 Task: Add a signature Christian Kelly containing Thanks so much, Christian Kelly to email address softage.10@softage.net and add a label Brochures
Action: Mouse moved to (92, 116)
Screenshot: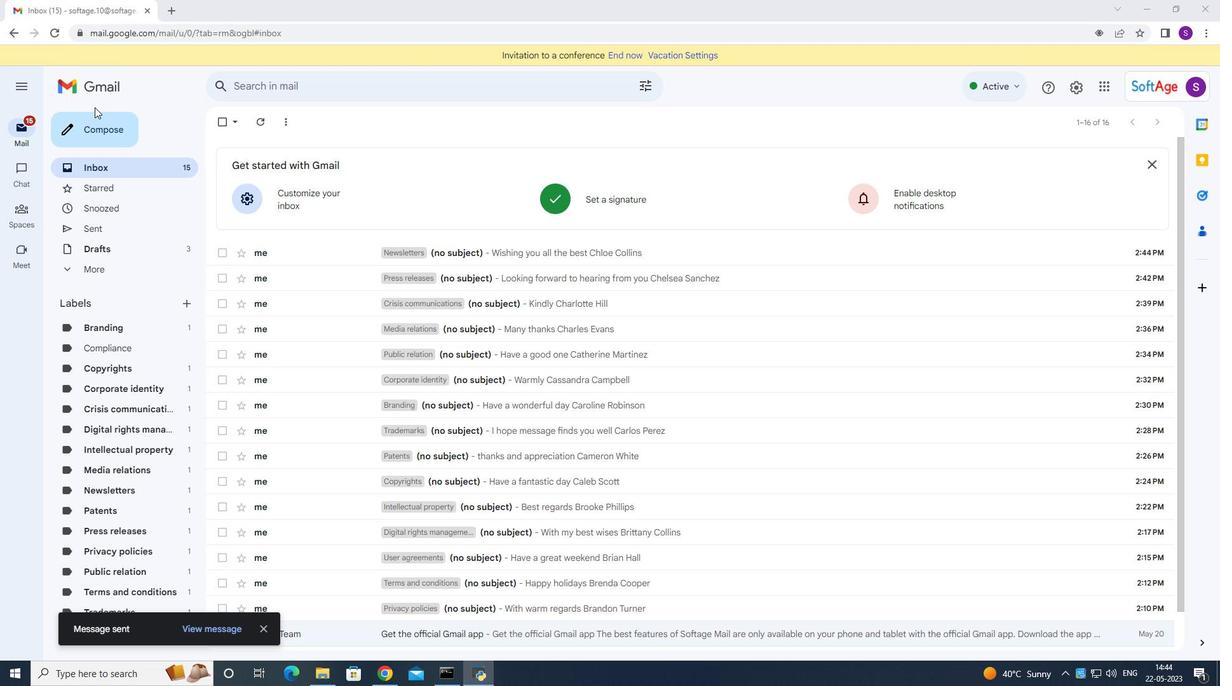 
Action: Mouse pressed left at (92, 116)
Screenshot: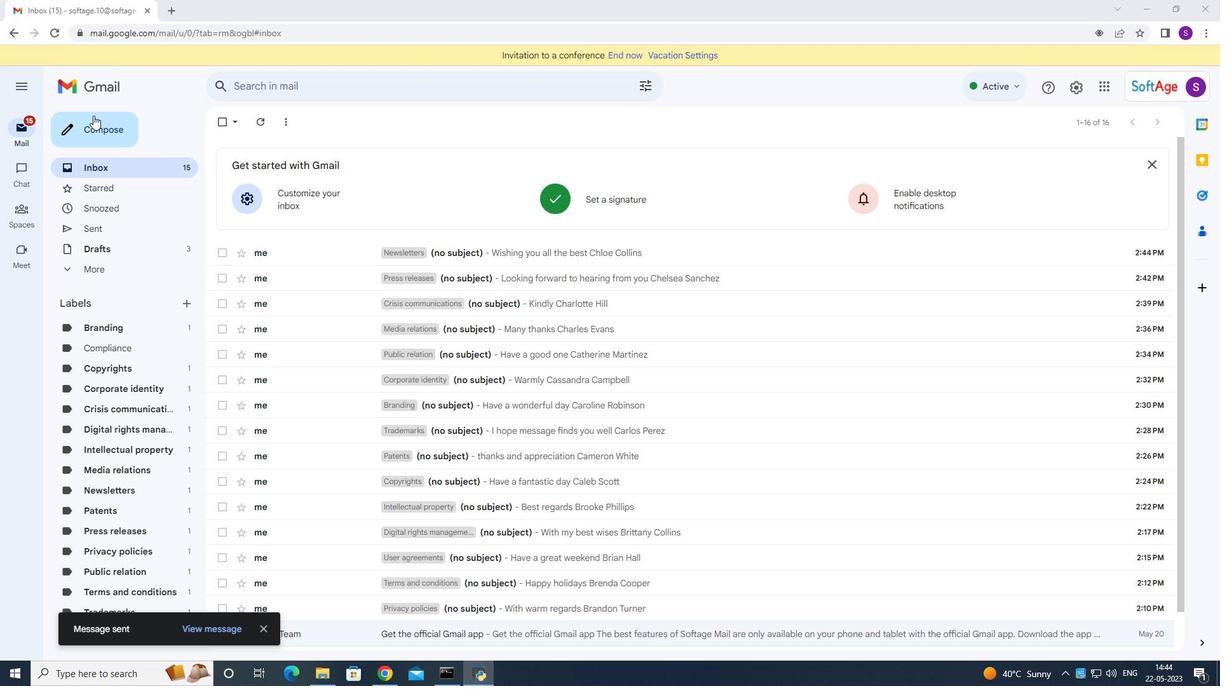 
Action: Mouse moved to (1027, 636)
Screenshot: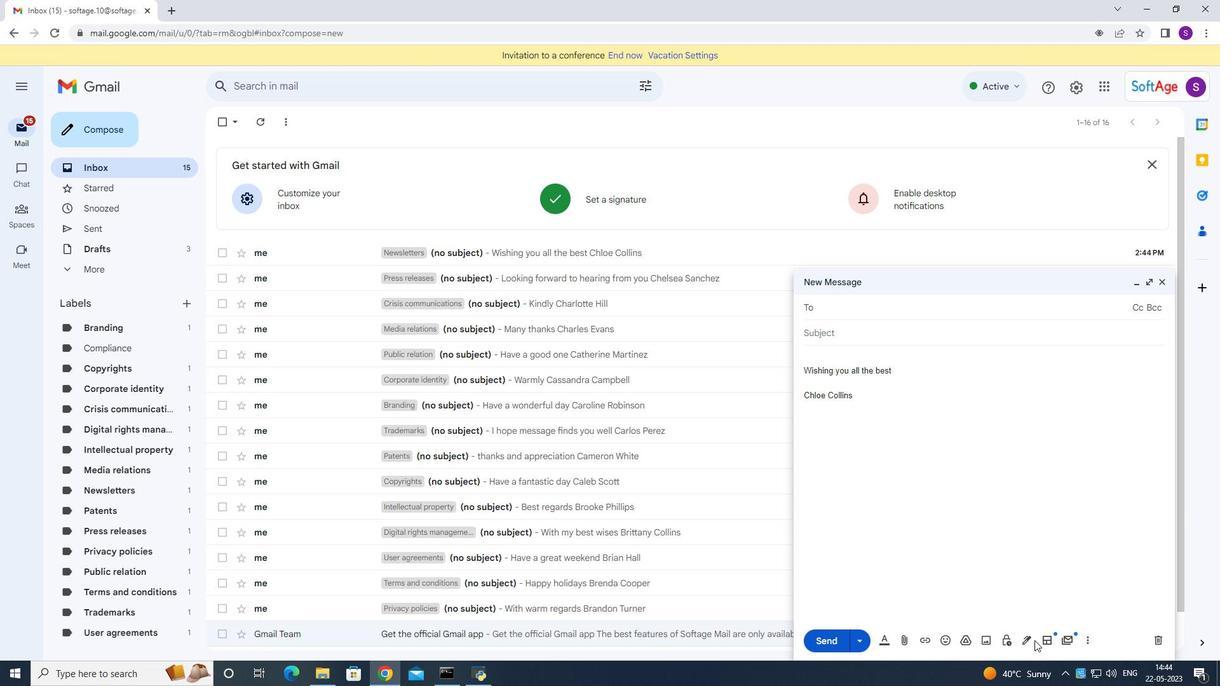 
Action: Mouse pressed left at (1027, 636)
Screenshot: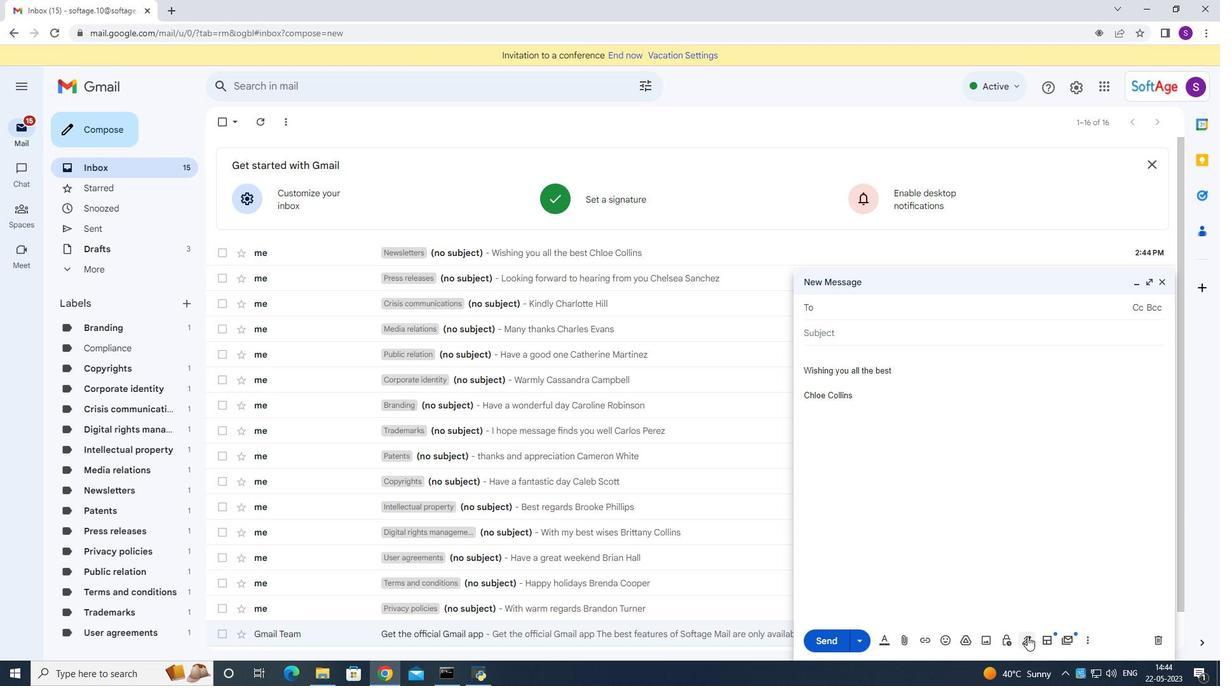 
Action: Mouse moved to (1063, 558)
Screenshot: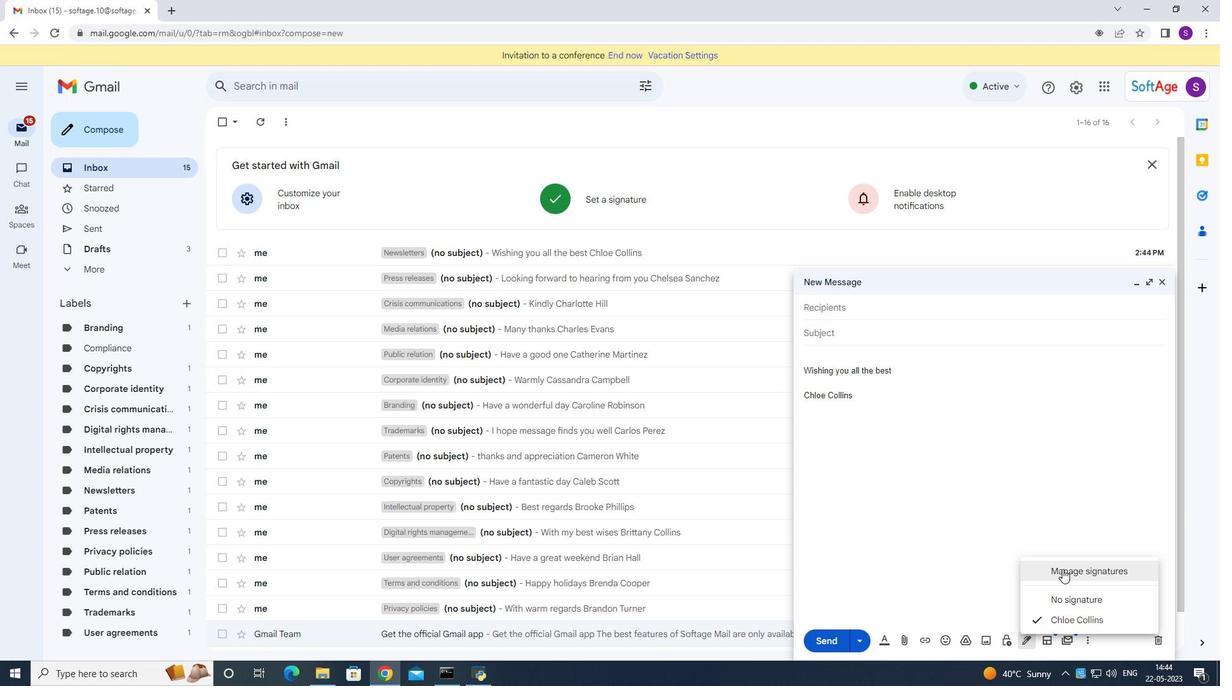 
Action: Mouse pressed left at (1063, 558)
Screenshot: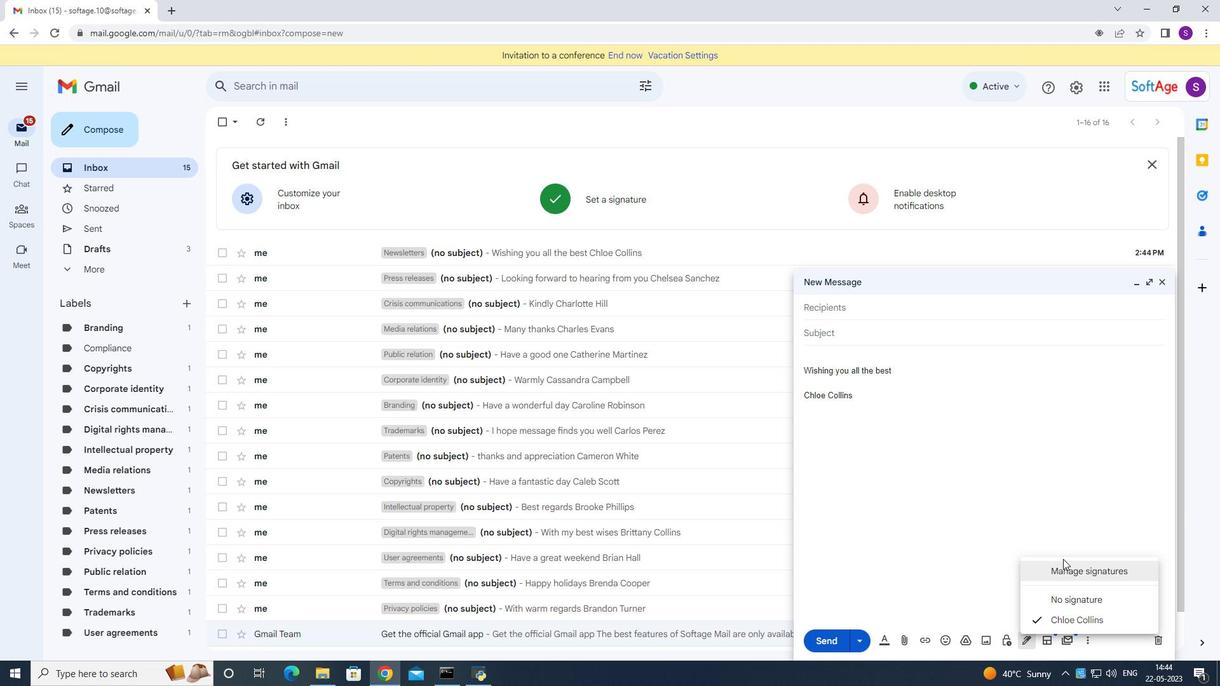 
Action: Mouse moved to (1067, 570)
Screenshot: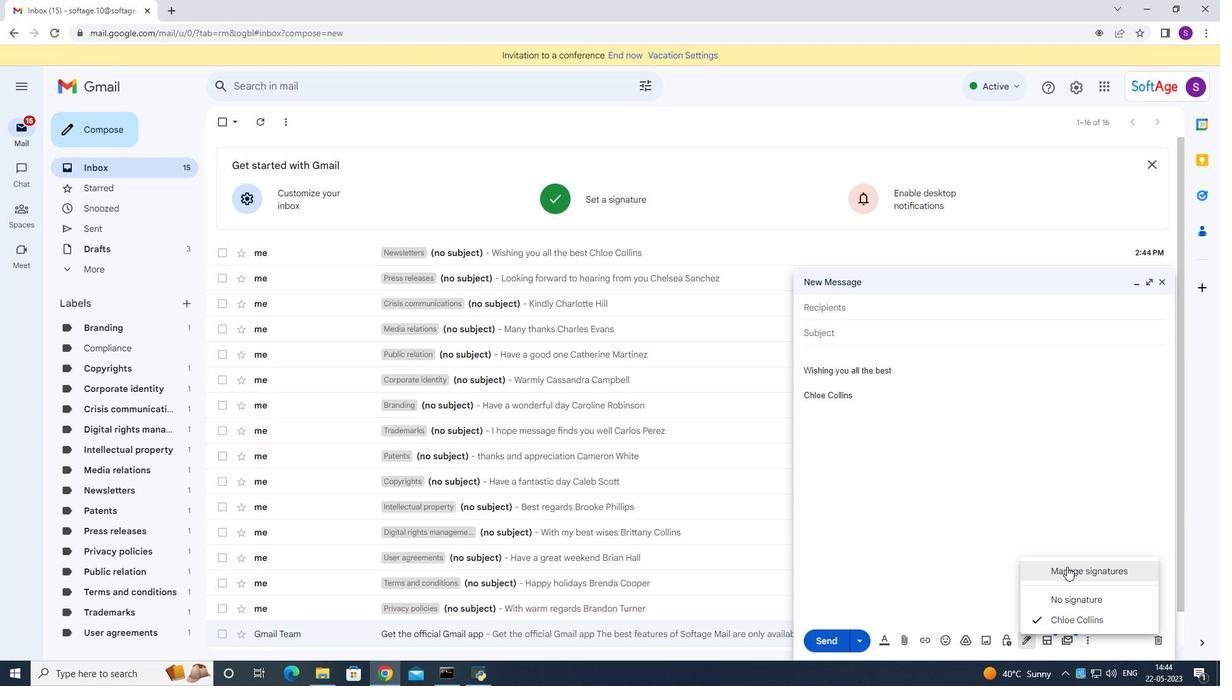 
Action: Mouse pressed left at (1067, 570)
Screenshot: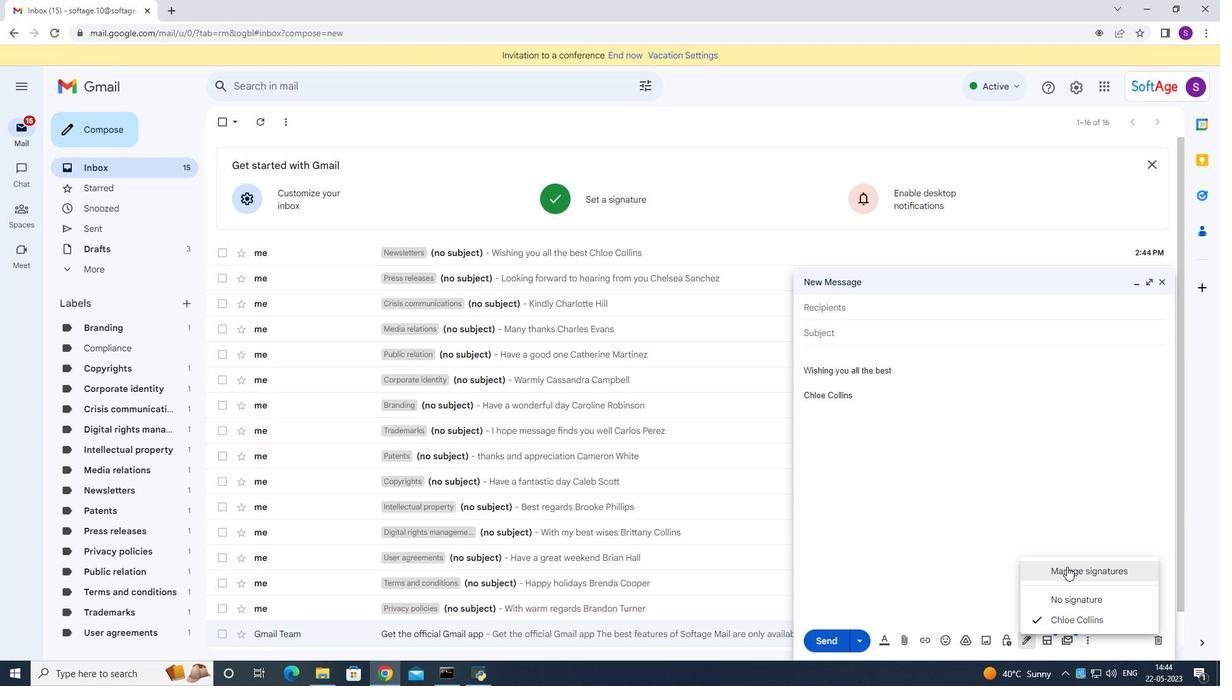 
Action: Mouse moved to (617, 369)
Screenshot: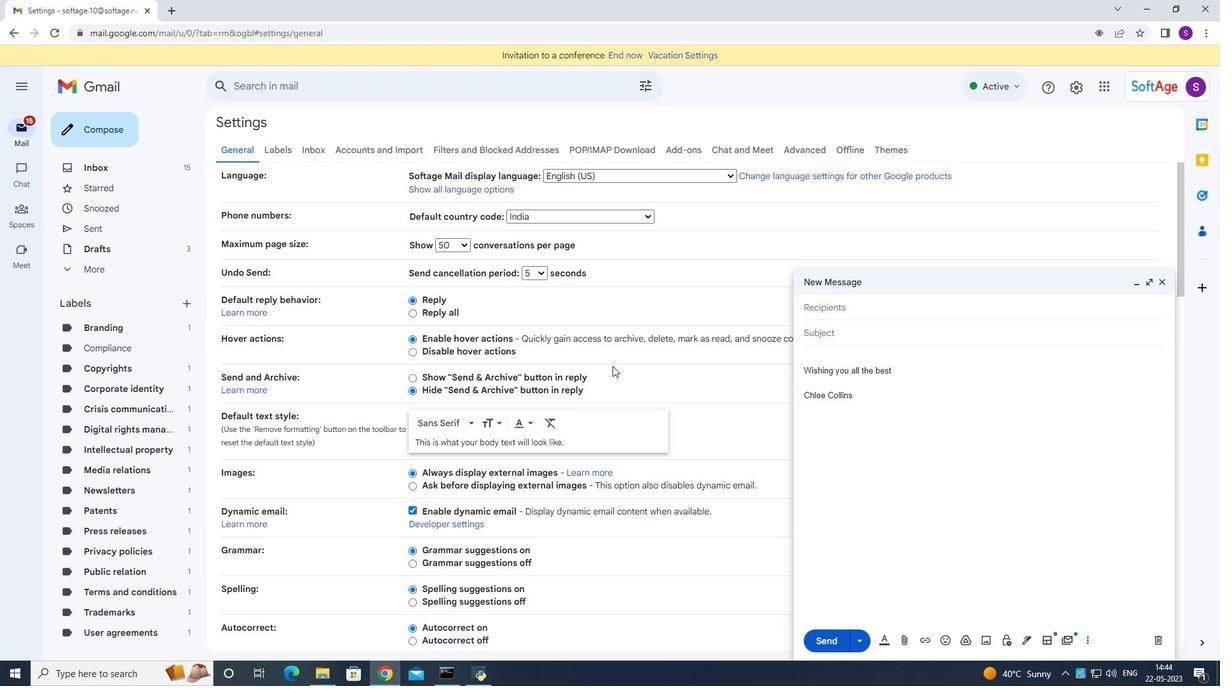 
Action: Mouse scrolled (616, 366) with delta (0, 0)
Screenshot: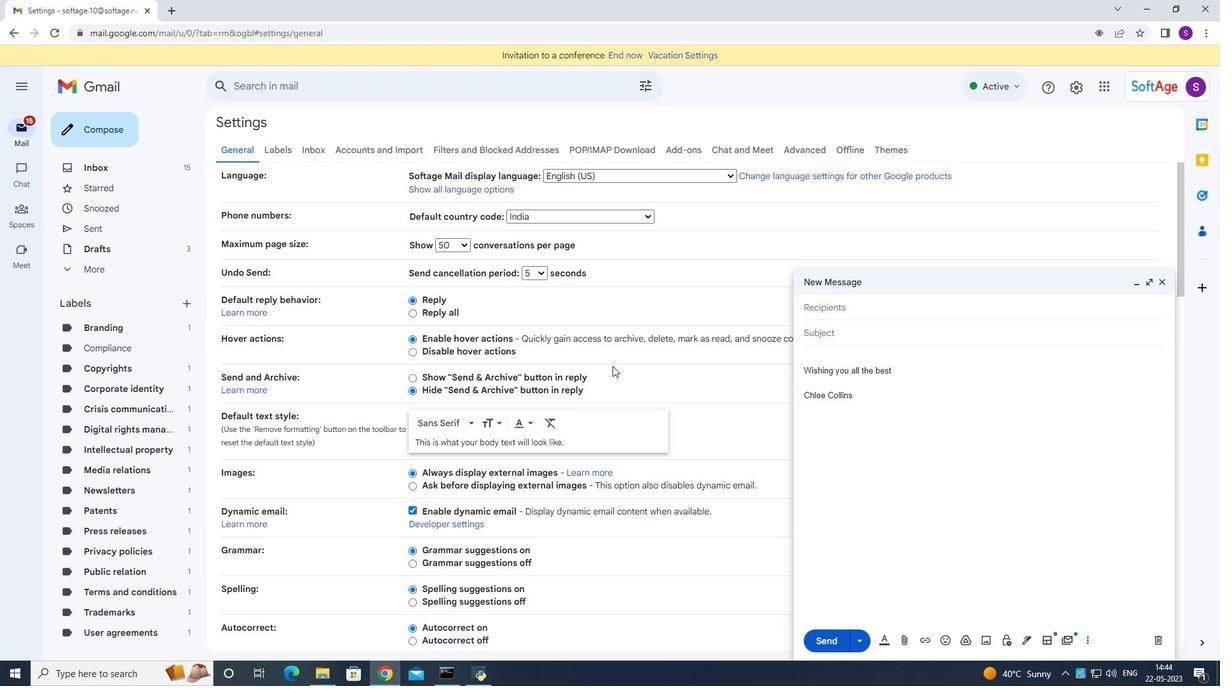 
Action: Mouse moved to (619, 377)
Screenshot: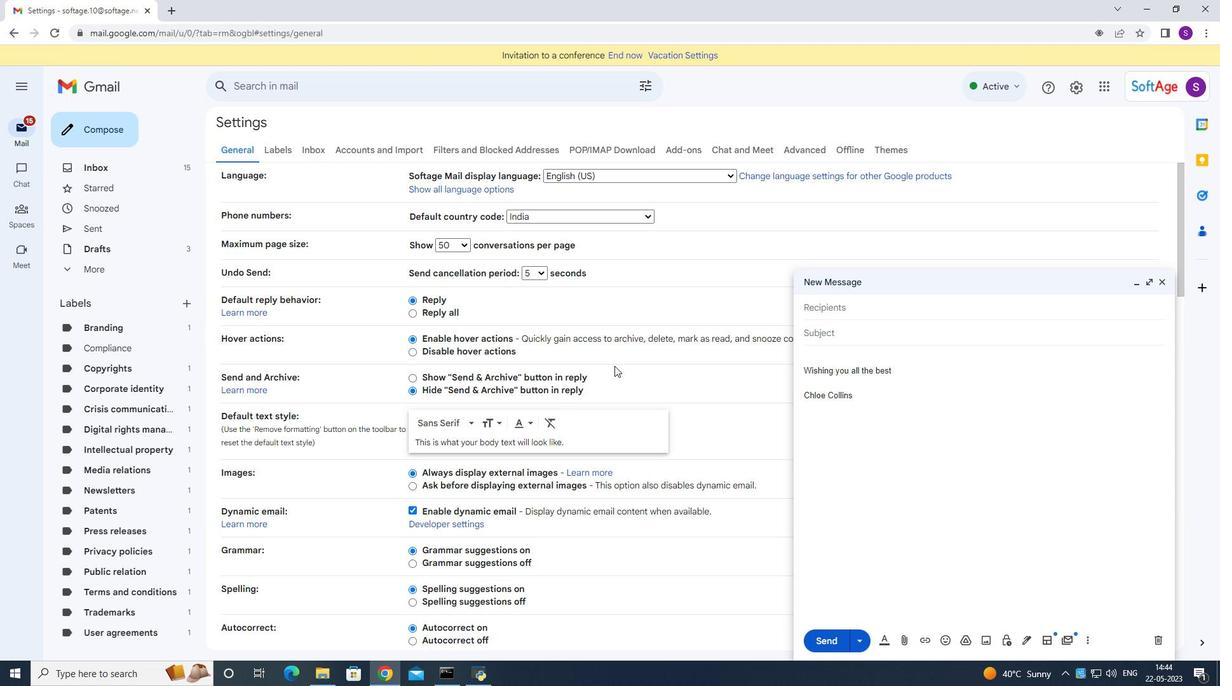 
Action: Mouse scrolled (619, 376) with delta (0, 0)
Screenshot: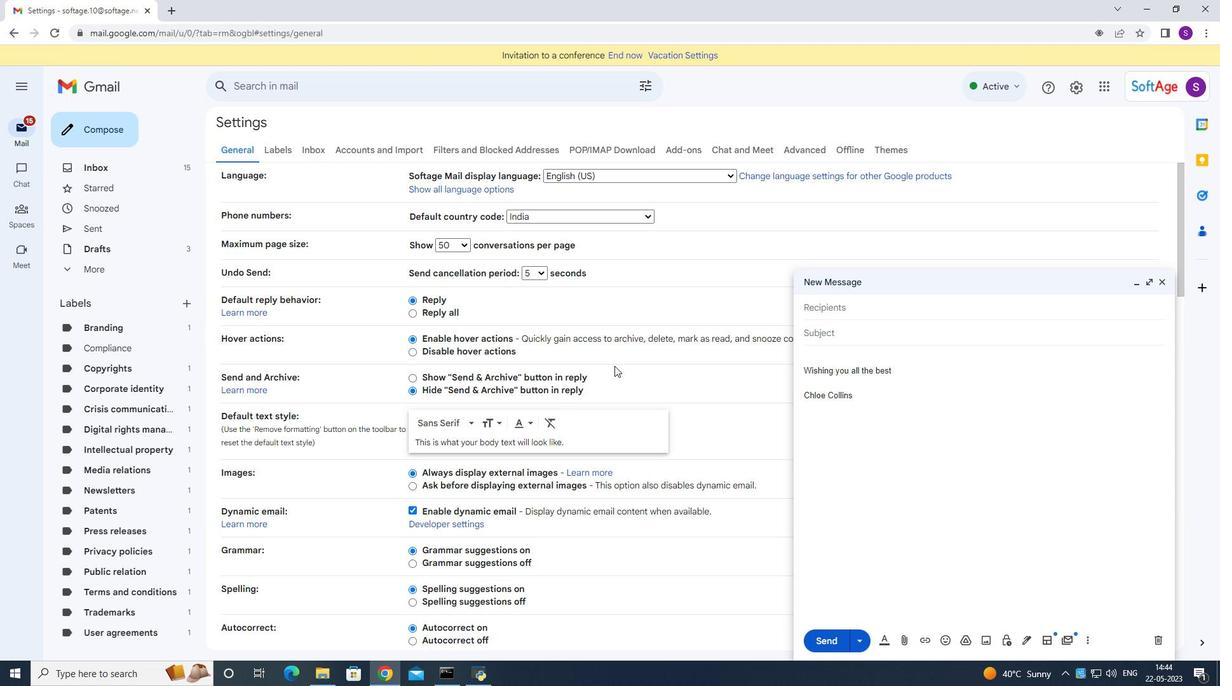 
Action: Mouse moved to (619, 381)
Screenshot: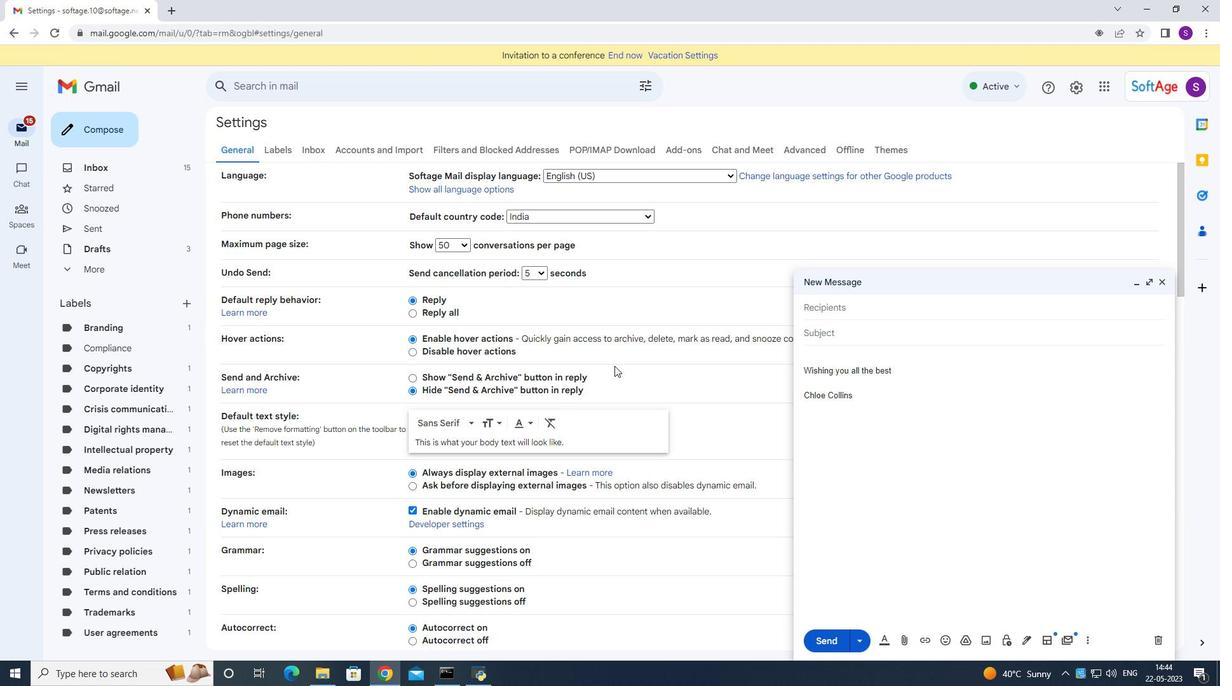
Action: Mouse scrolled (619, 380) with delta (0, 0)
Screenshot: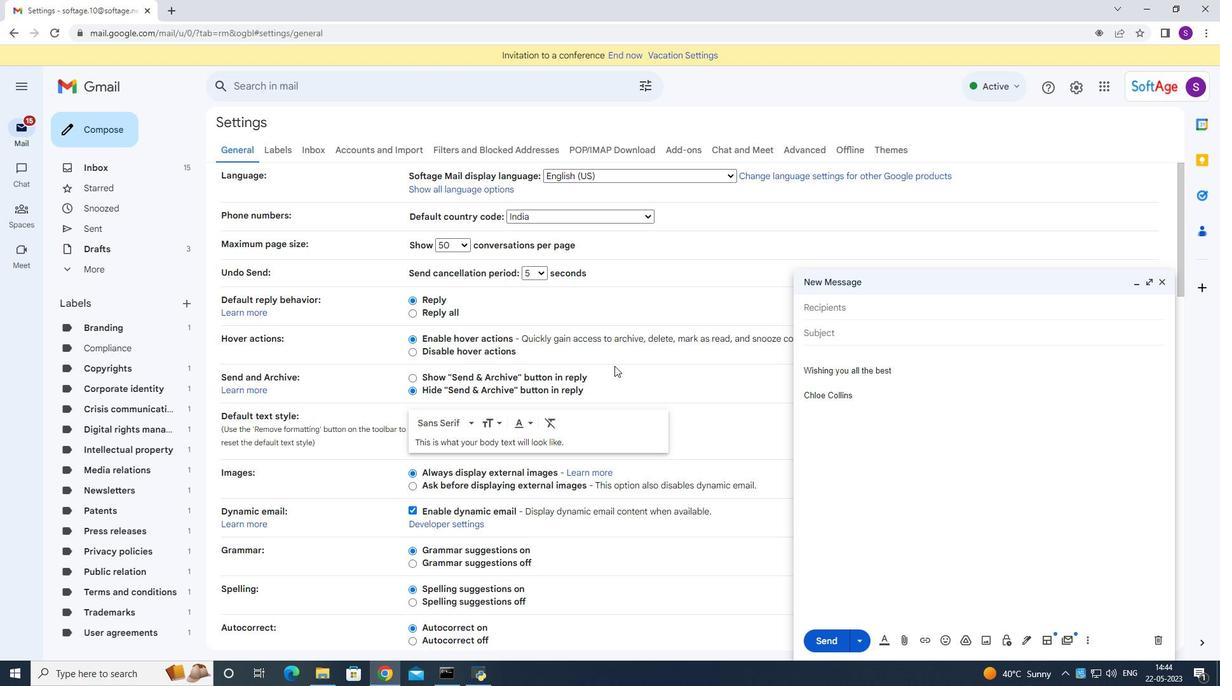 
Action: Mouse scrolled (619, 380) with delta (0, 0)
Screenshot: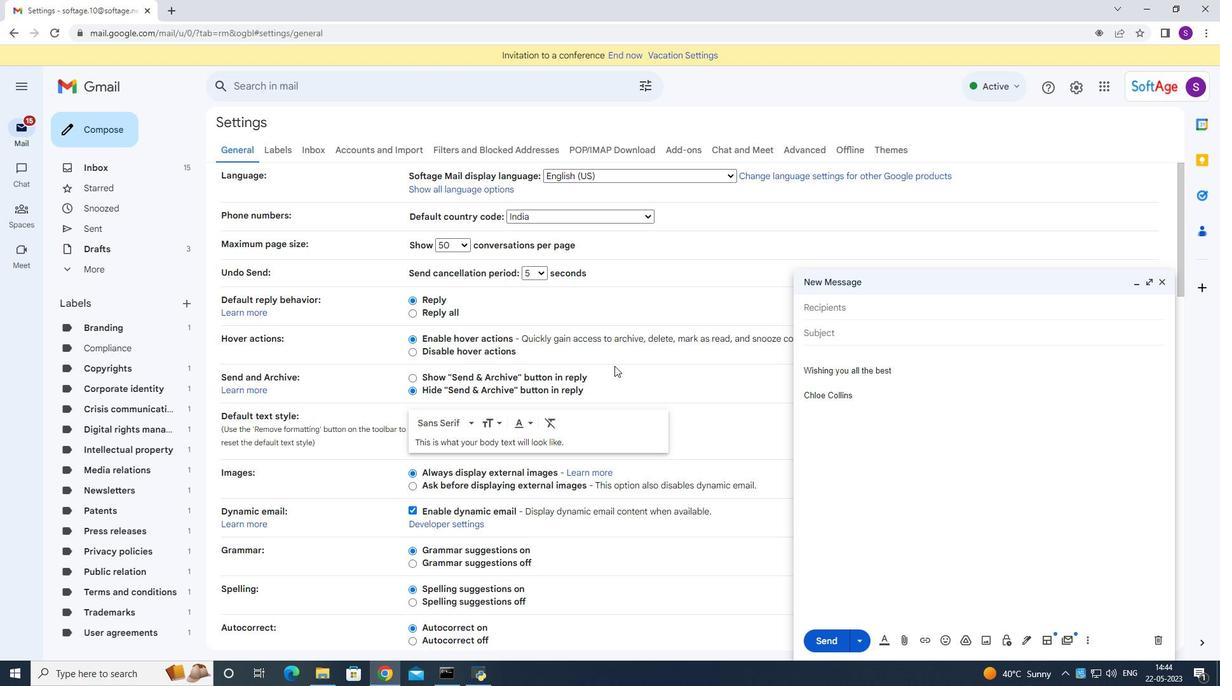 
Action: Mouse scrolled (619, 380) with delta (0, 0)
Screenshot: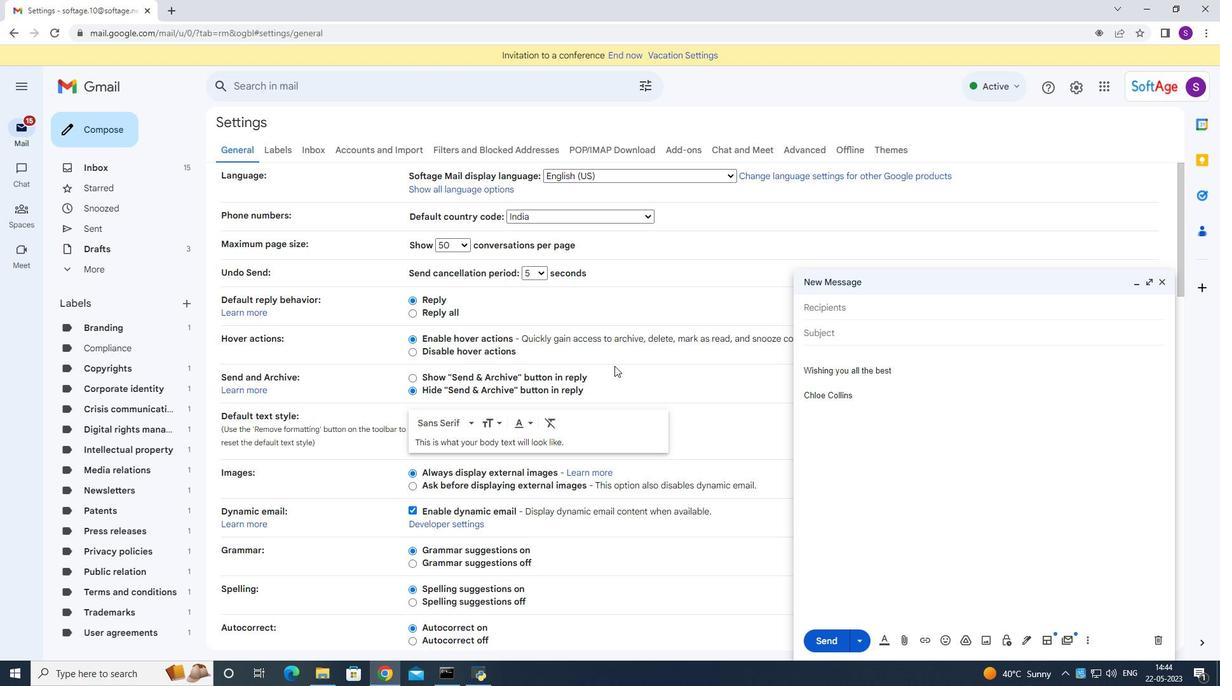 
Action: Mouse scrolled (619, 380) with delta (0, 0)
Screenshot: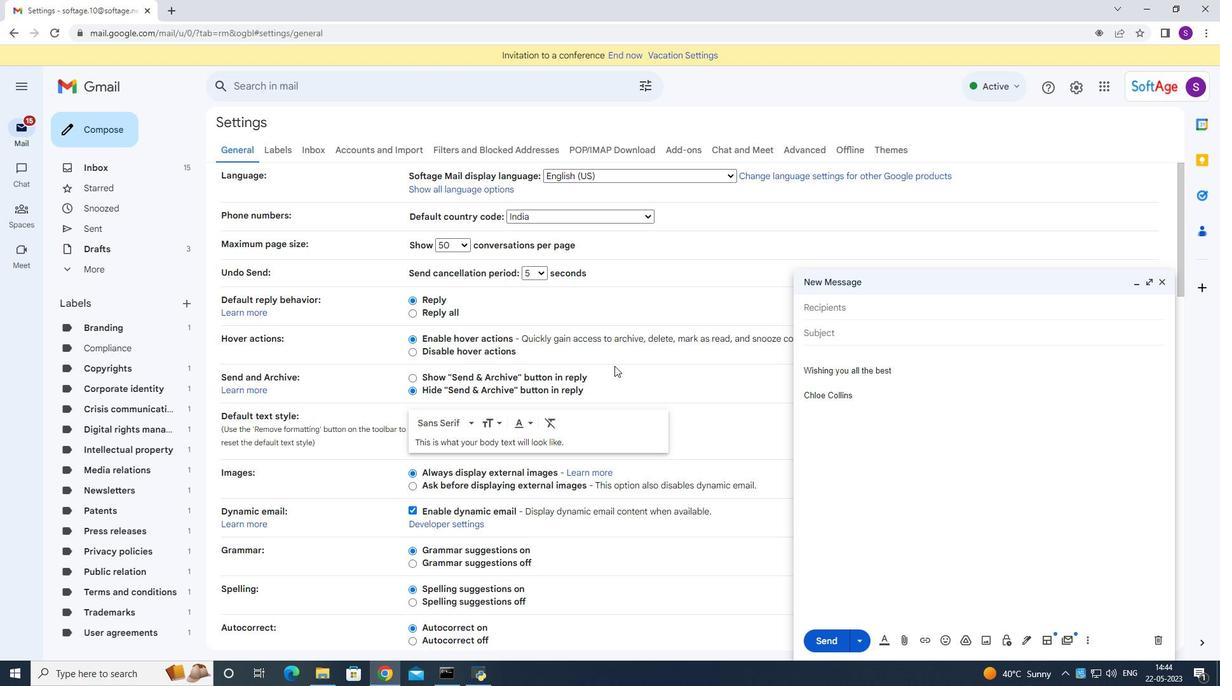 
Action: Mouse scrolled (619, 380) with delta (0, 0)
Screenshot: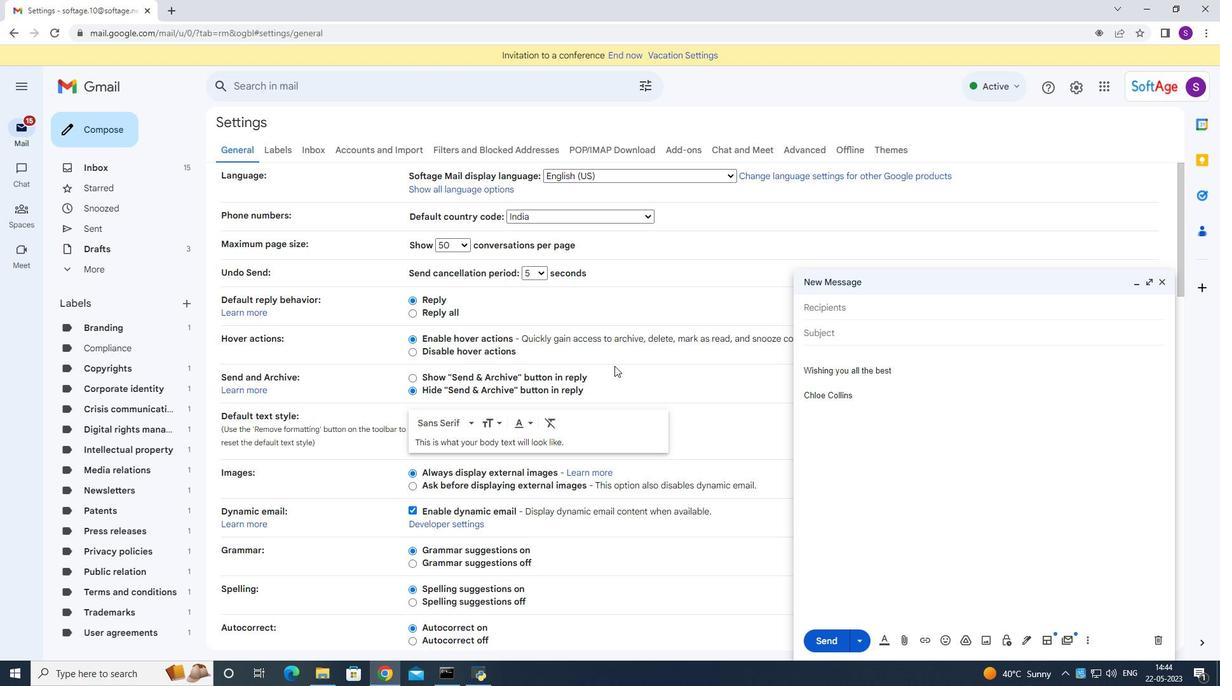 
Action: Mouse scrolled (619, 380) with delta (0, 0)
Screenshot: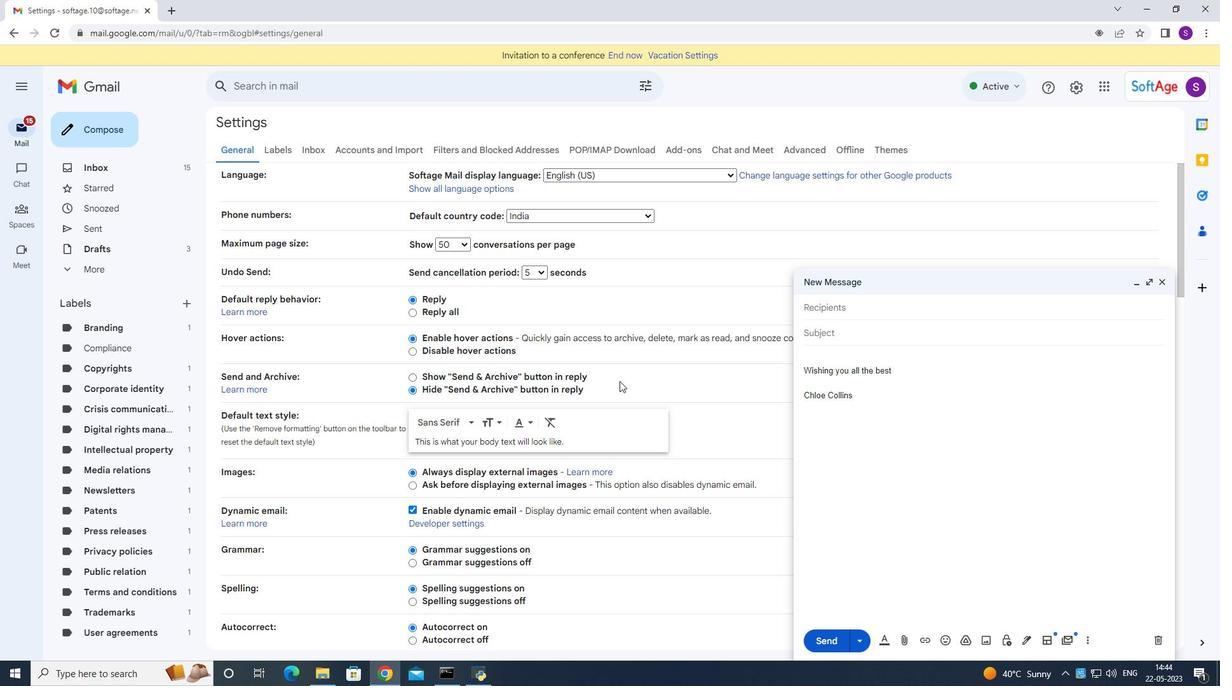 
Action: Mouse moved to (621, 396)
Screenshot: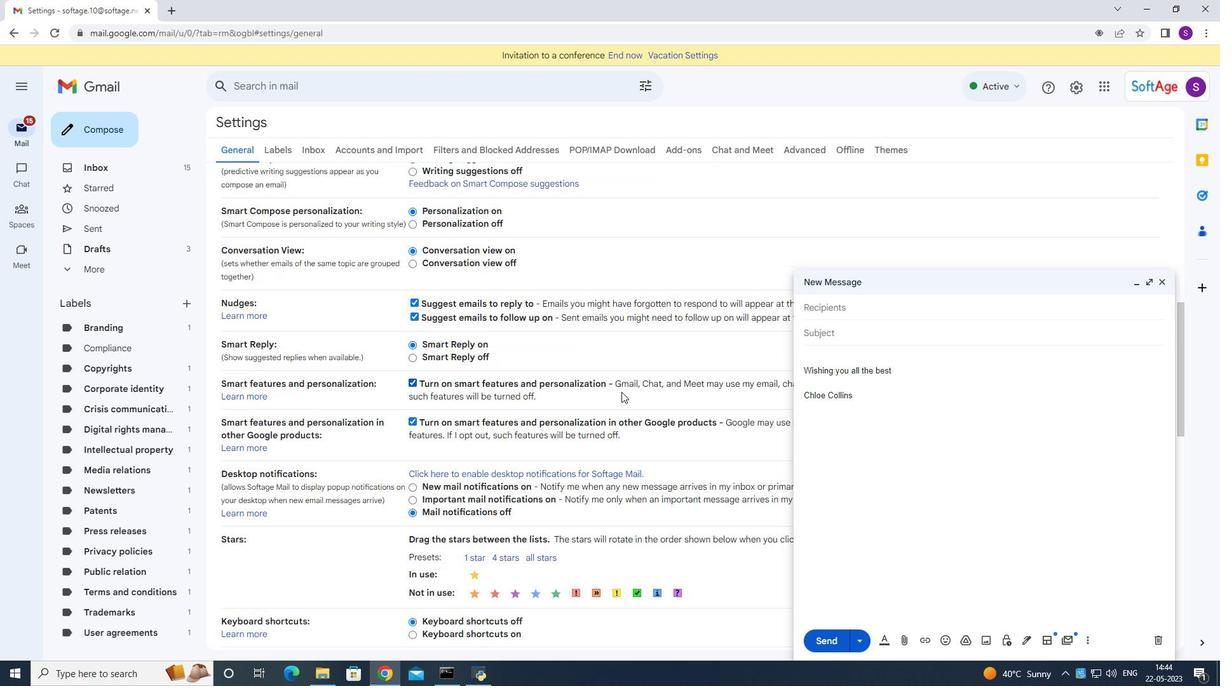 
Action: Mouse scrolled (621, 395) with delta (0, 0)
Screenshot: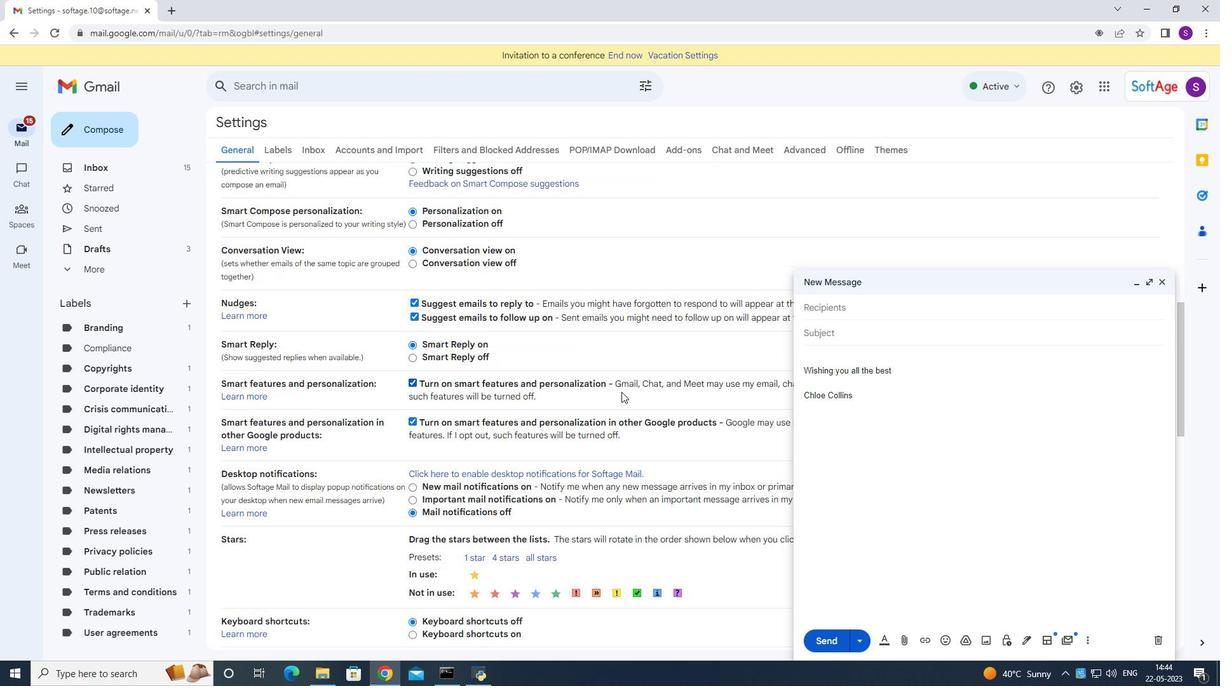 
Action: Mouse moved to (621, 396)
Screenshot: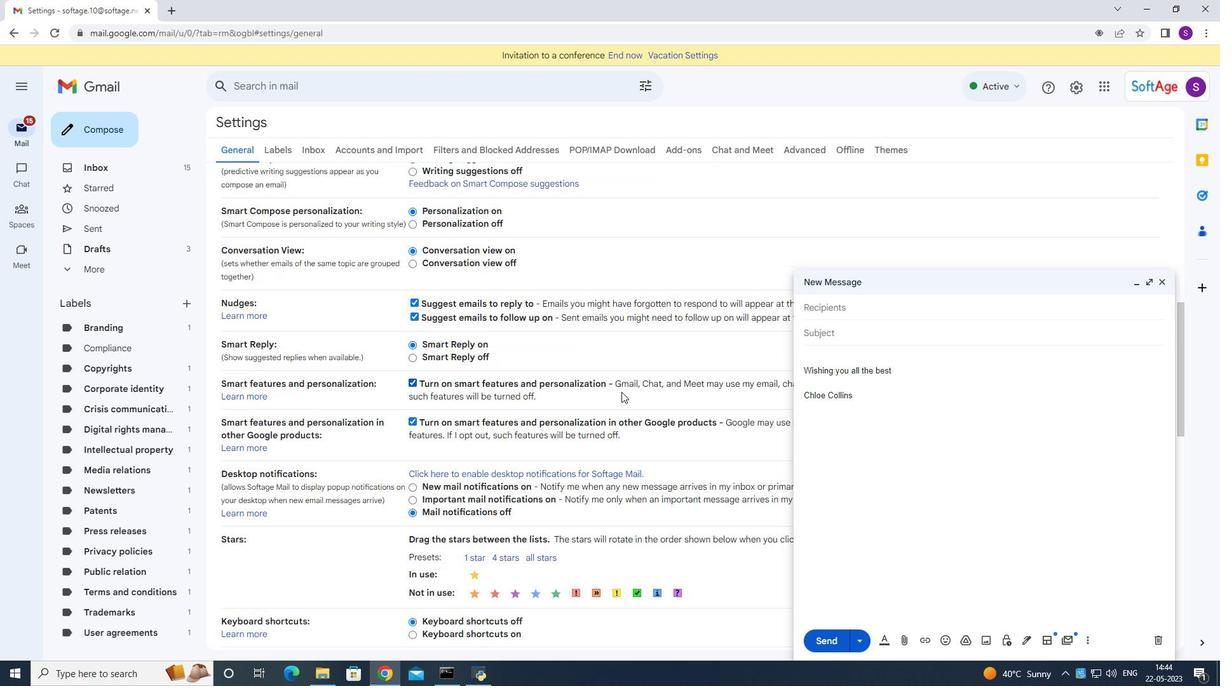 
Action: Mouse scrolled (621, 396) with delta (0, 0)
Screenshot: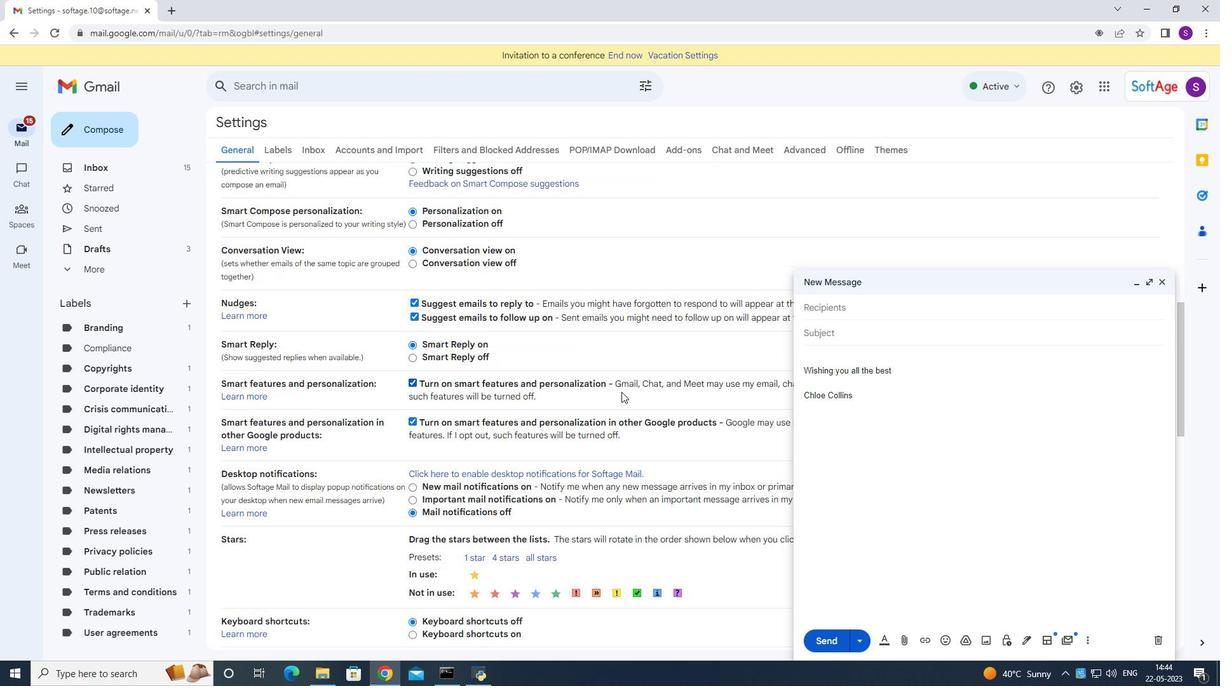
Action: Mouse scrolled (621, 396) with delta (0, 0)
Screenshot: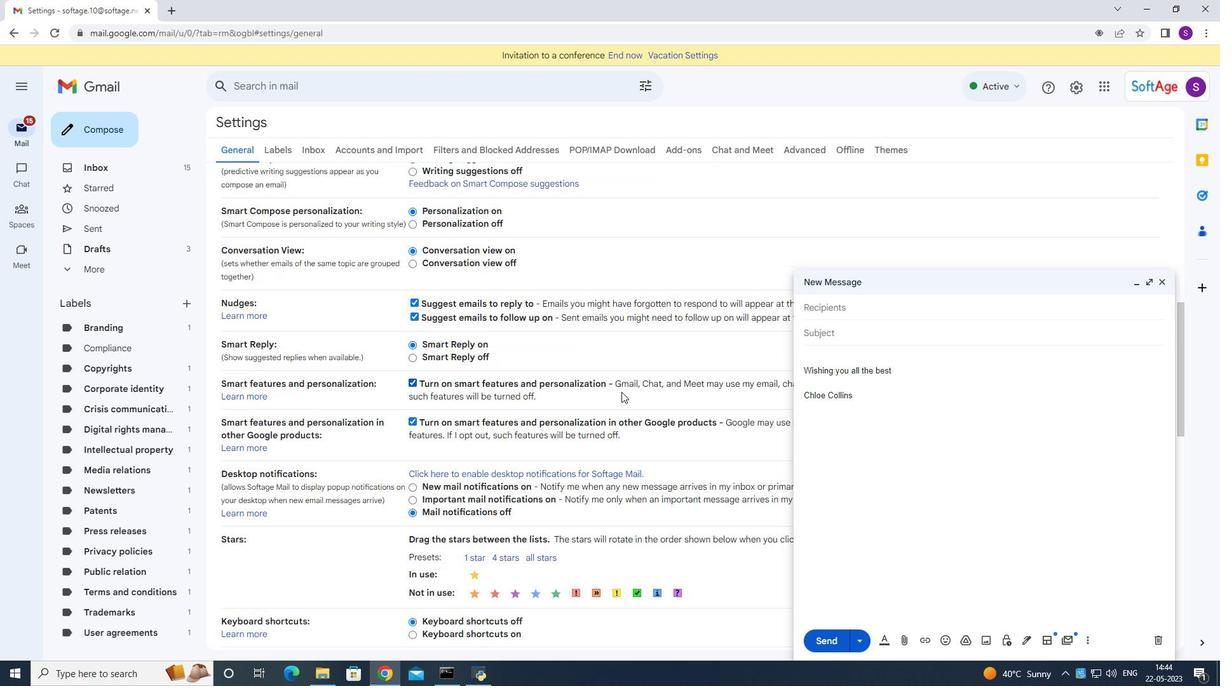 
Action: Mouse scrolled (621, 396) with delta (0, 0)
Screenshot: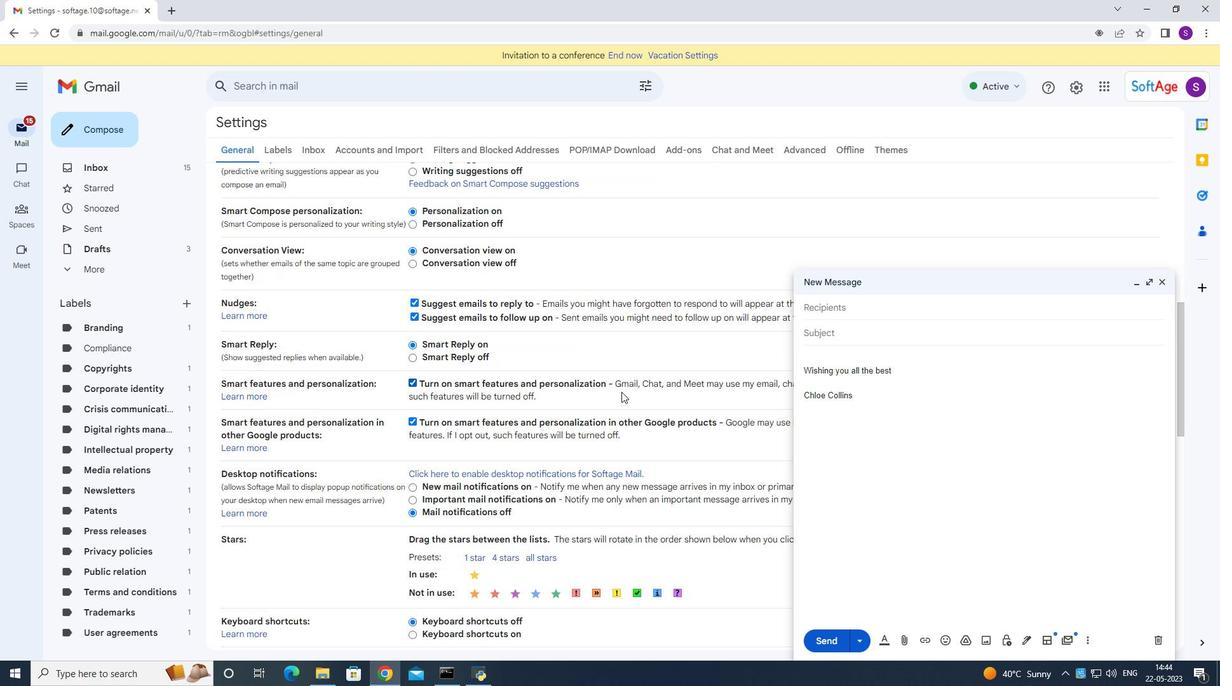
Action: Mouse scrolled (621, 396) with delta (0, 0)
Screenshot: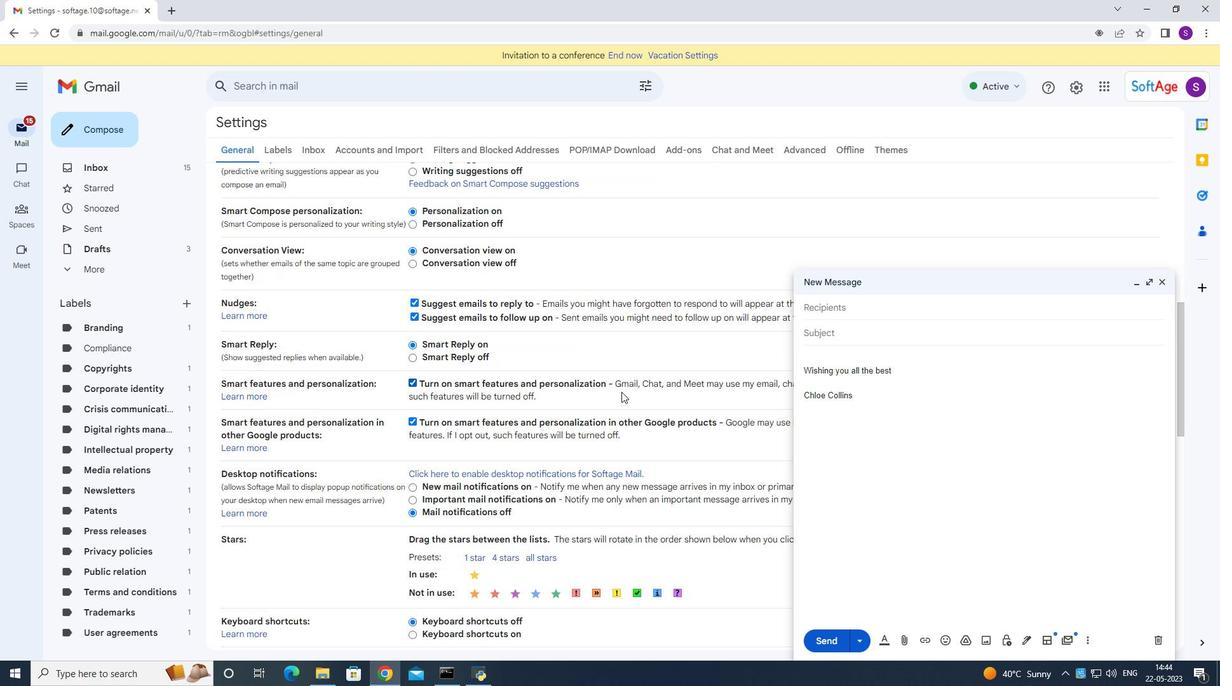 
Action: Mouse moved to (612, 414)
Screenshot: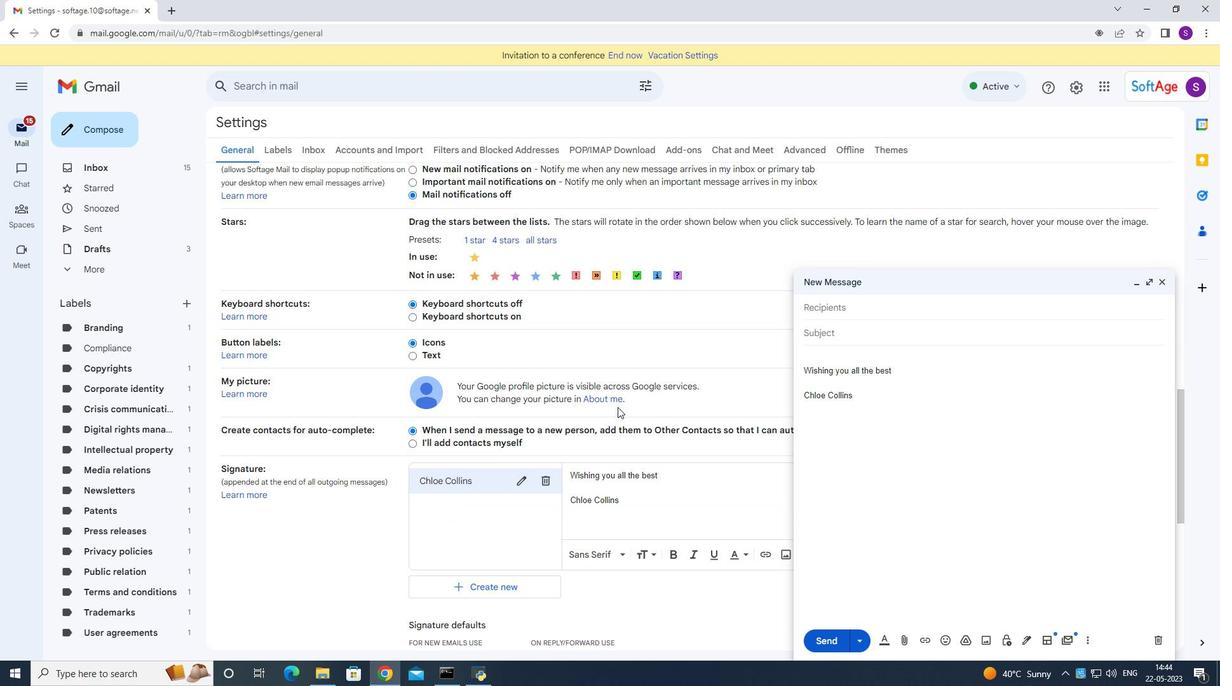 
Action: Mouse scrolled (612, 413) with delta (0, 0)
Screenshot: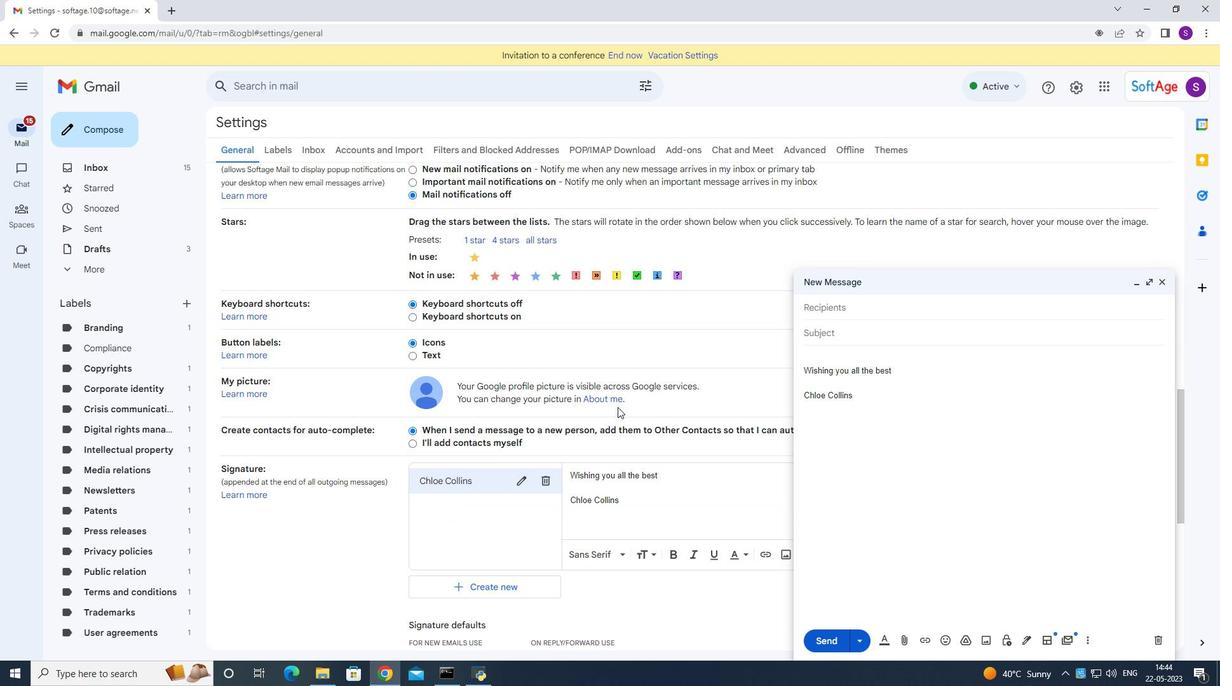 
Action: Mouse scrolled (612, 413) with delta (0, 0)
Screenshot: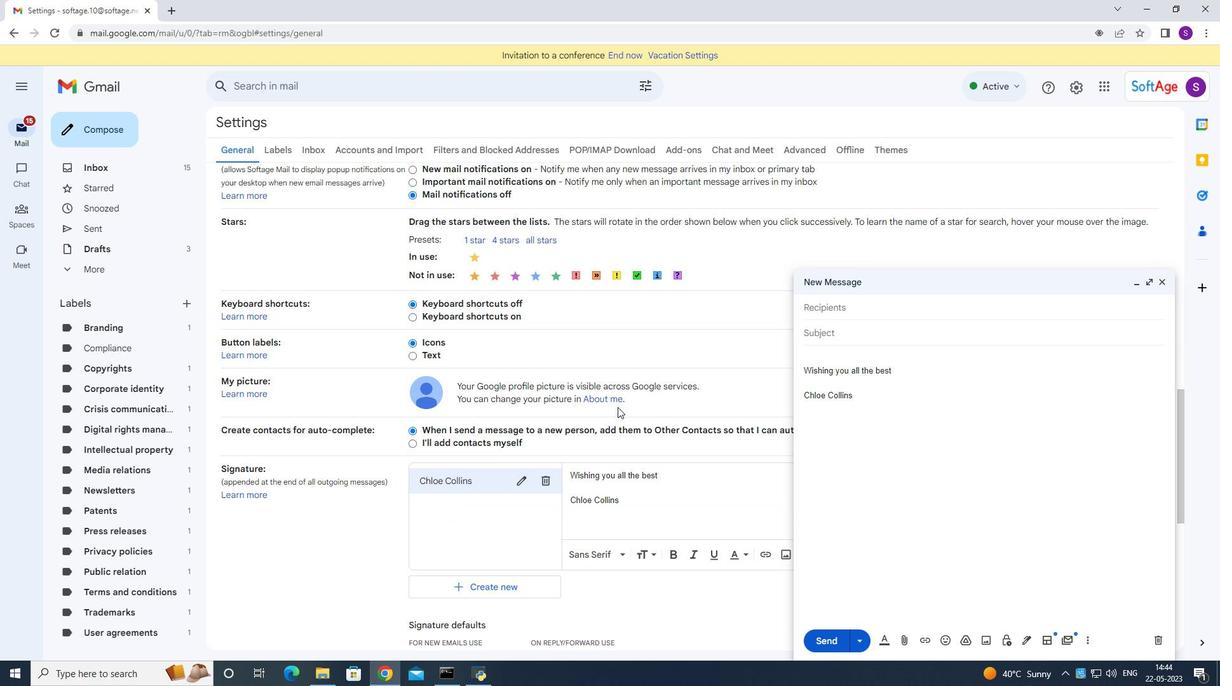 
Action: Mouse scrolled (612, 413) with delta (0, 0)
Screenshot: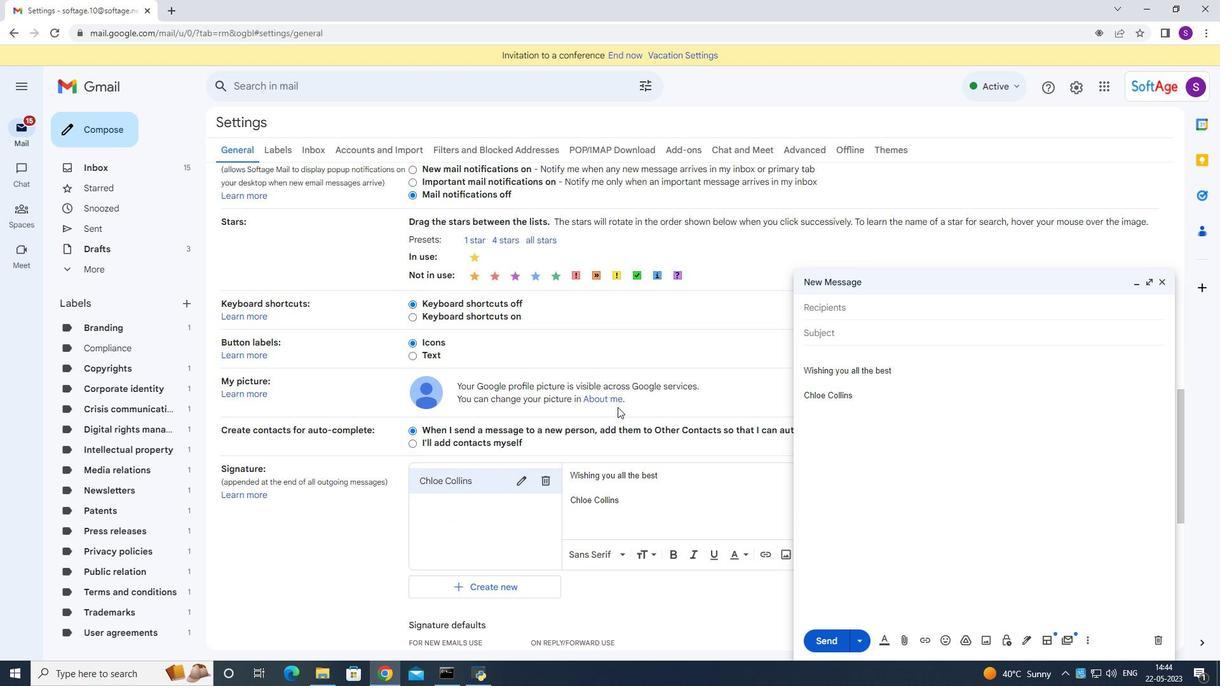 
Action: Mouse scrolled (612, 413) with delta (0, 0)
Screenshot: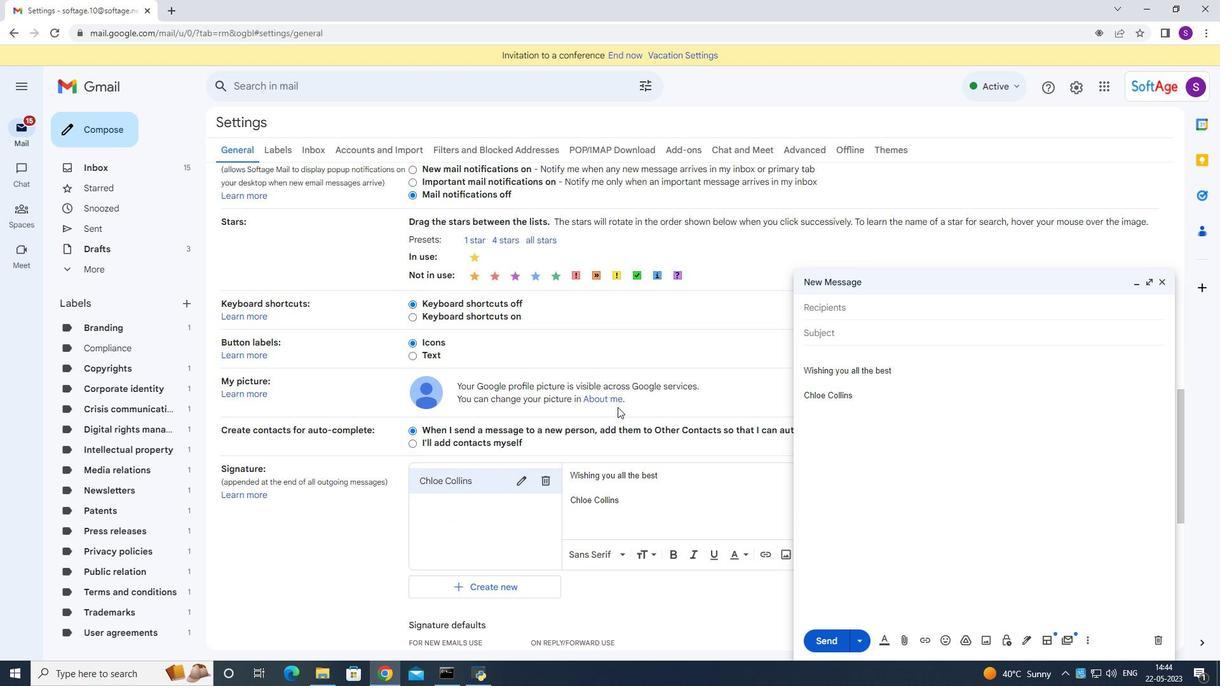 
Action: Mouse scrolled (612, 413) with delta (0, 0)
Screenshot: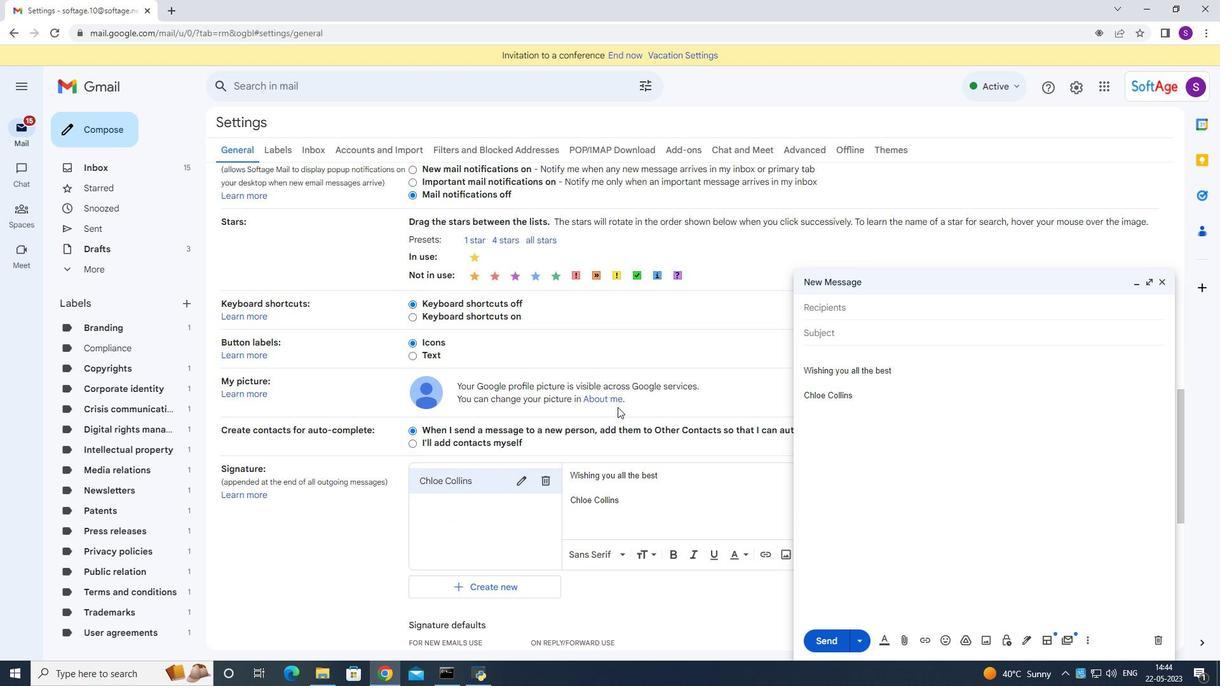 
Action: Mouse moved to (591, 307)
Screenshot: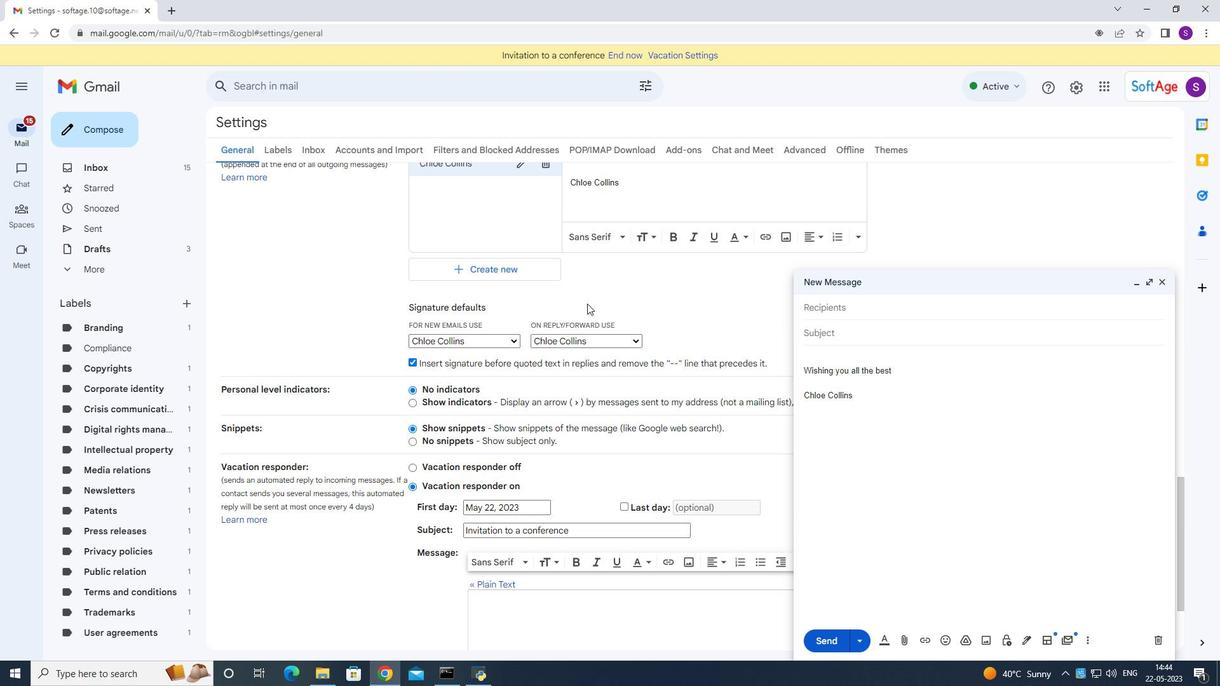 
Action: Mouse scrolled (591, 307) with delta (0, 0)
Screenshot: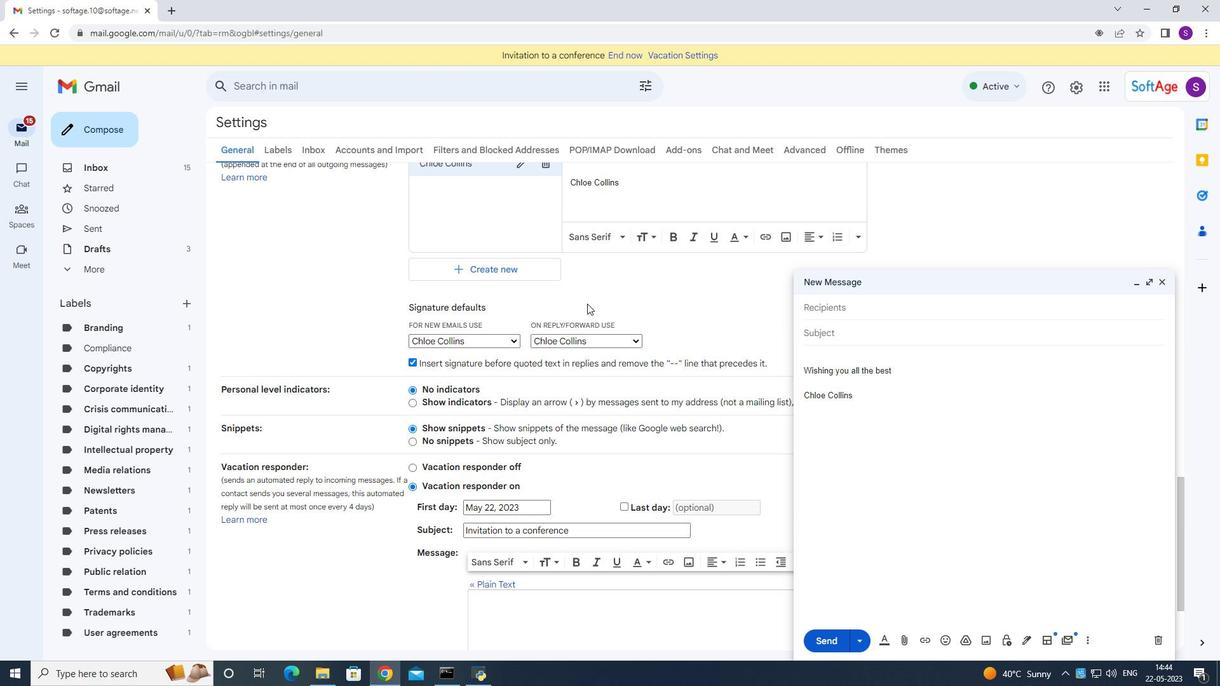 
Action: Mouse scrolled (591, 307) with delta (0, 0)
Screenshot: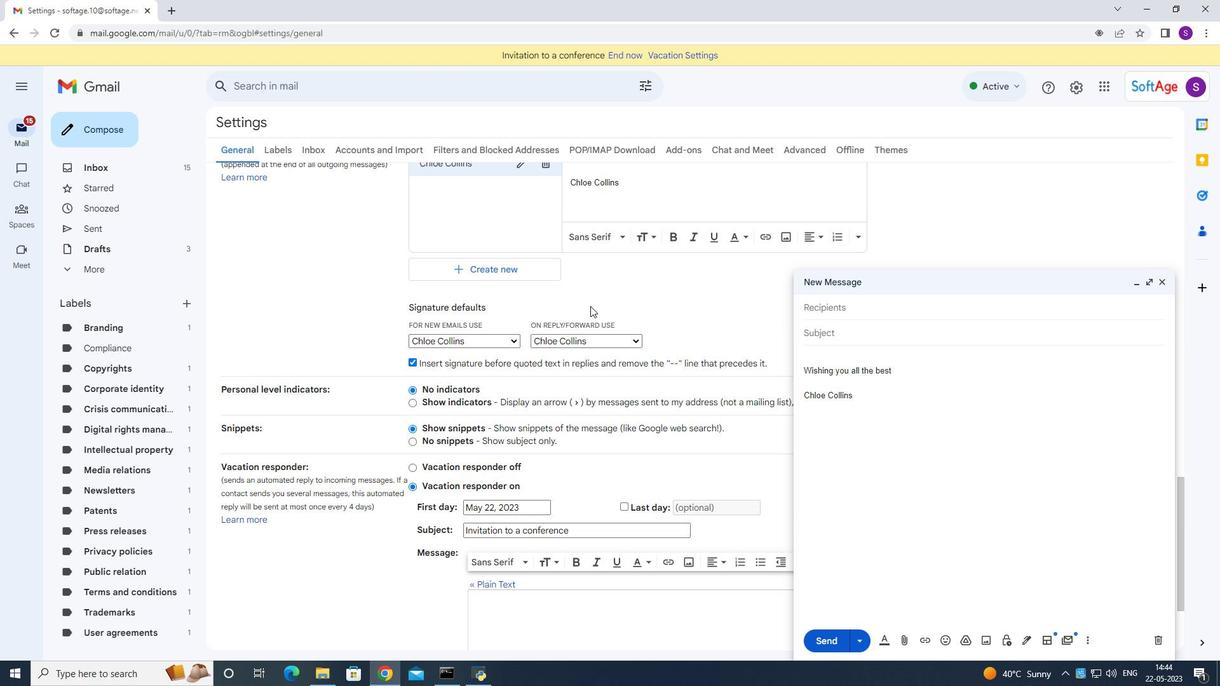 
Action: Mouse moved to (521, 294)
Screenshot: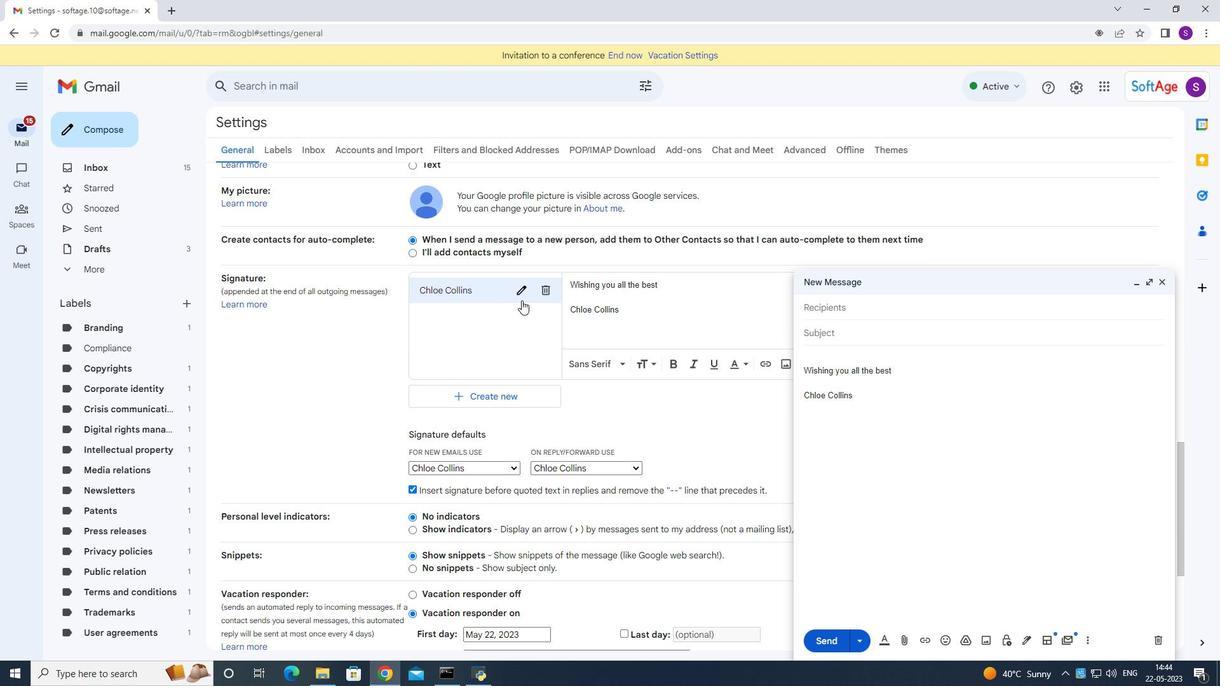 
Action: Mouse pressed left at (521, 294)
Screenshot: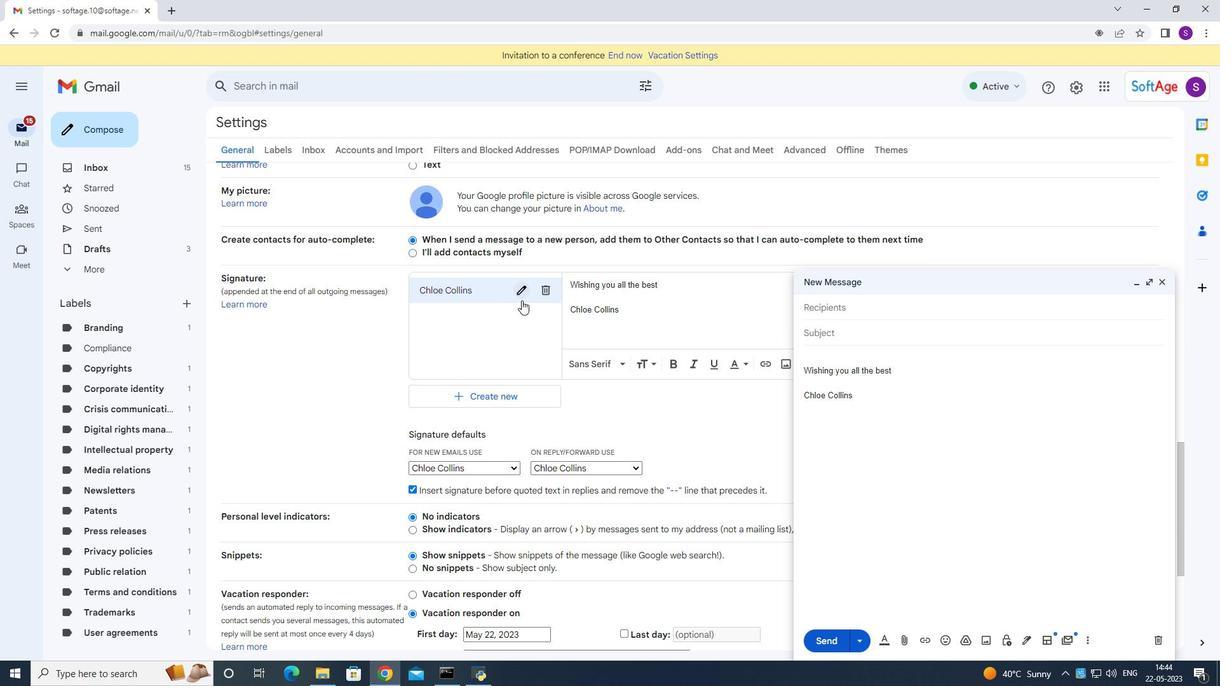 
Action: Mouse moved to (521, 294)
Screenshot: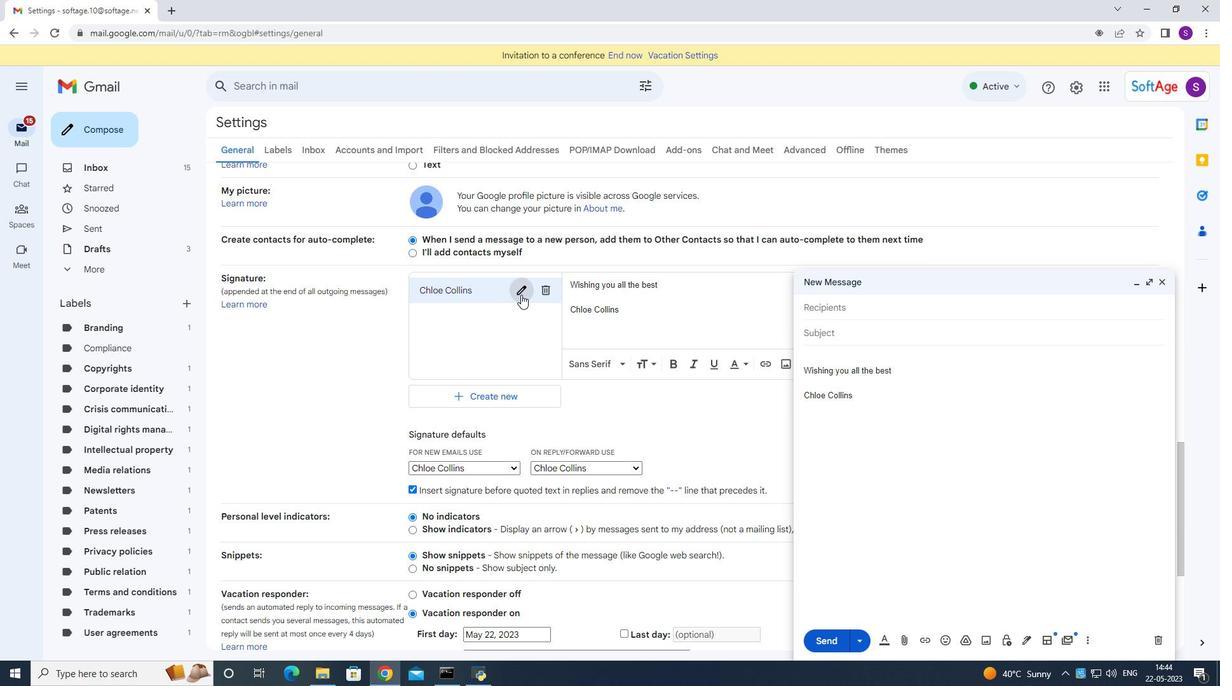
Action: Key pressed ctrl+A<Key.backspace><Key.shift>Christian<Key.space><Key.shift>Kelly<Key.space>
Screenshot: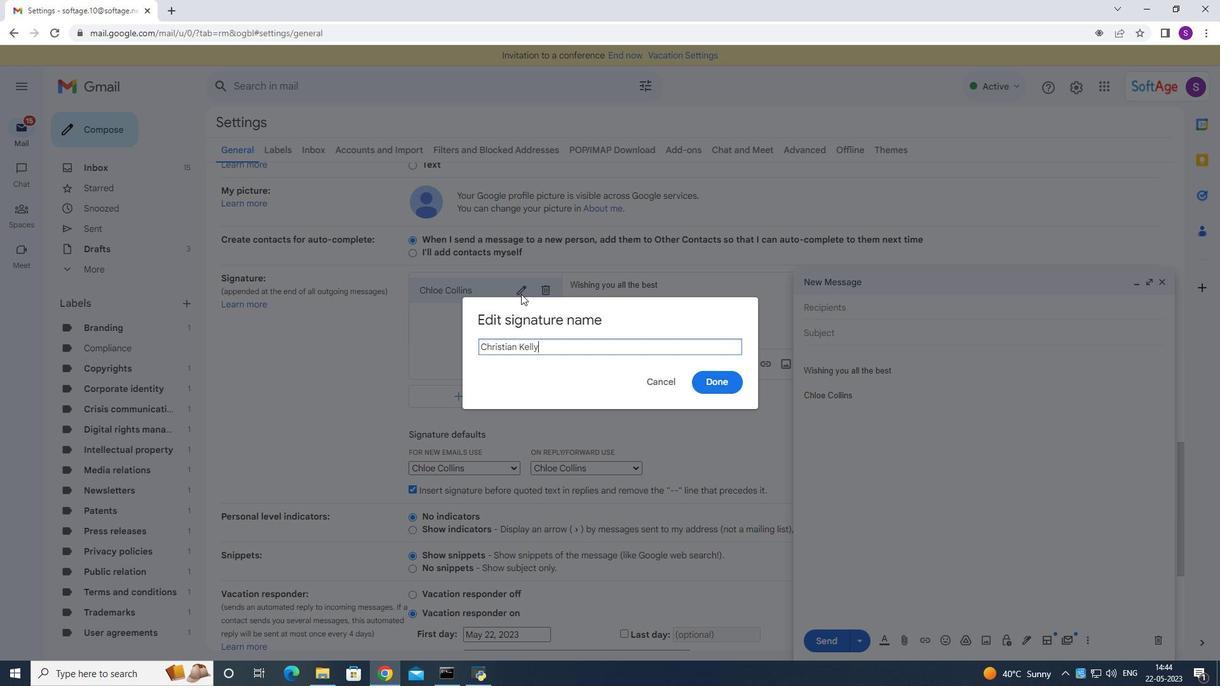 
Action: Mouse moved to (715, 385)
Screenshot: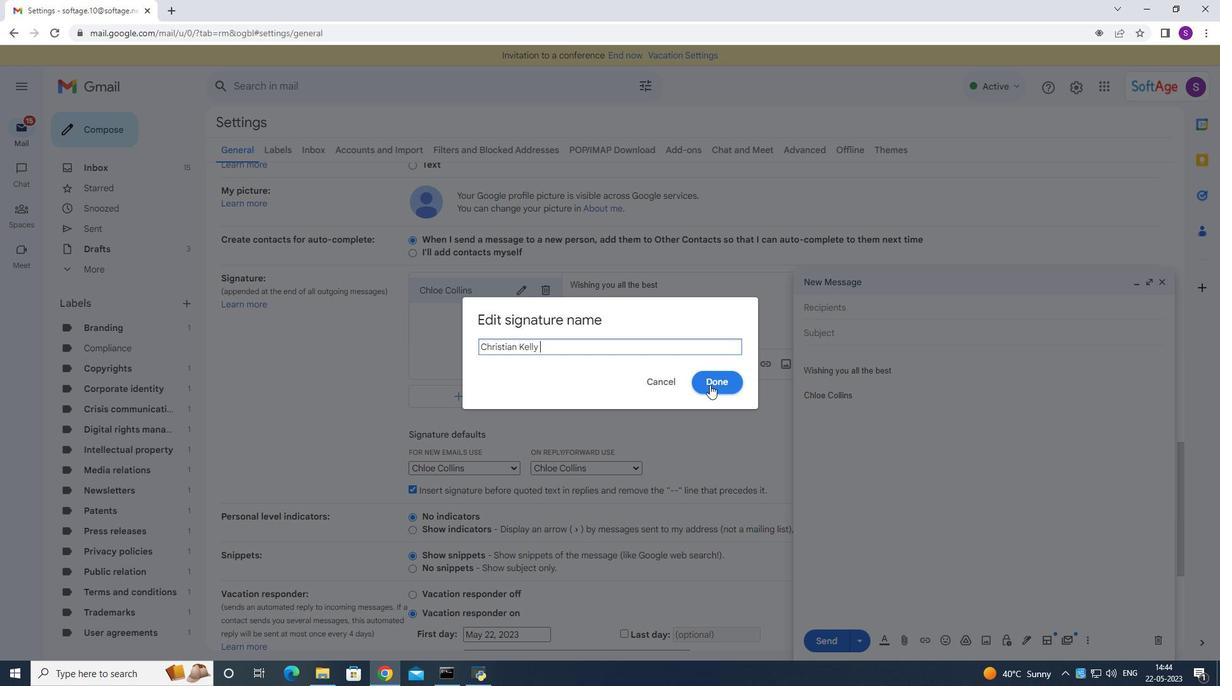 
Action: Mouse pressed left at (715, 385)
Screenshot: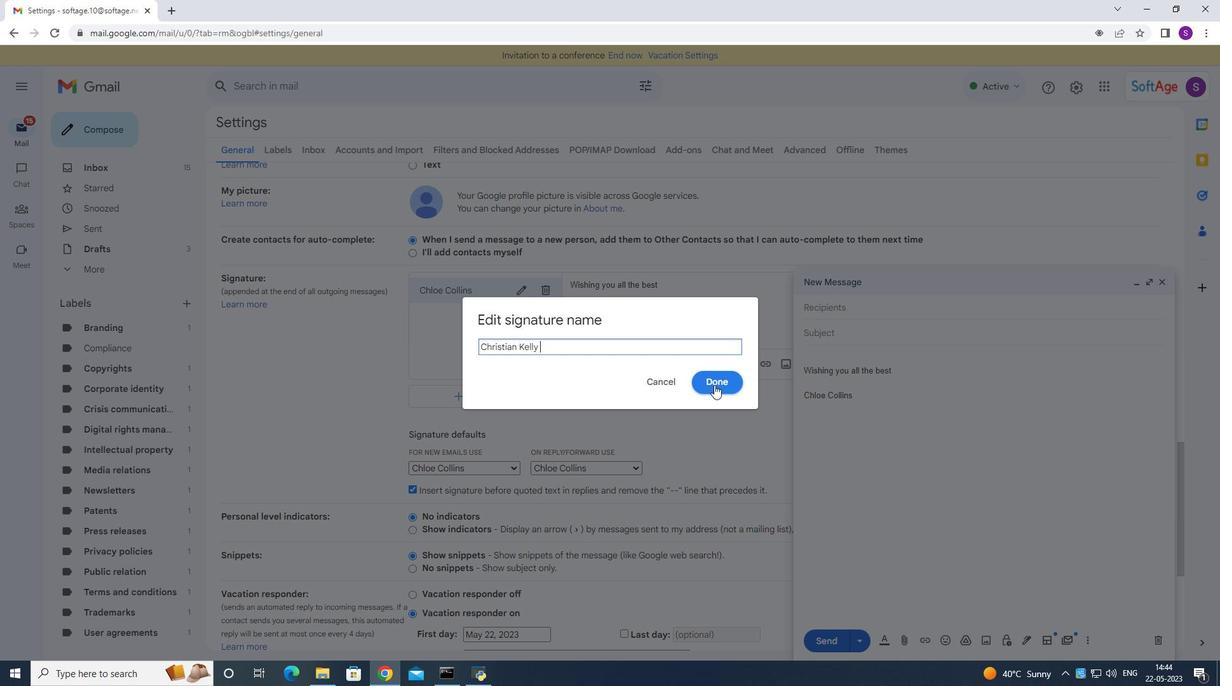 
Action: Mouse moved to (685, 322)
Screenshot: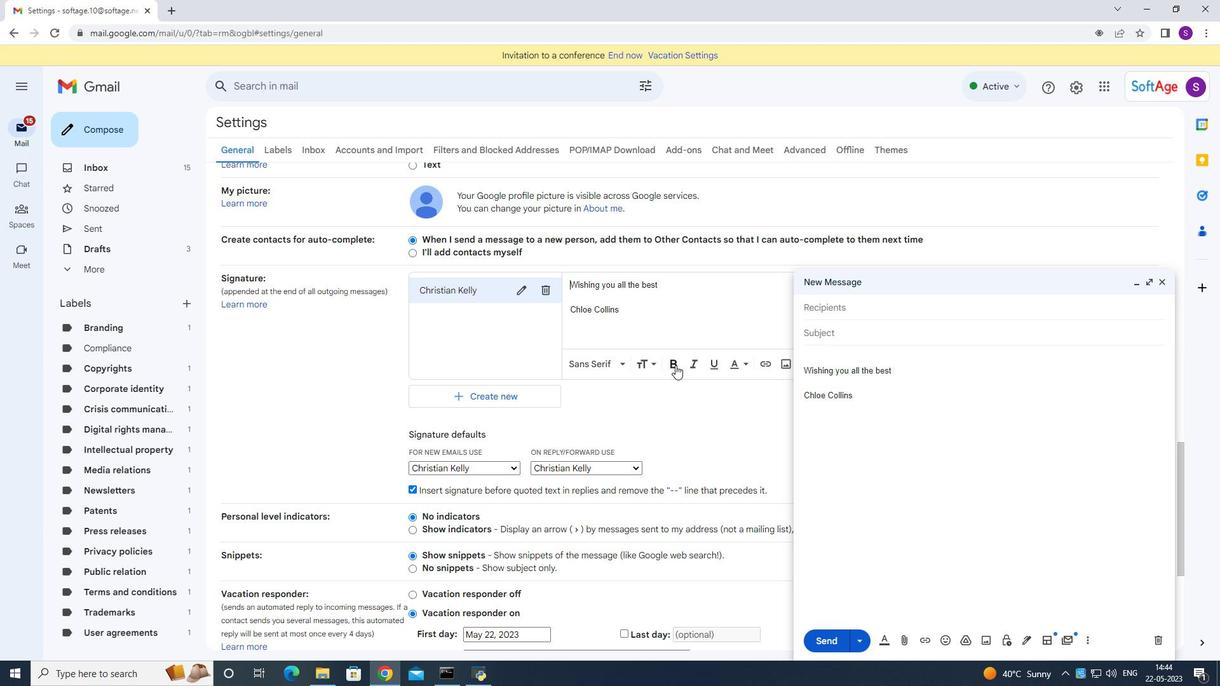 
Action: Mouse pressed left at (685, 322)
Screenshot: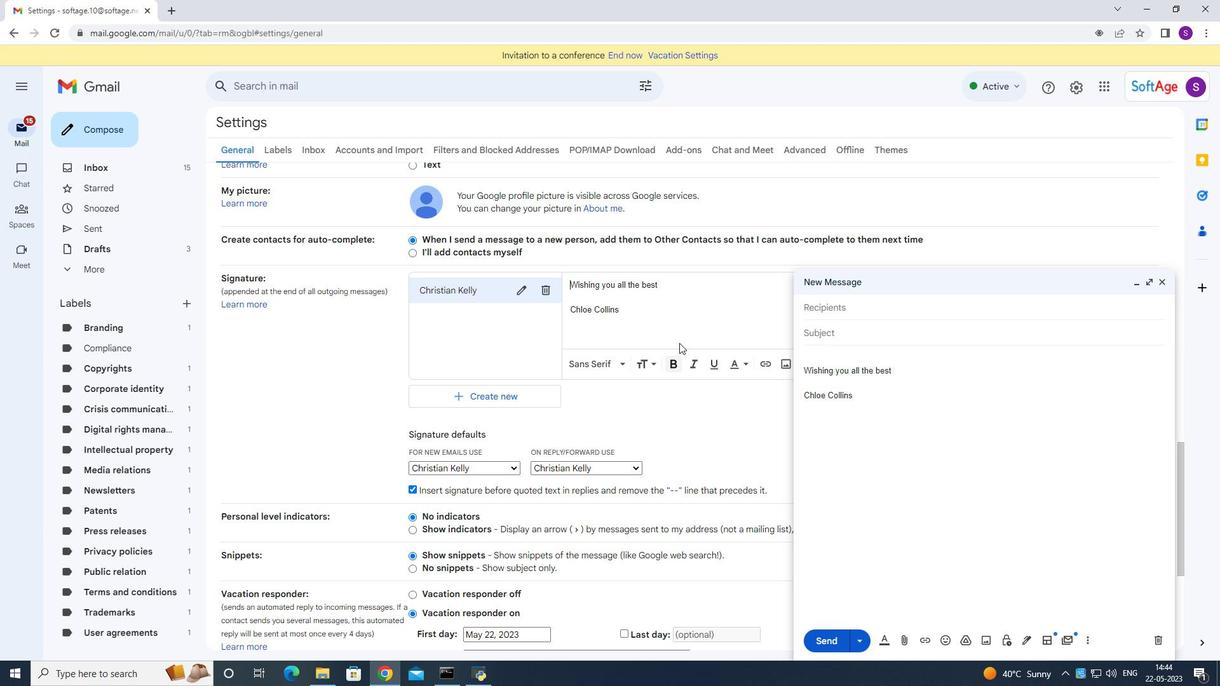 
Action: Mouse moved to (687, 321)
Screenshot: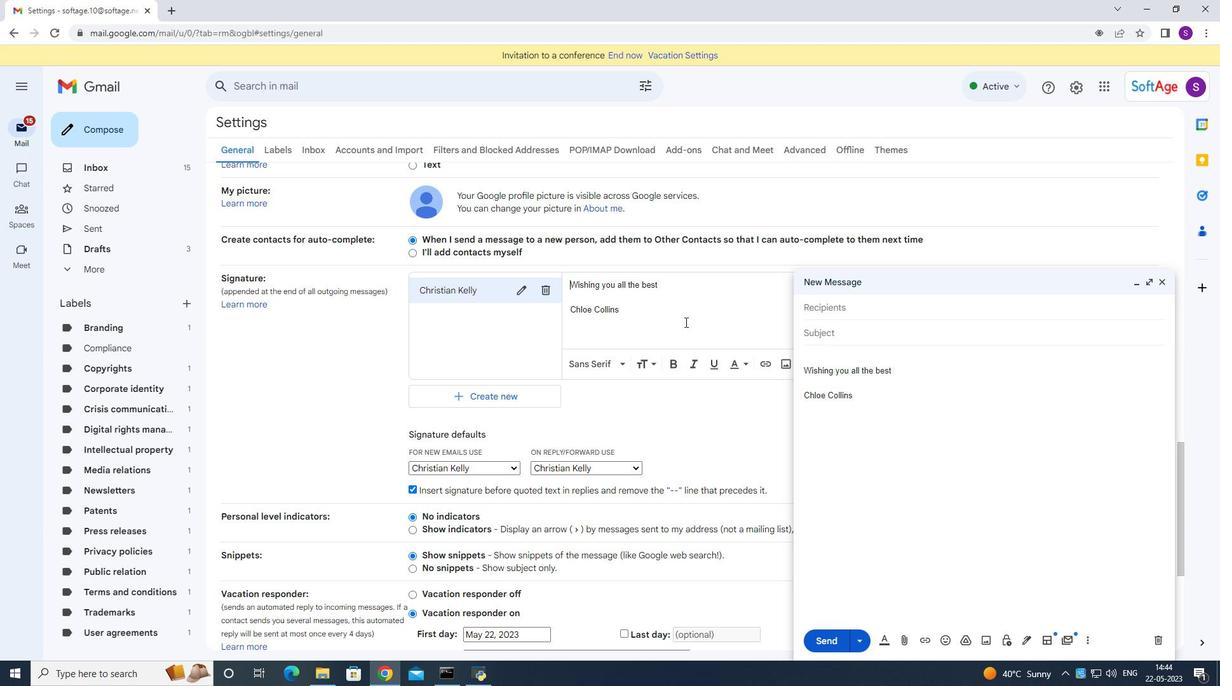 
Action: Key pressed ctrl+A<Key.backspace><Key.shift><Key.shift><Key.shift><Key.shift><Key.shift><Key.shift><Key.shift><Key.shift><Key.shift><Key.shift><Key.shift><Key.shift><Key.shift><Key.shift><Key.shift><Key.shift><Key.shift><Key.shift>Thanks<Key.space>so<Key.space>mucg<Key.backspace>h<Key.space><Key.enter><Key.enter><Key.shift>Christian<Key.space><Key.shift>Kelly<Key.space>
Screenshot: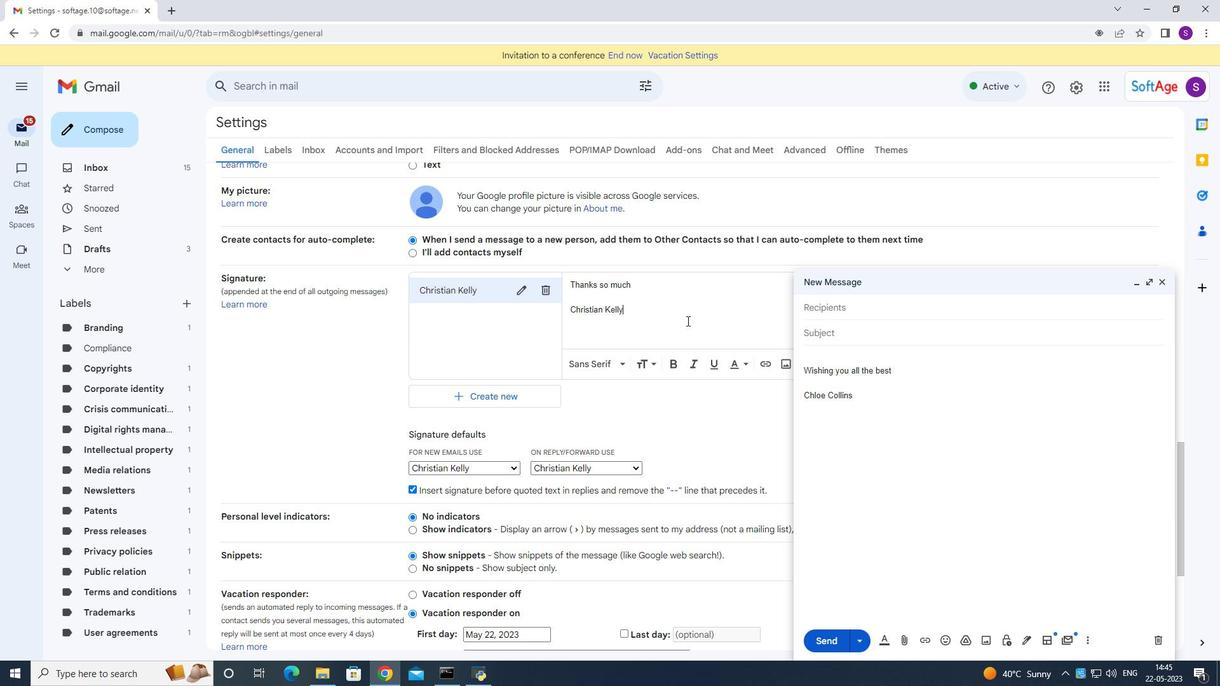 
Action: Mouse moved to (684, 310)
Screenshot: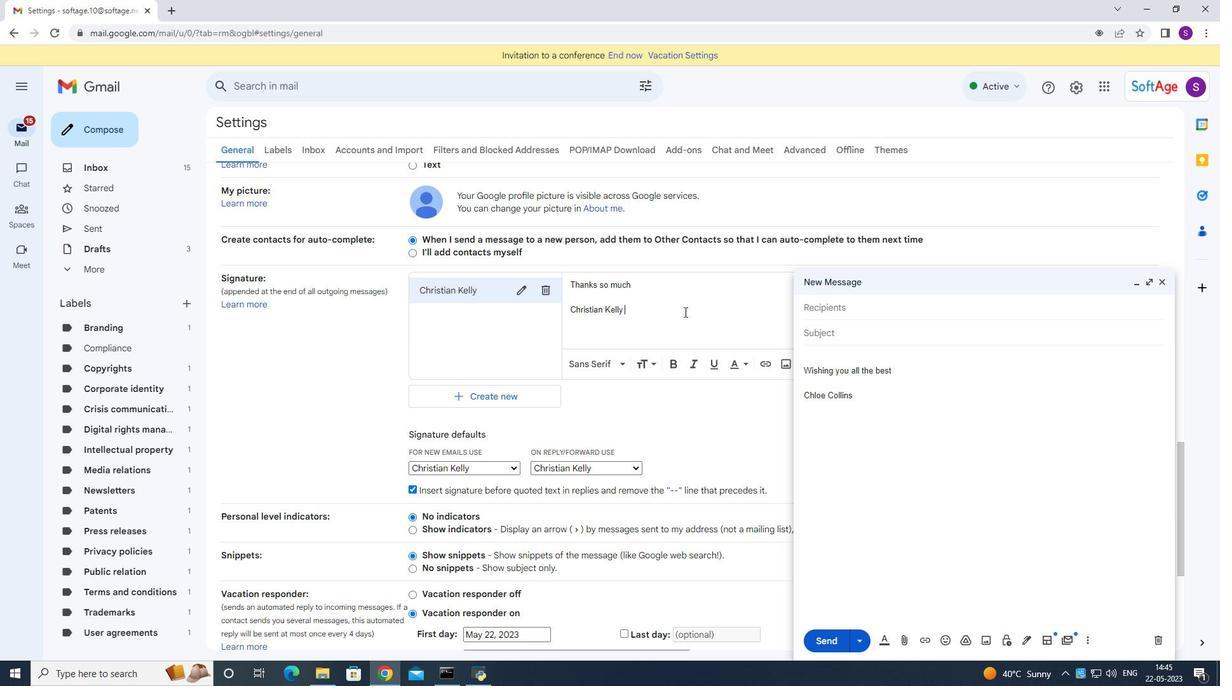 
Action: Mouse scrolled (684, 309) with delta (0, 0)
Screenshot: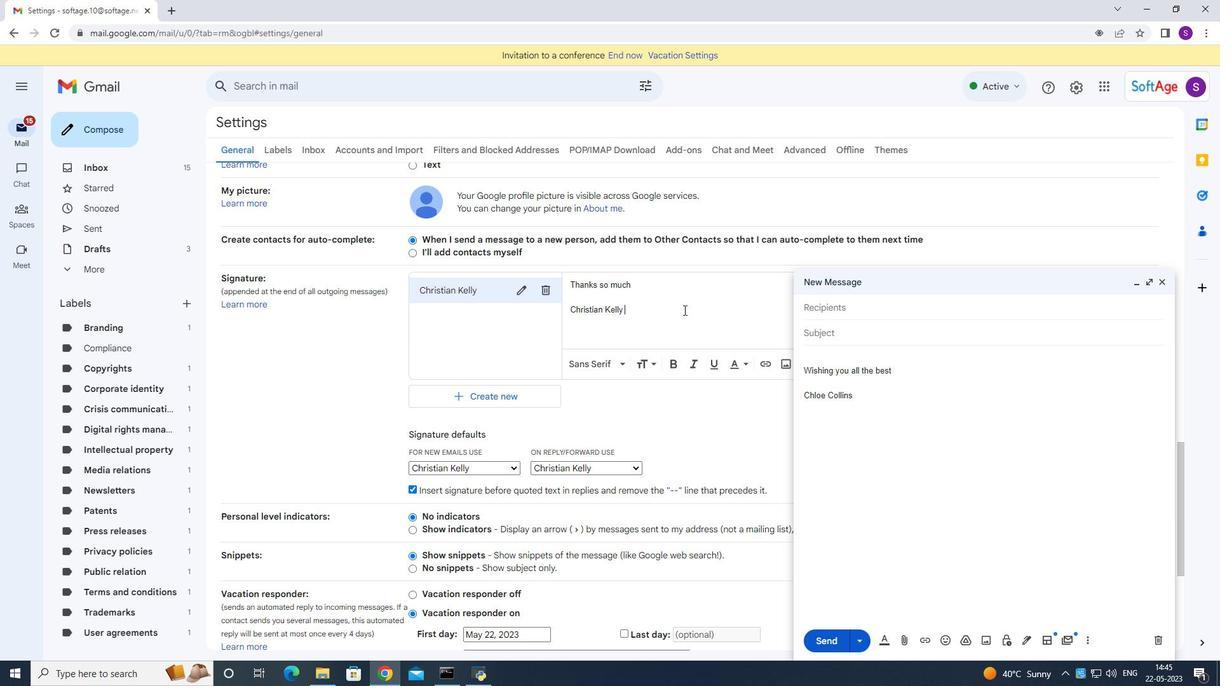 
Action: Mouse moved to (684, 310)
Screenshot: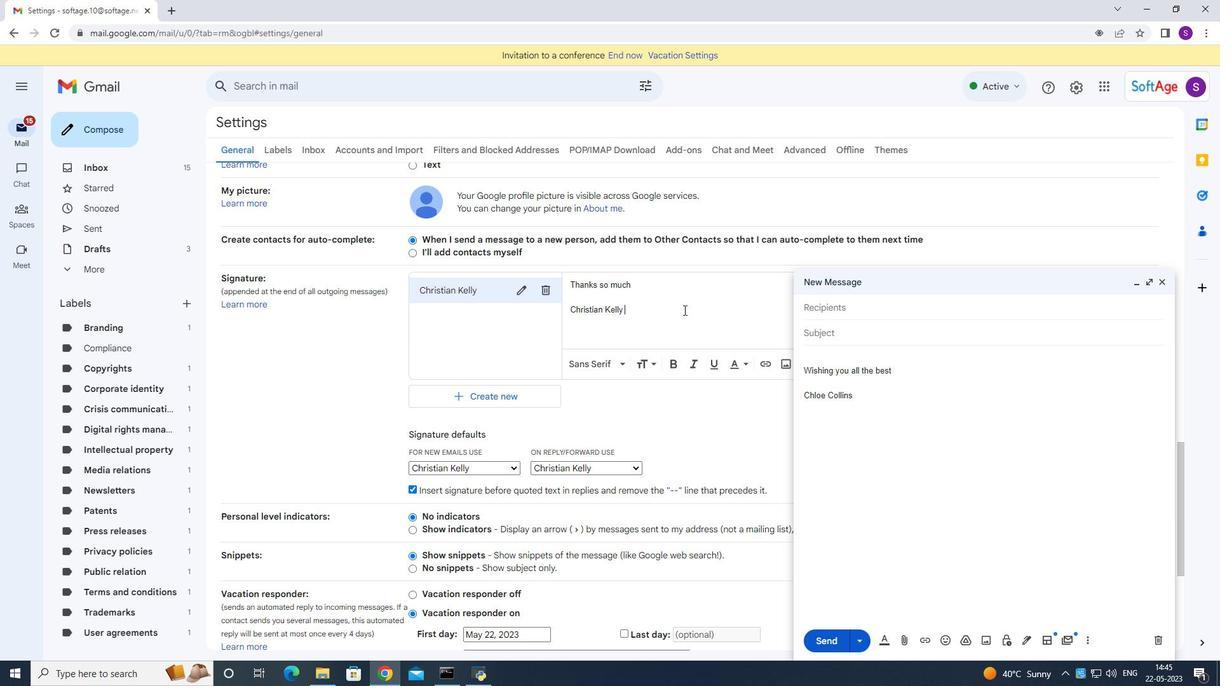 
Action: Mouse scrolled (684, 309) with delta (0, 0)
Screenshot: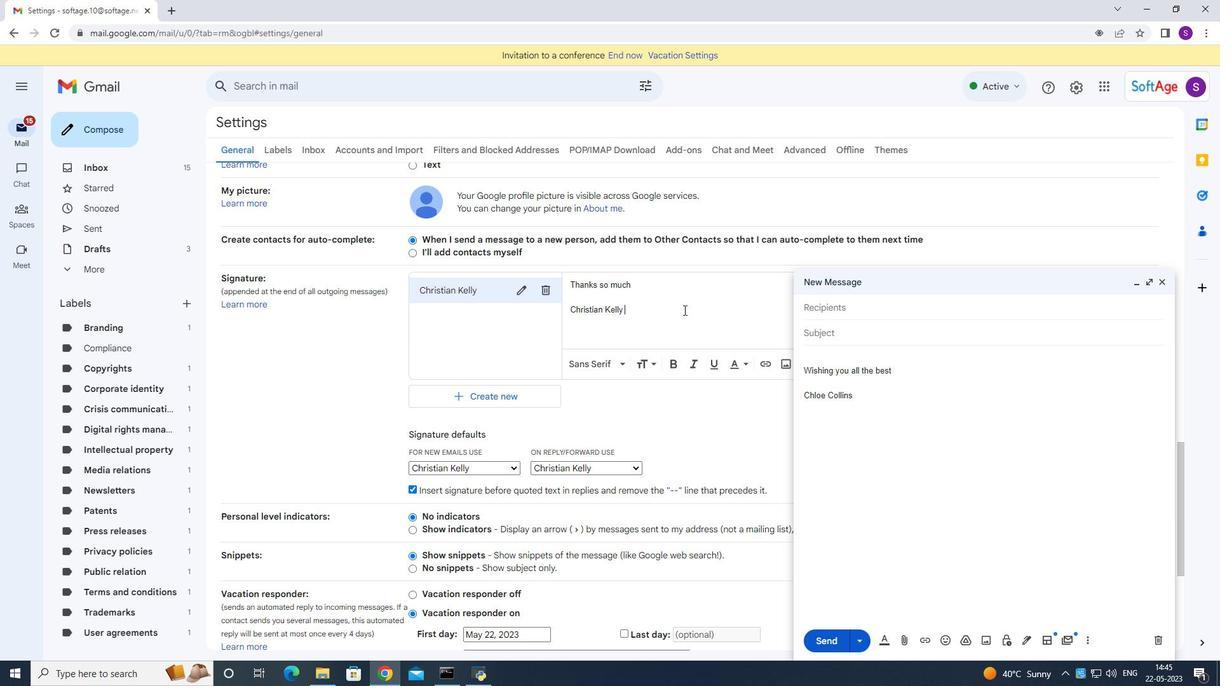 
Action: Mouse moved to (689, 342)
Screenshot: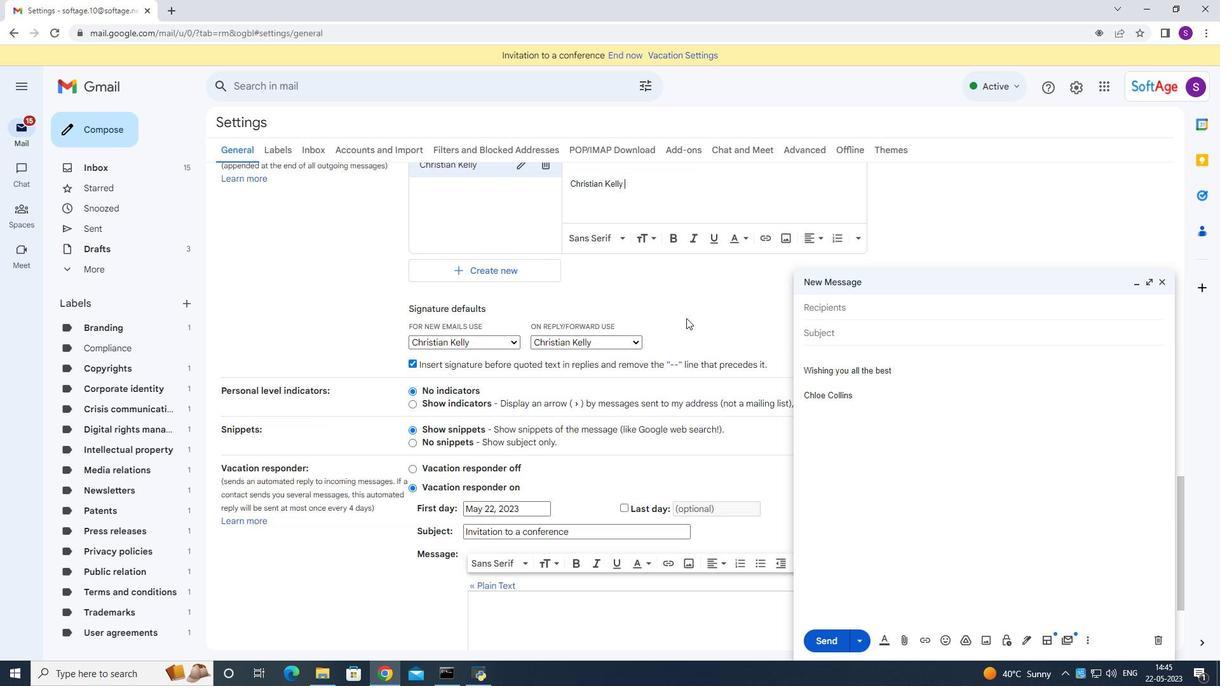 
Action: Mouse scrolled (689, 341) with delta (0, 0)
Screenshot: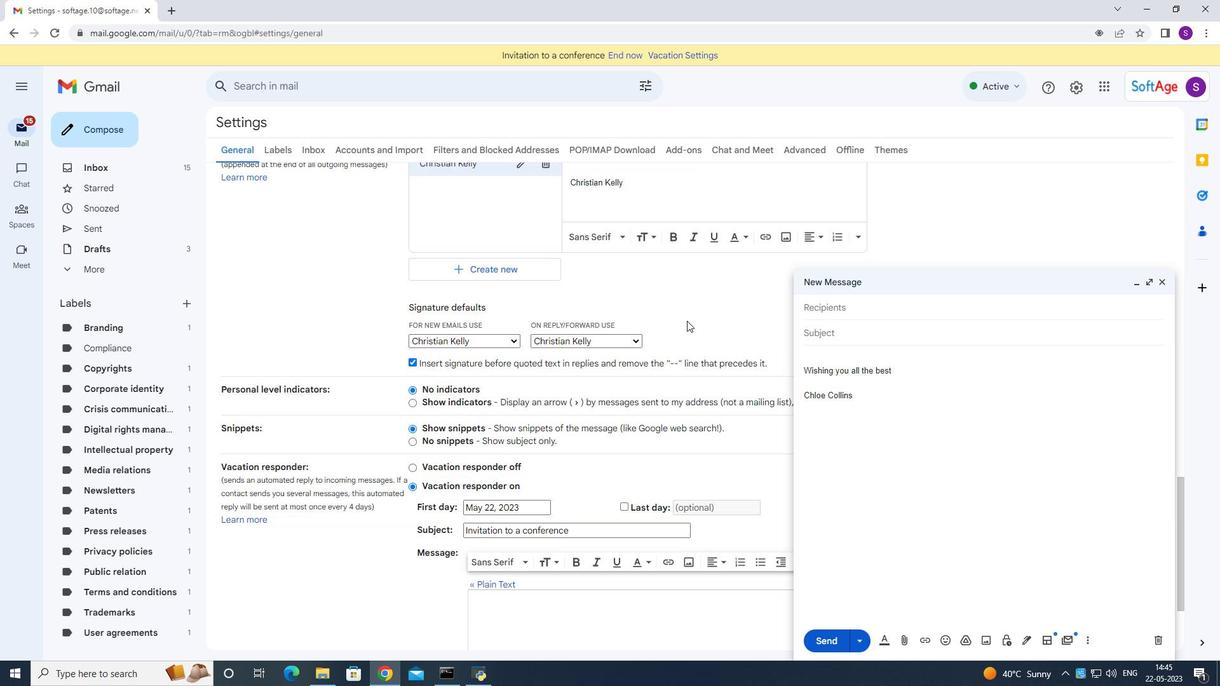 
Action: Mouse moved to (689, 344)
Screenshot: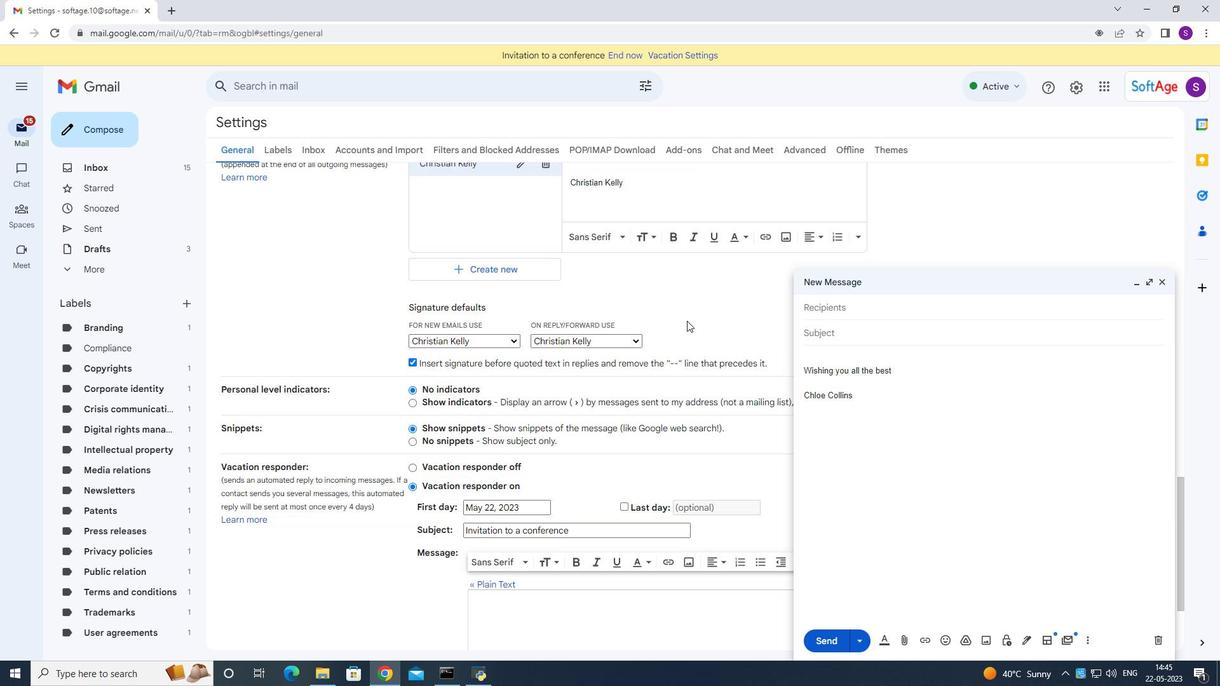 
Action: Mouse scrolled (689, 343) with delta (0, 0)
Screenshot: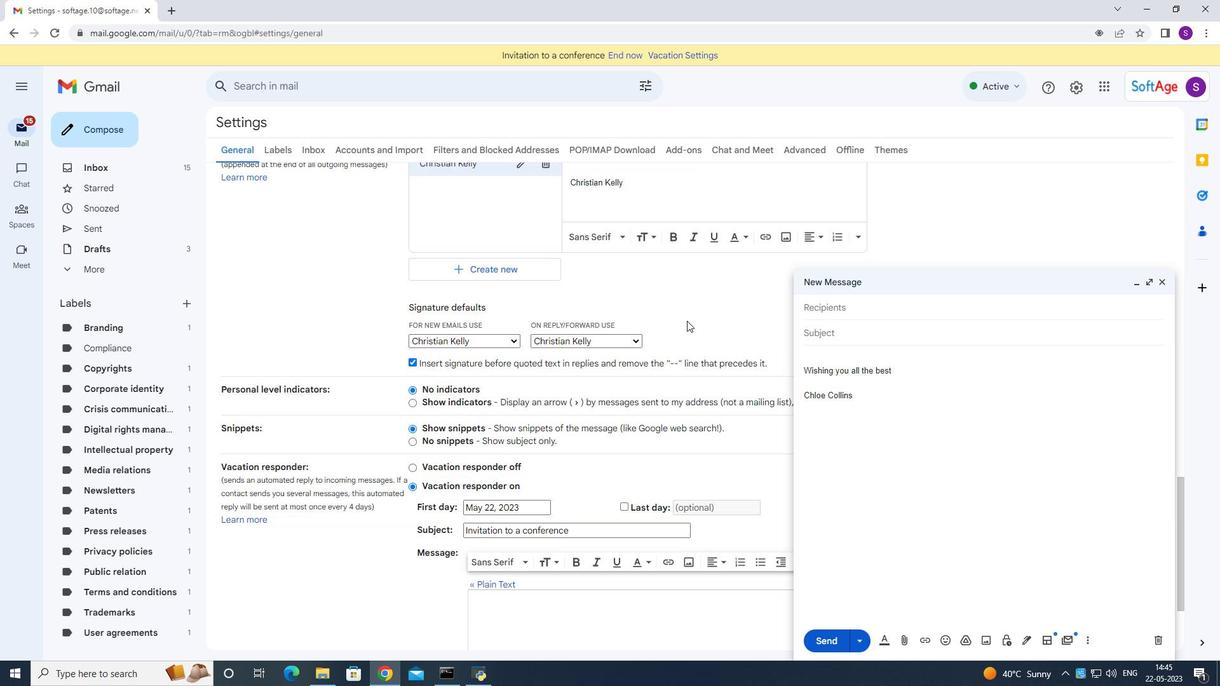 
Action: Mouse scrolled (689, 343) with delta (0, 0)
Screenshot: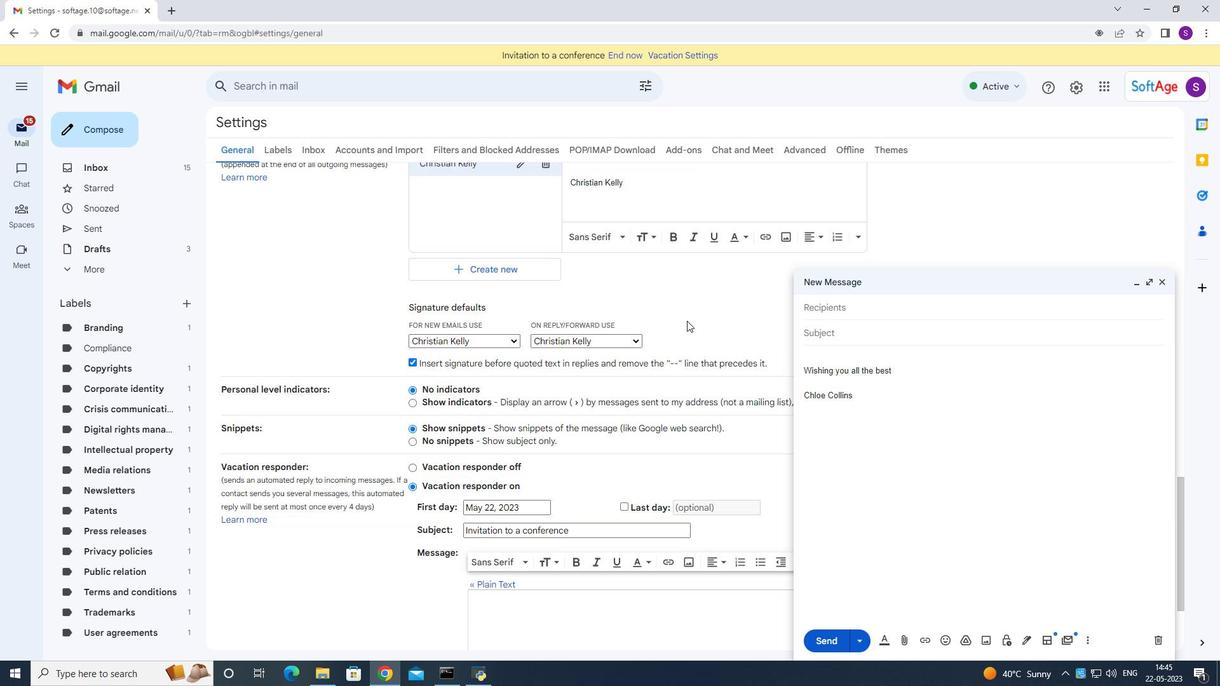 
Action: Mouse scrolled (689, 343) with delta (0, 0)
Screenshot: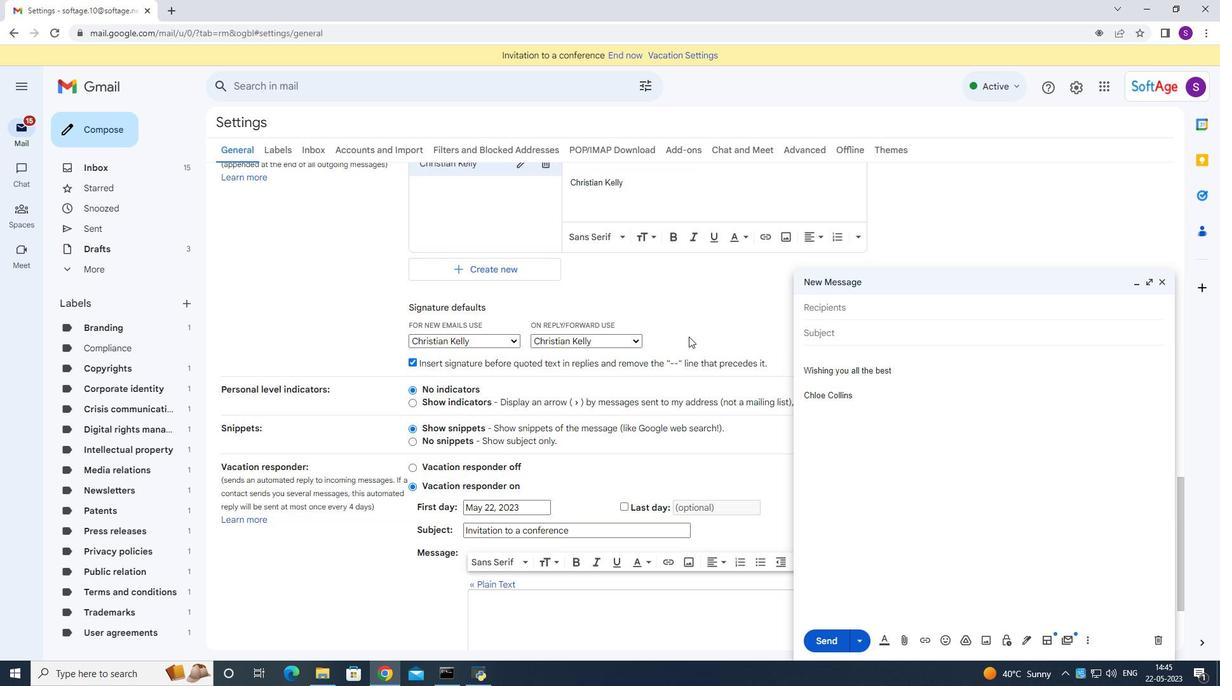 
Action: Mouse moved to (683, 397)
Screenshot: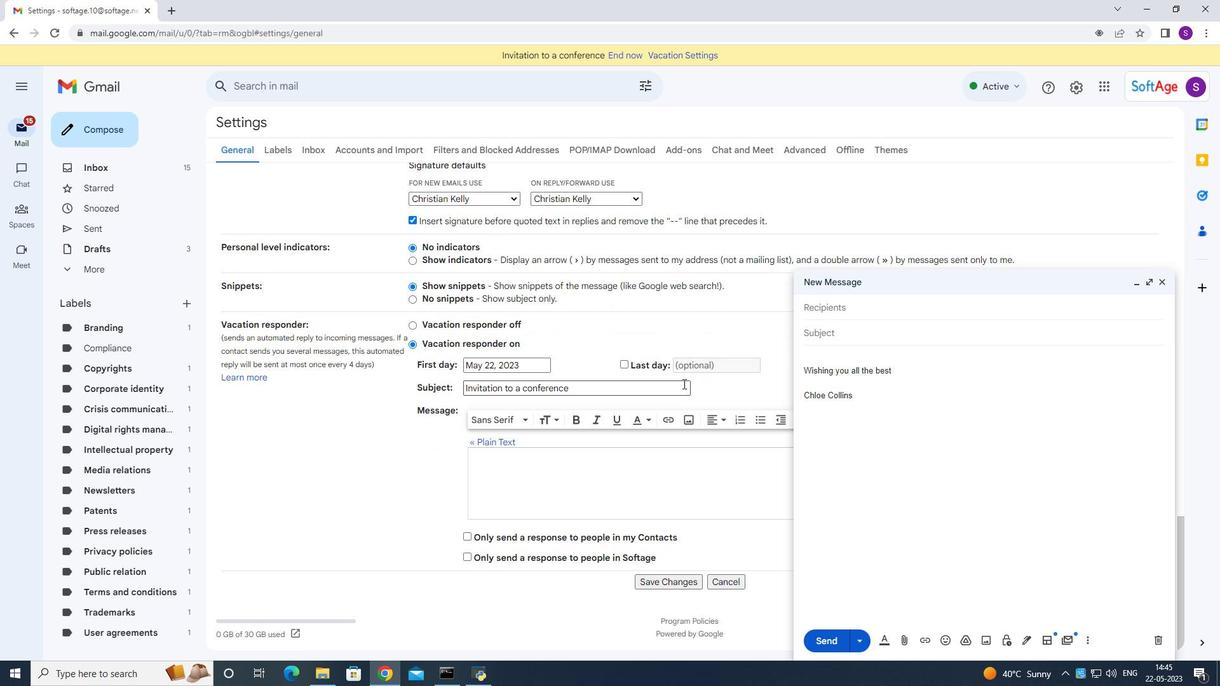 
Action: Mouse scrolled (683, 396) with delta (0, 0)
Screenshot: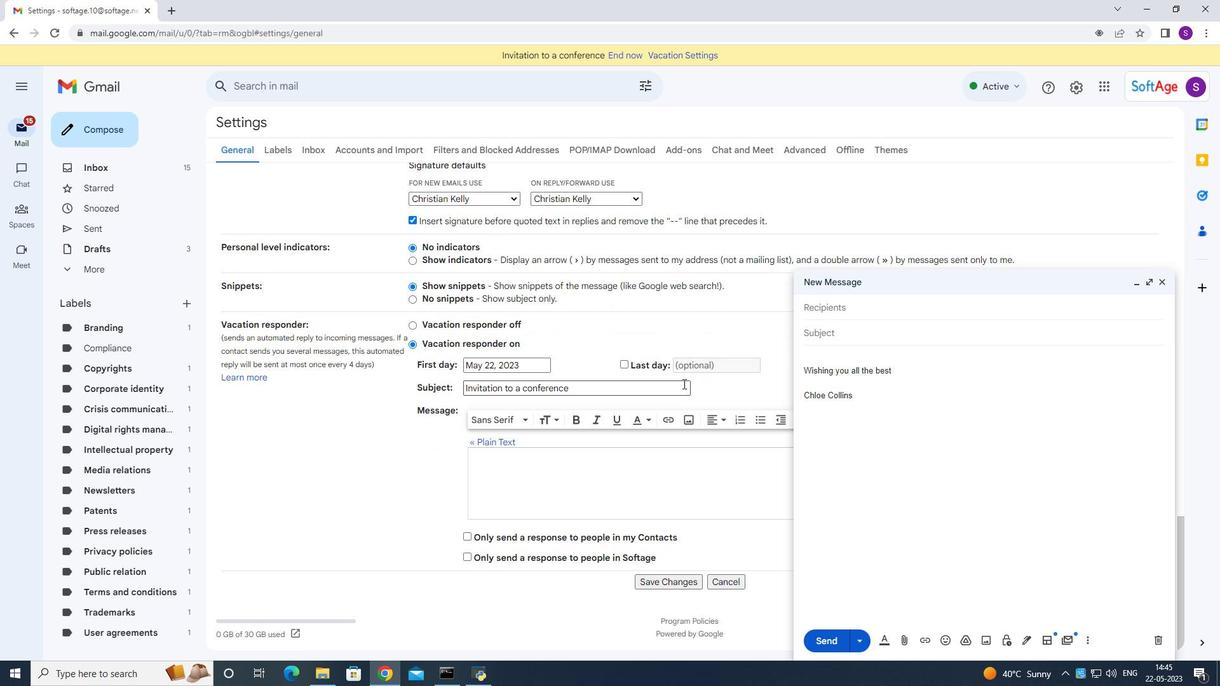 
Action: Mouse moved to (683, 401)
Screenshot: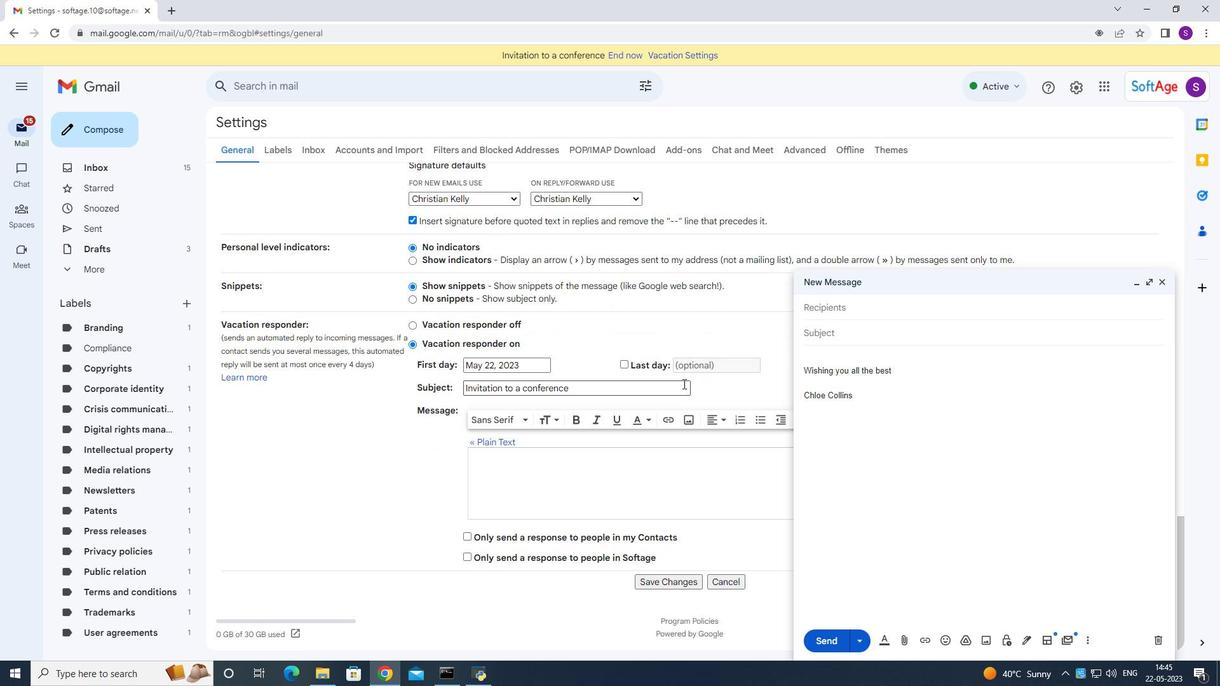 
Action: Mouse scrolled (683, 401) with delta (0, 0)
Screenshot: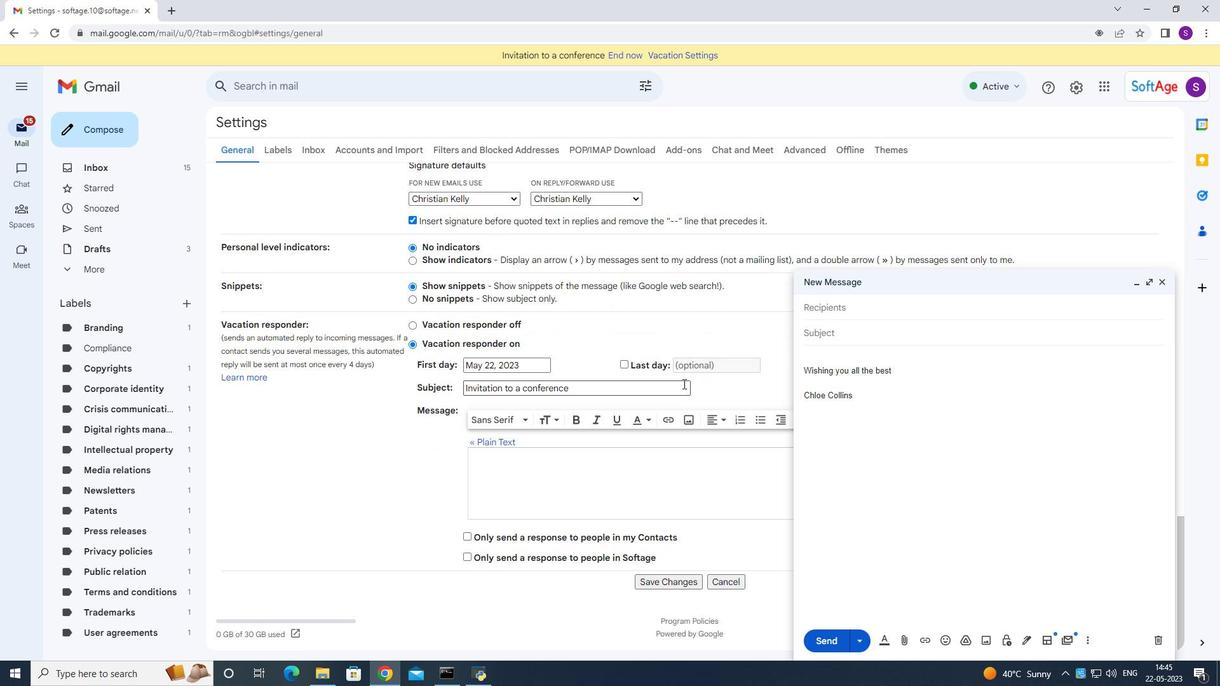 
Action: Mouse moved to (683, 402)
Screenshot: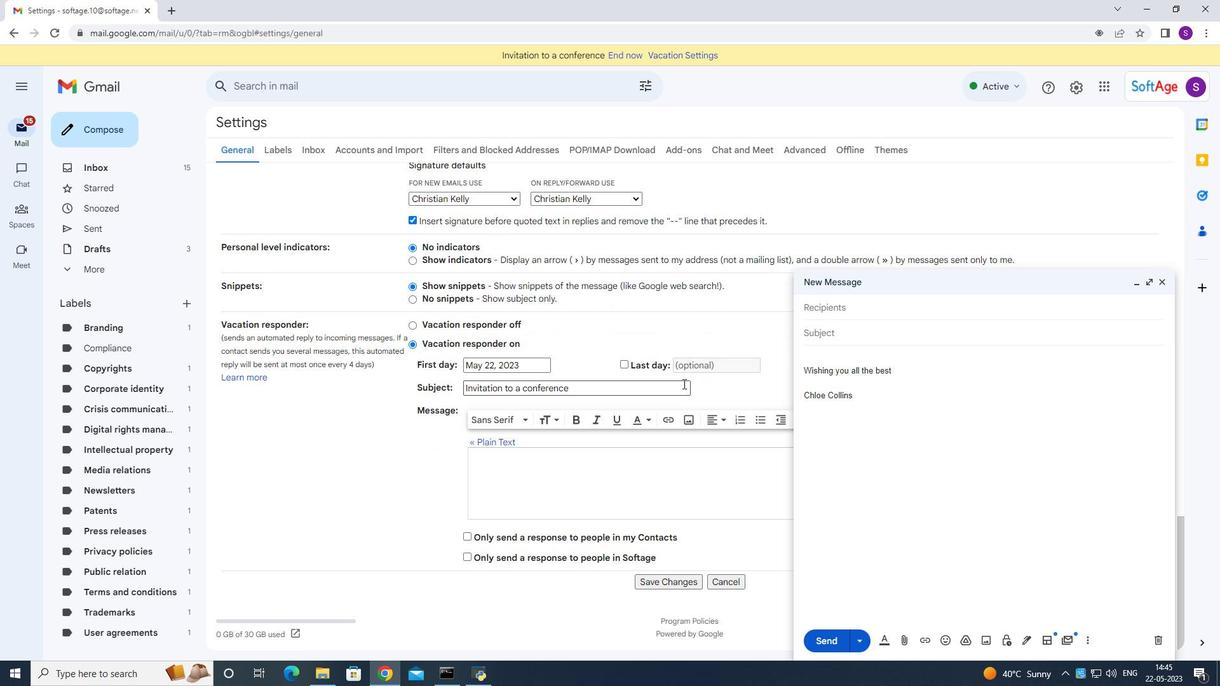
Action: Mouse scrolled (683, 401) with delta (0, 0)
Screenshot: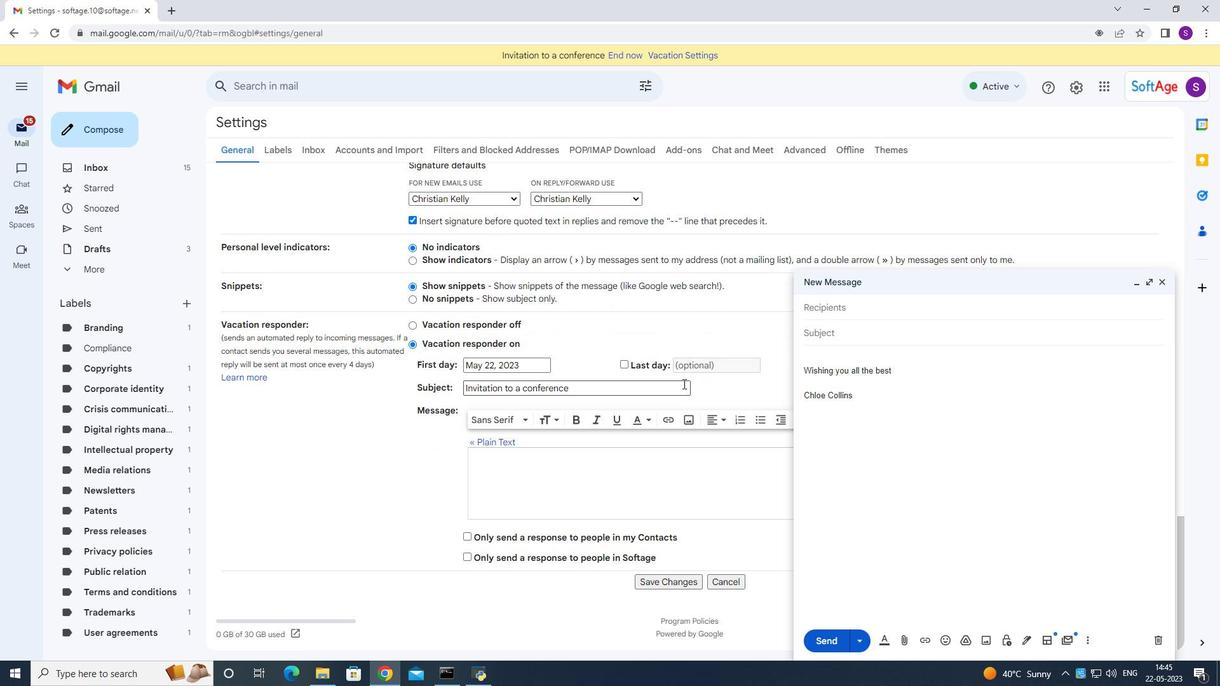 
Action: Mouse scrolled (683, 401) with delta (0, 0)
Screenshot: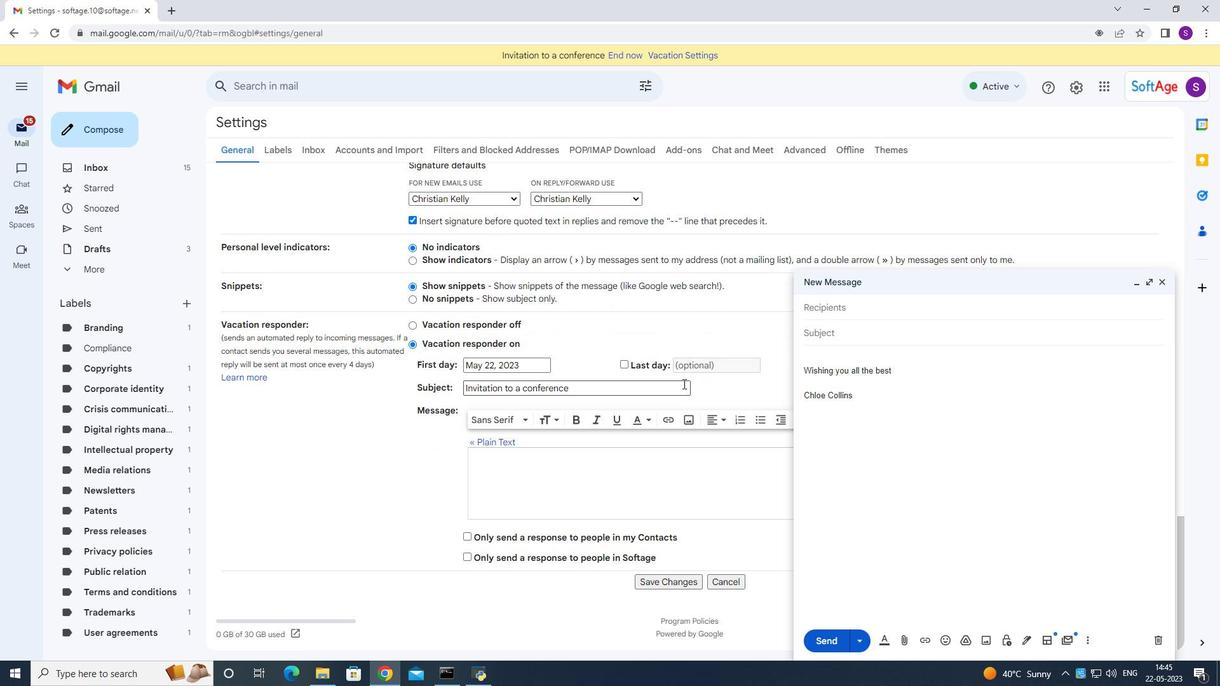 
Action: Mouse moved to (658, 585)
Screenshot: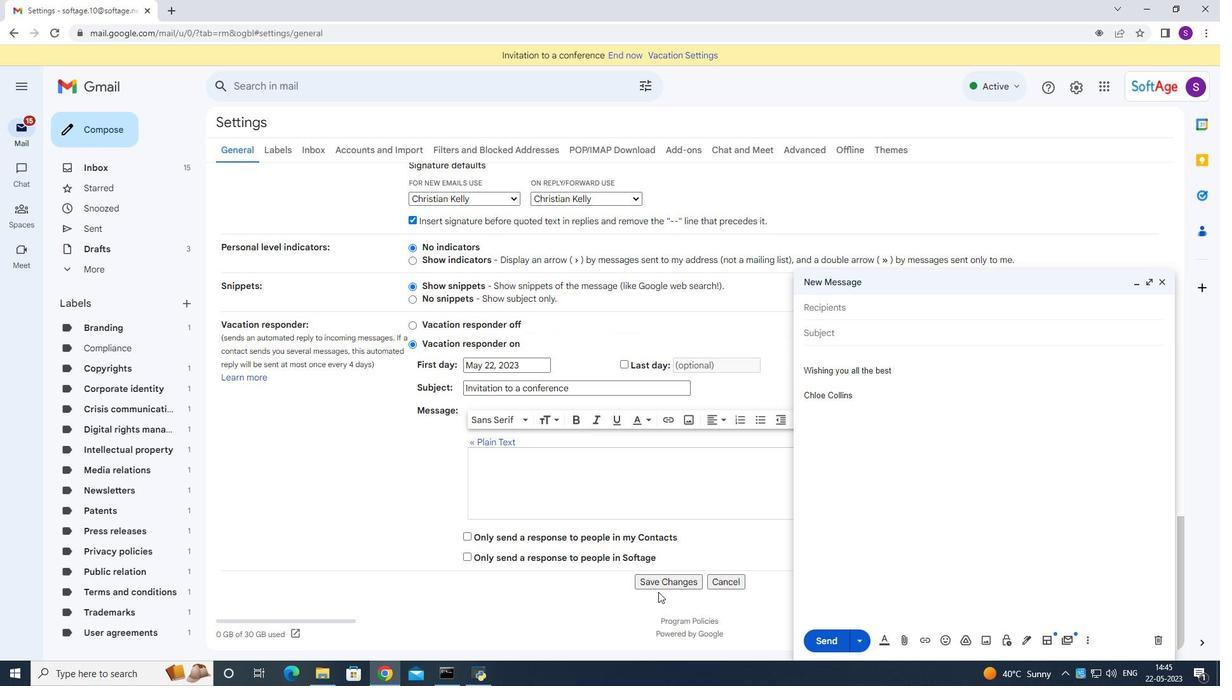 
Action: Mouse pressed left at (658, 585)
Screenshot: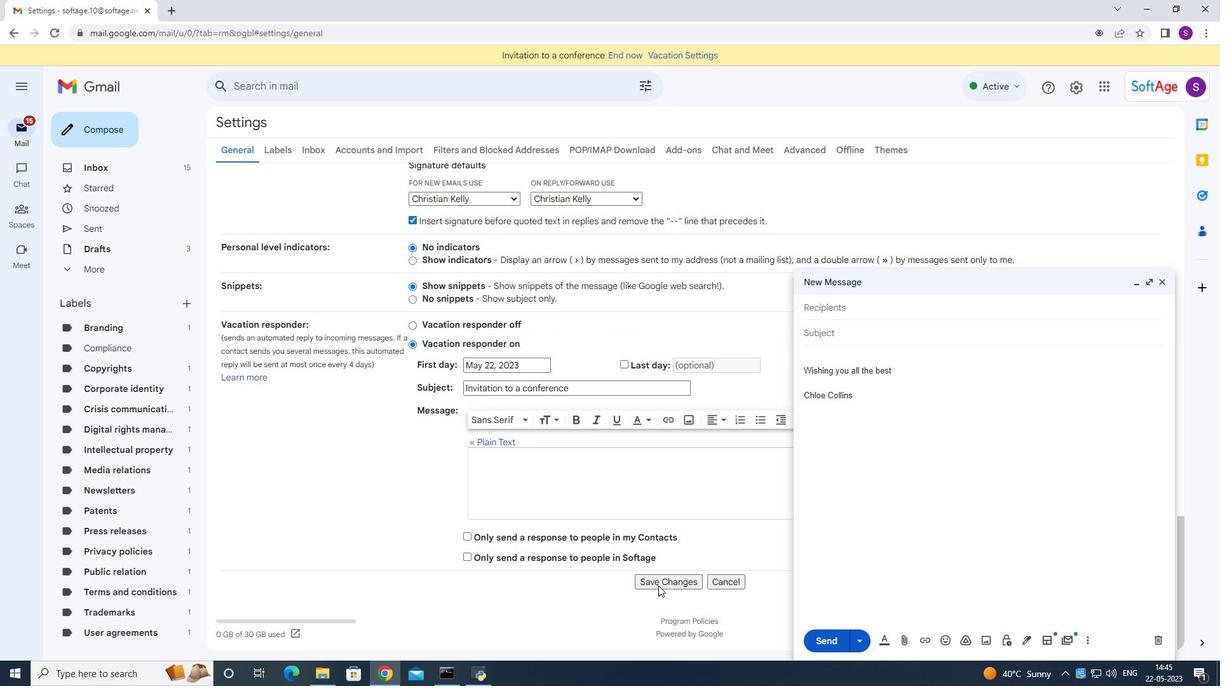 
Action: Mouse moved to (1158, 283)
Screenshot: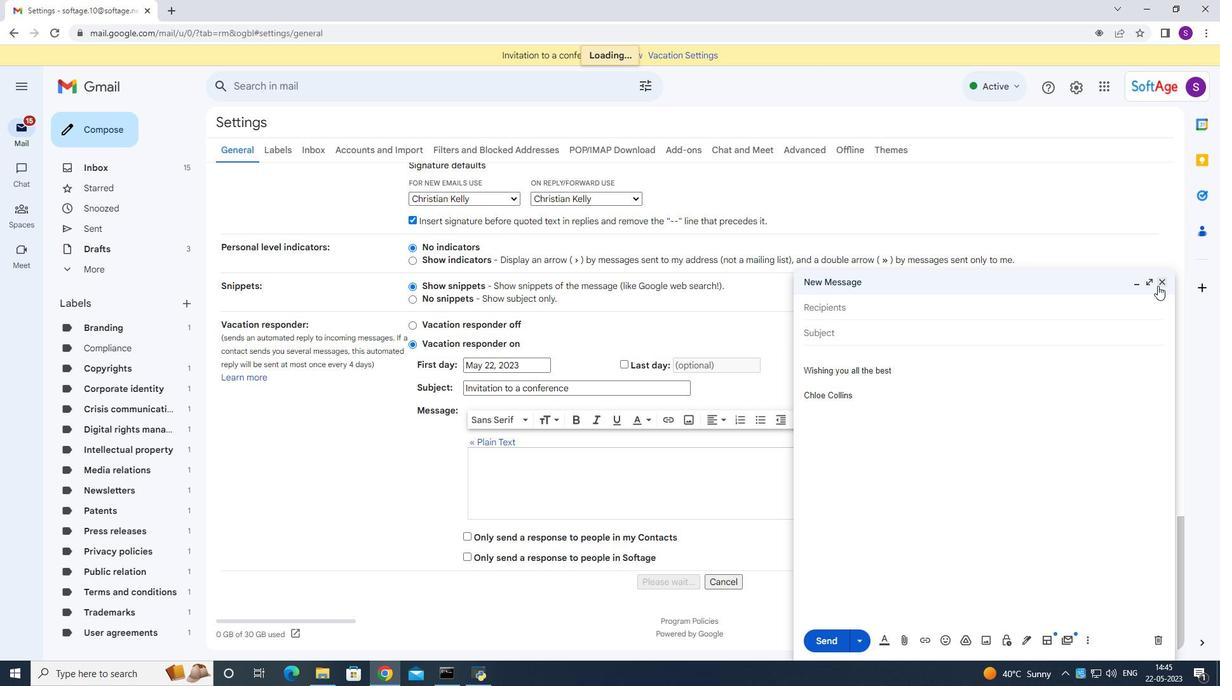 
Action: Mouse pressed left at (1158, 283)
Screenshot: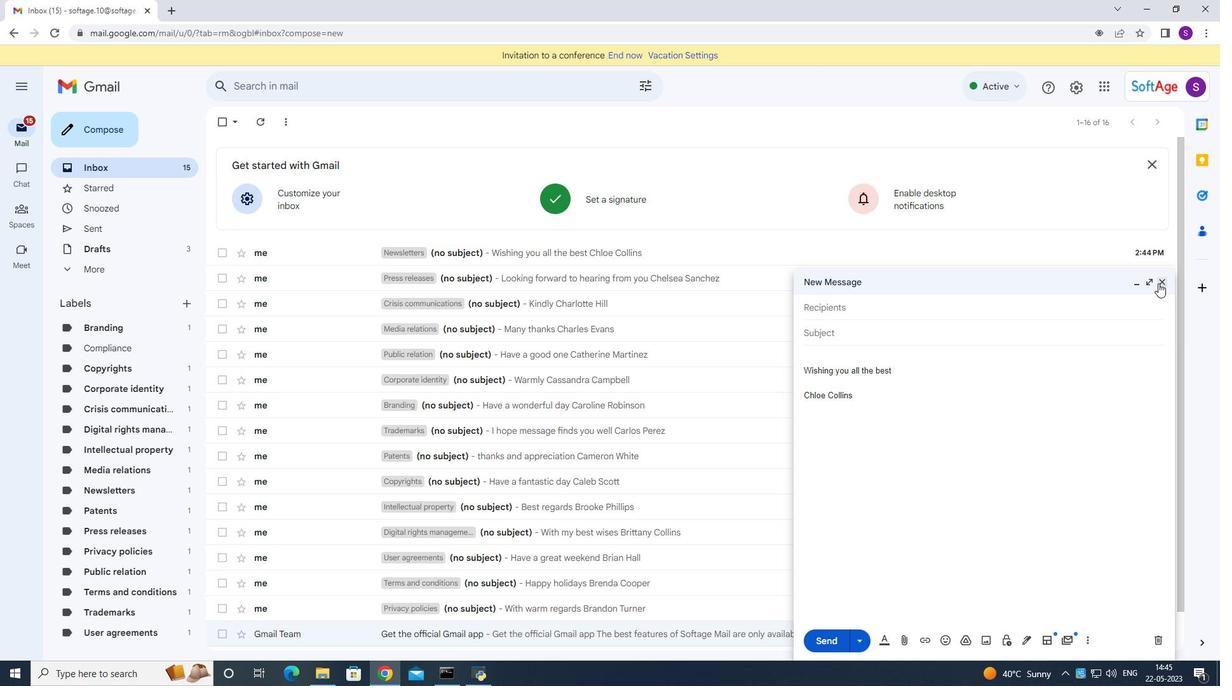 
Action: Mouse moved to (78, 127)
Screenshot: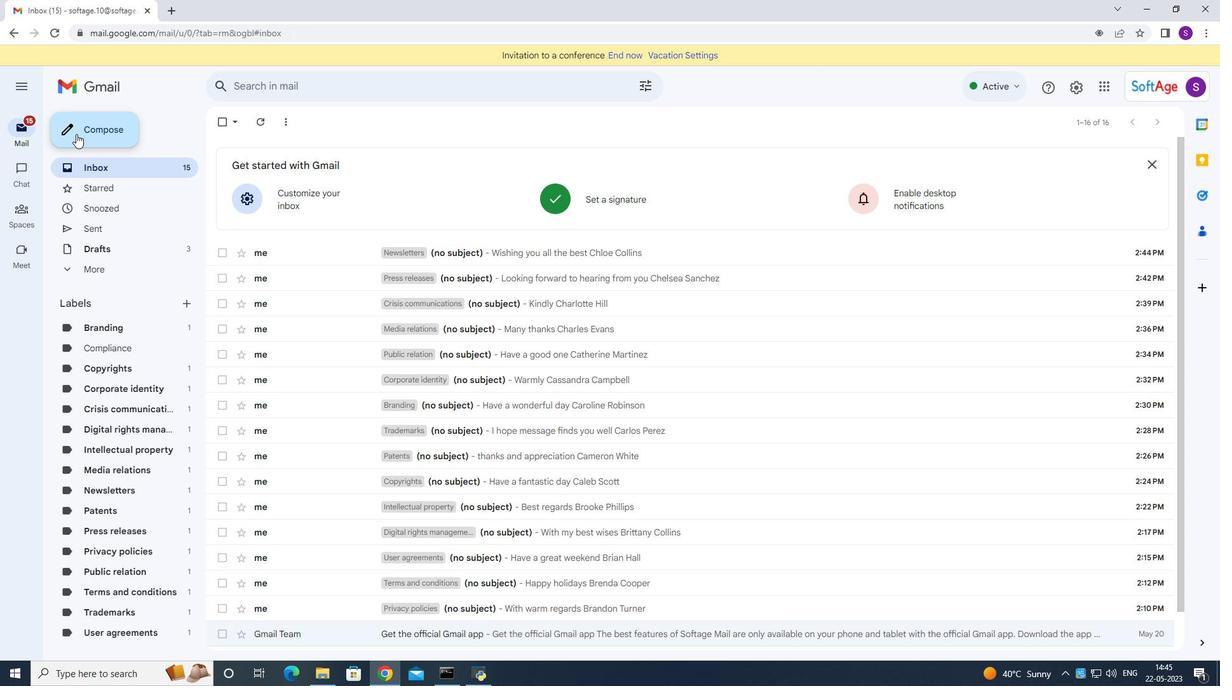 
Action: Mouse pressed left at (78, 127)
Screenshot: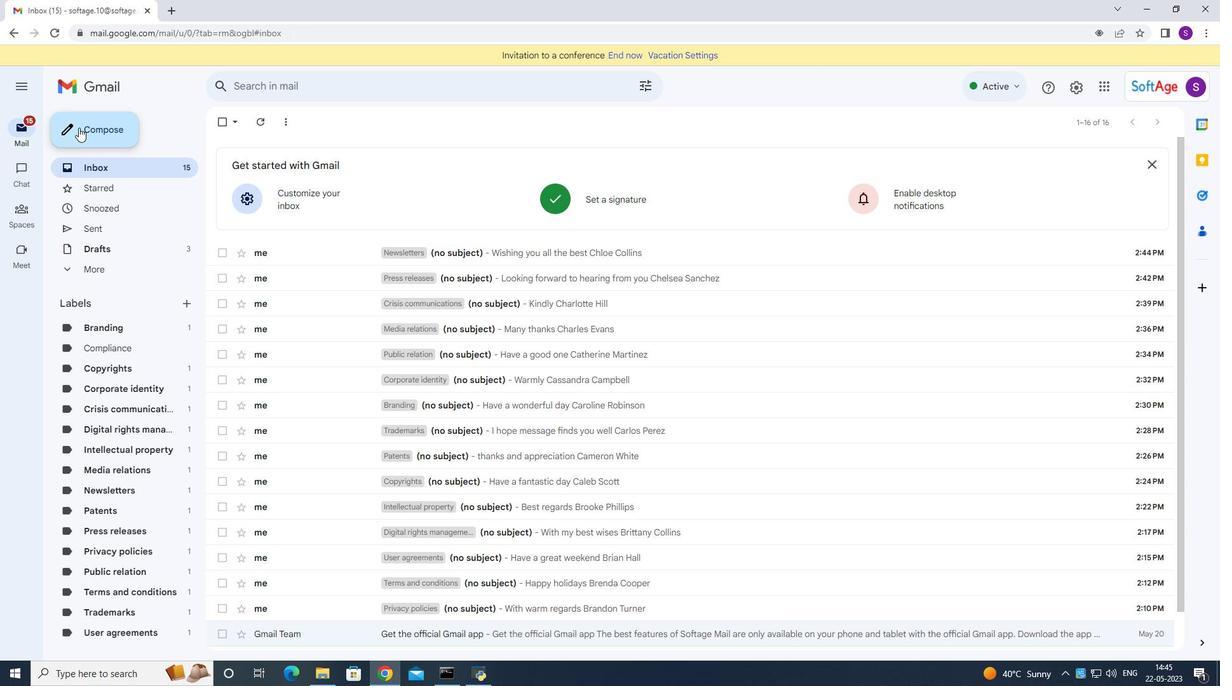 
Action: Mouse moved to (890, 307)
Screenshot: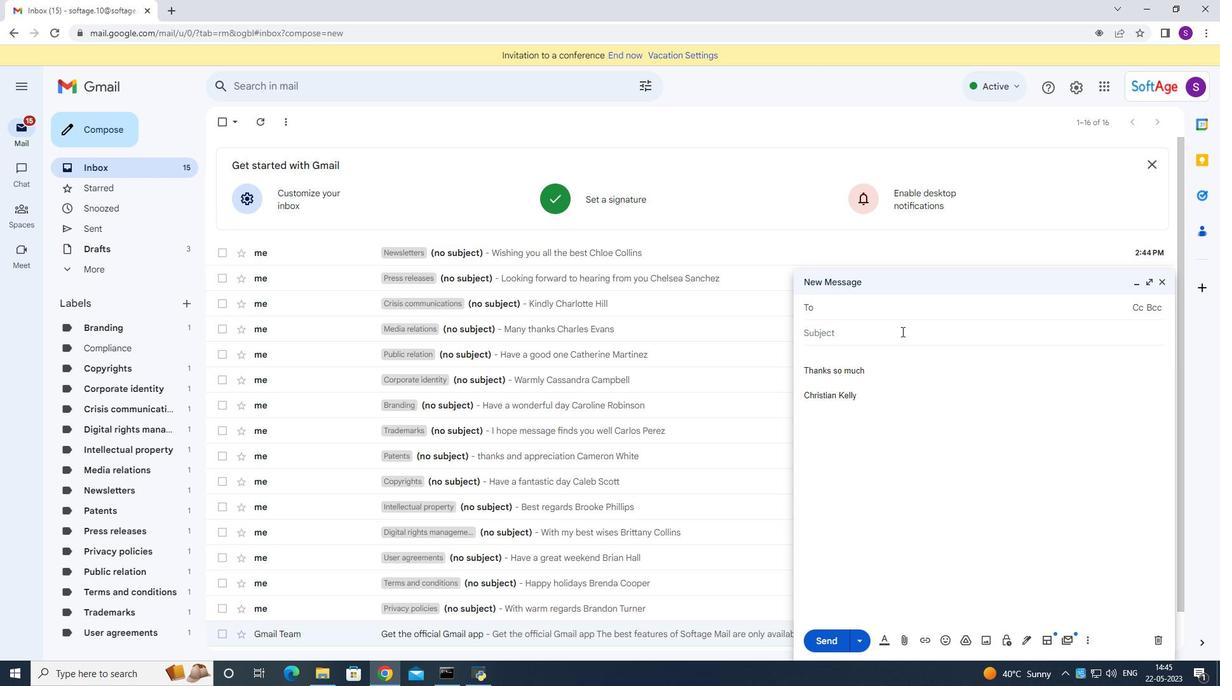 
Action: Key pressed <Key.shift>Softh<Key.backspace>age.10<Key.shift>@softage.net
Screenshot: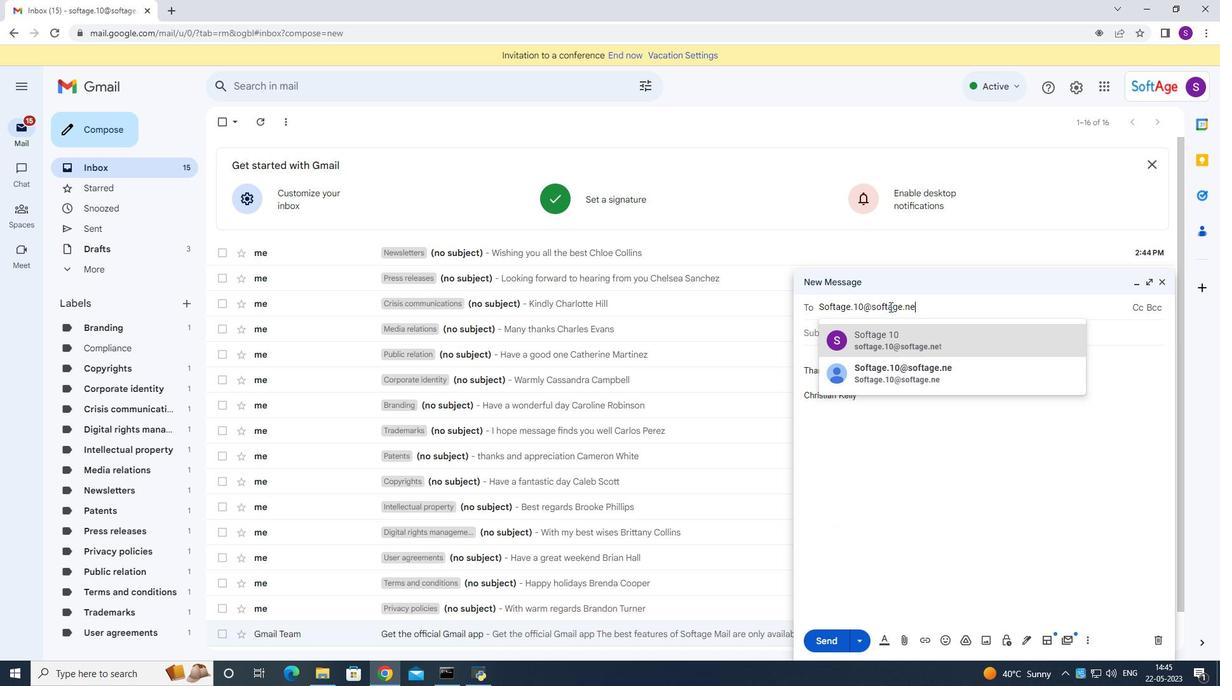 
Action: Mouse moved to (878, 327)
Screenshot: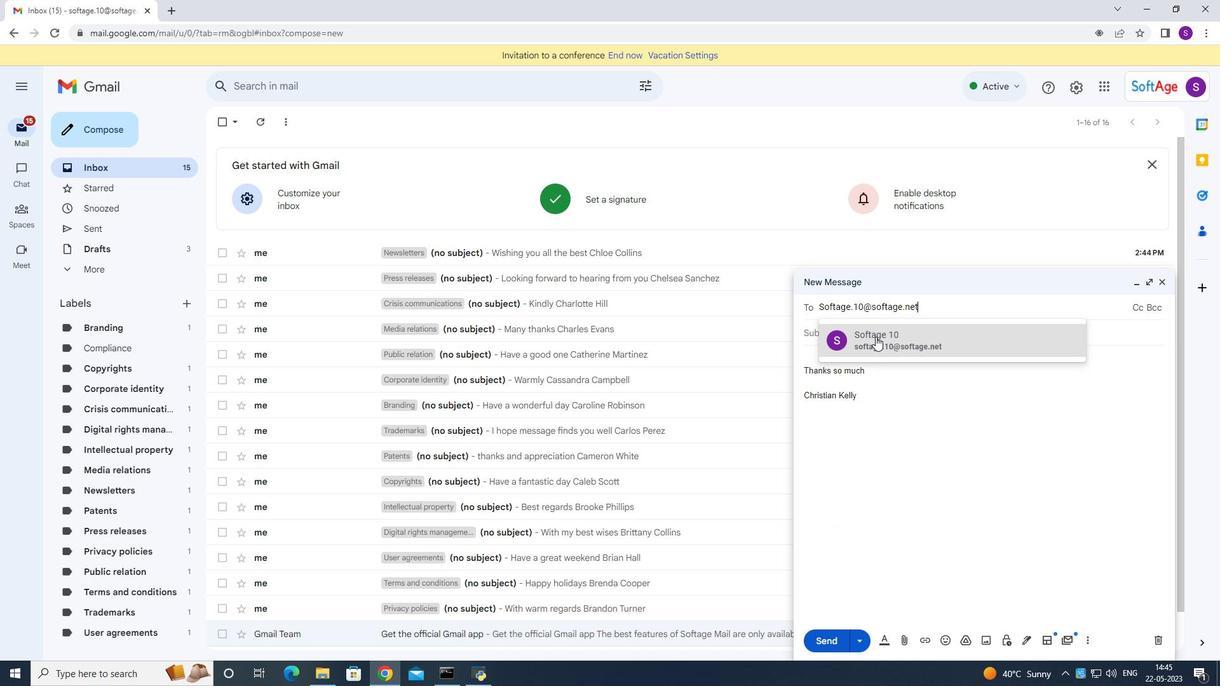 
Action: Mouse pressed left at (878, 327)
Screenshot: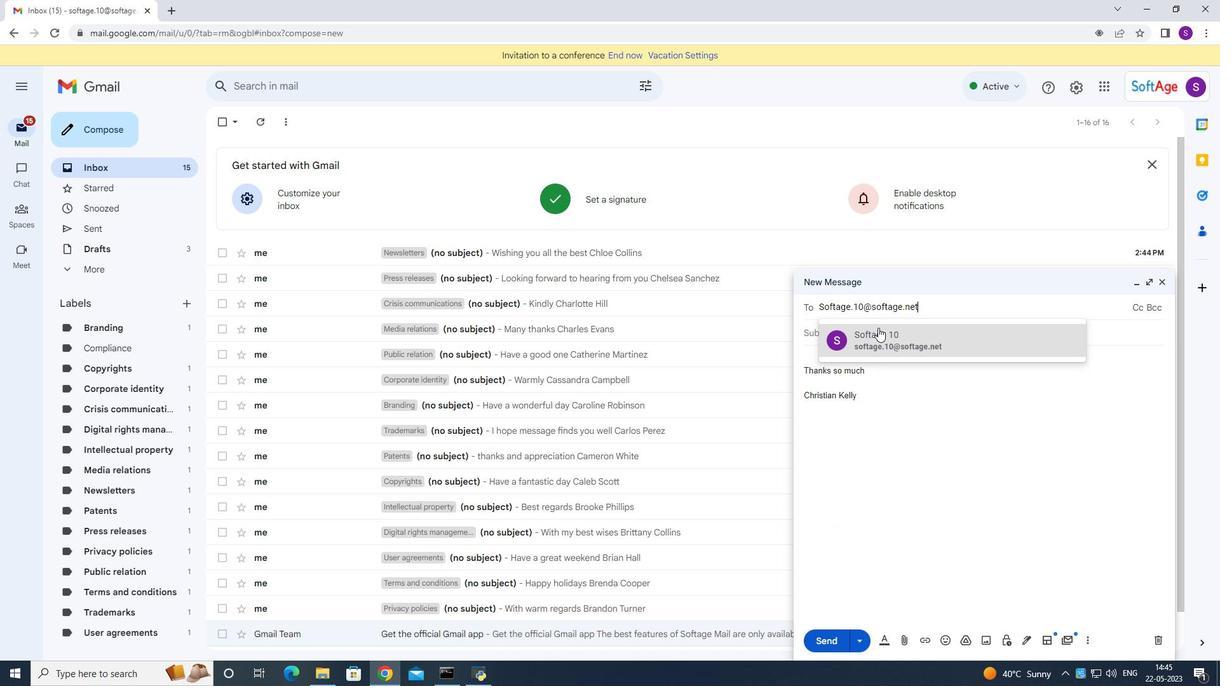 
Action: Mouse moved to (1088, 642)
Screenshot: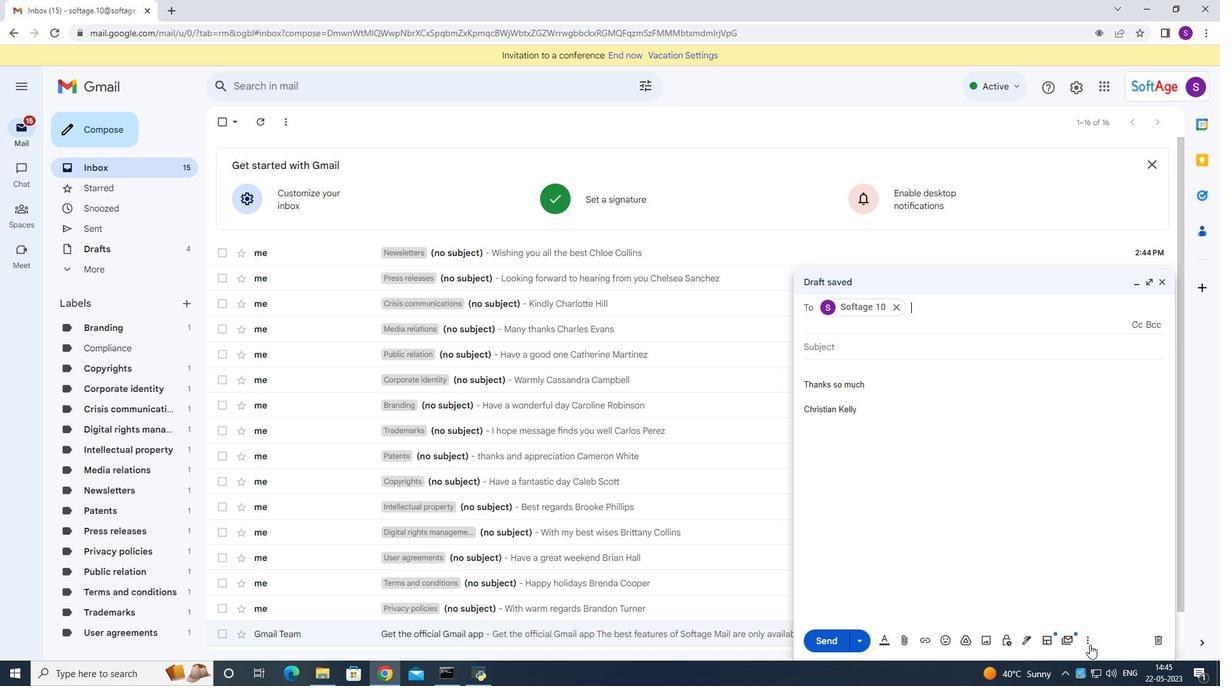 
Action: Mouse pressed left at (1088, 642)
Screenshot: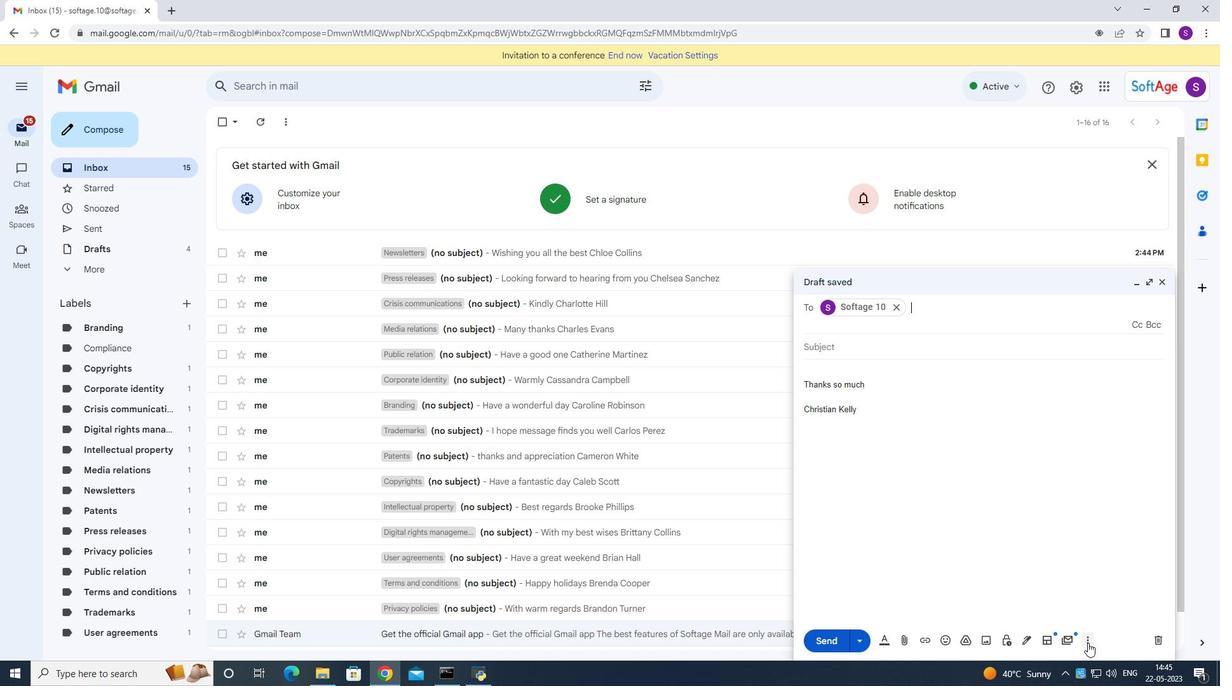 
Action: Mouse moved to (963, 518)
Screenshot: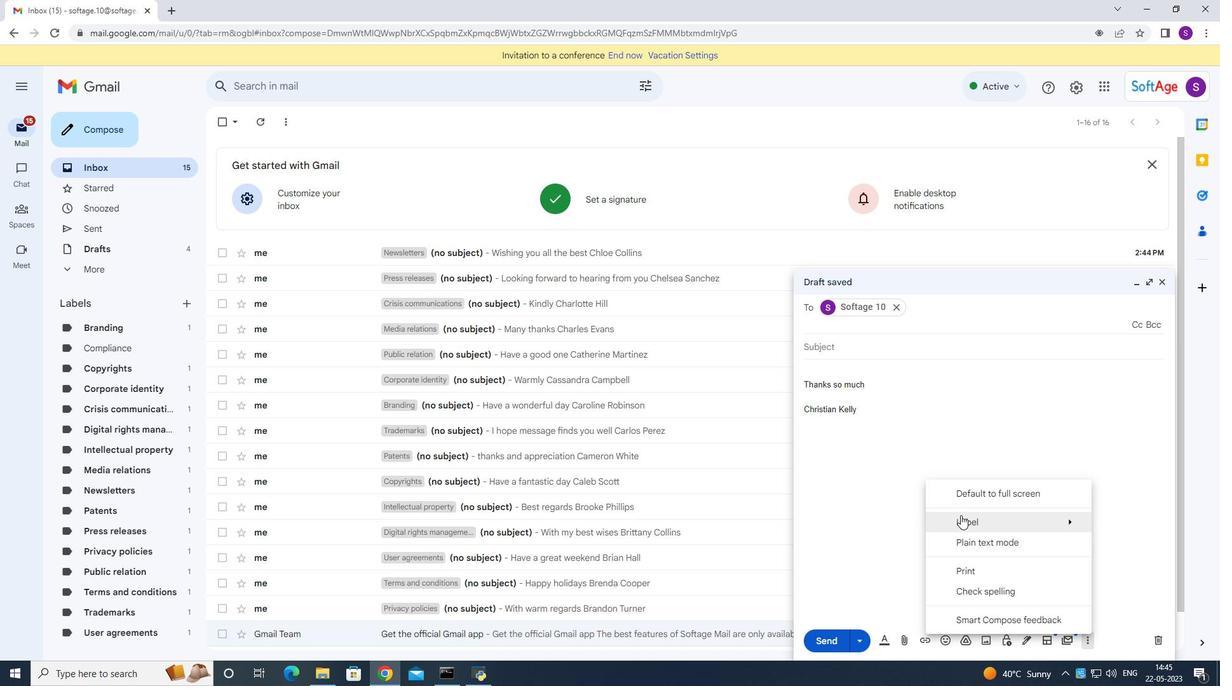 
Action: Mouse pressed left at (963, 518)
Screenshot: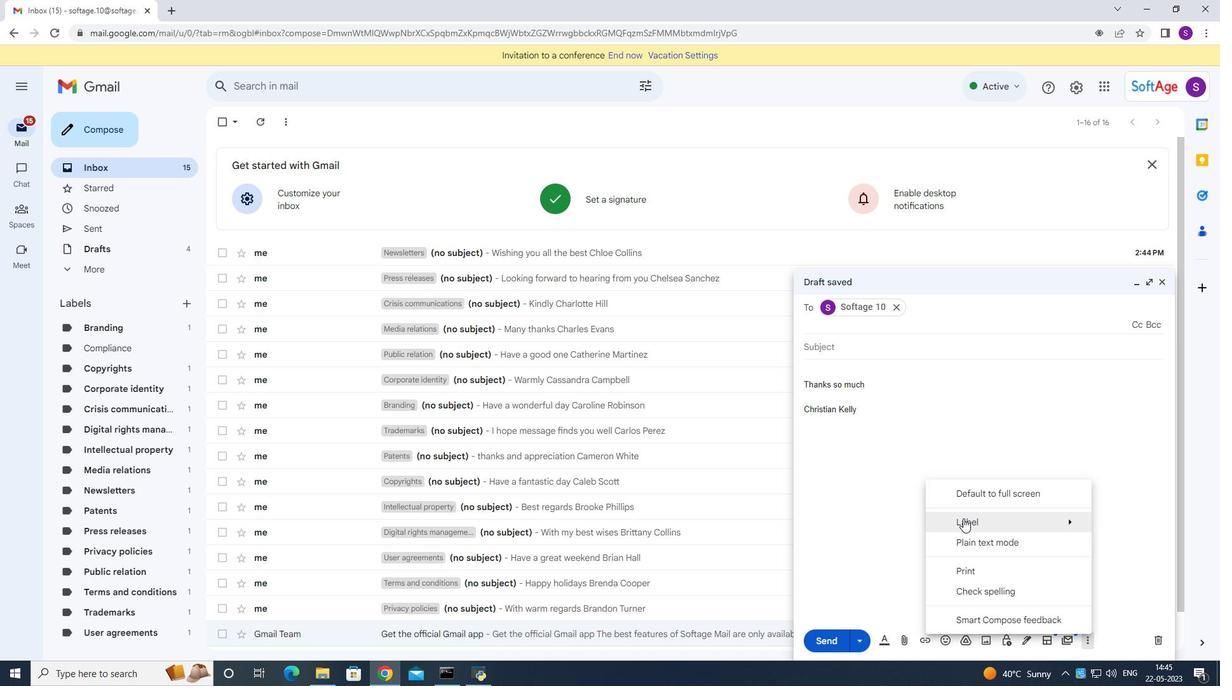 
Action: Mouse moved to (816, 500)
Screenshot: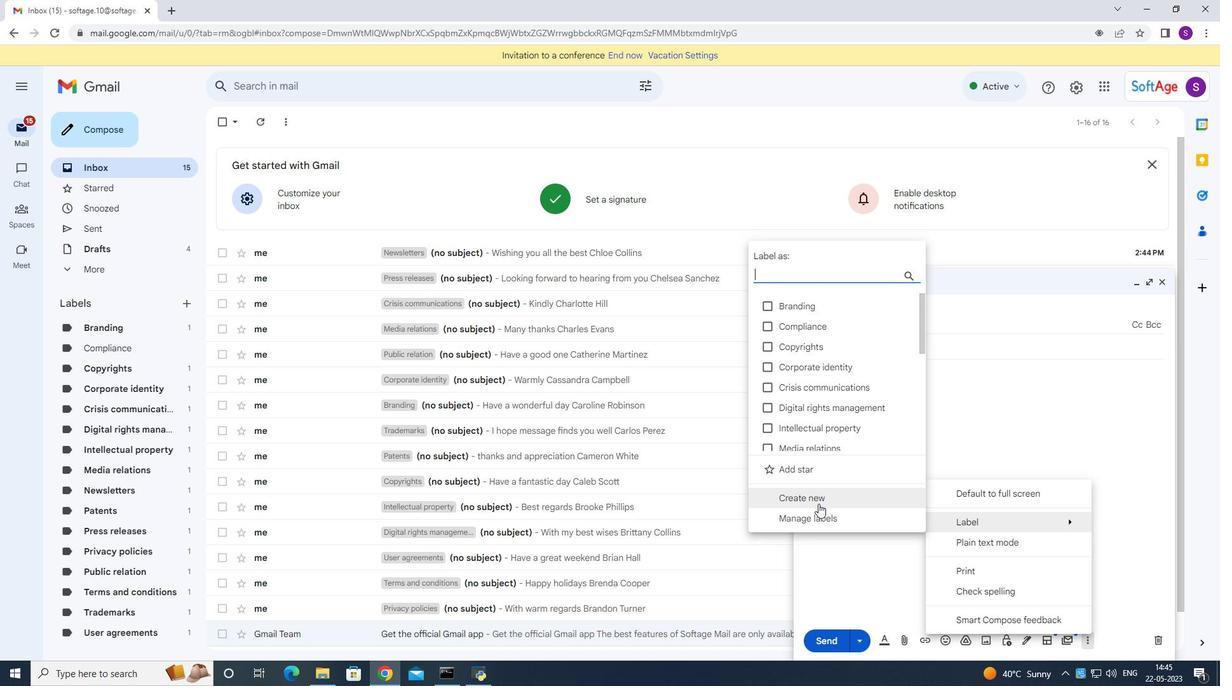 
Action: Mouse pressed left at (816, 500)
Screenshot: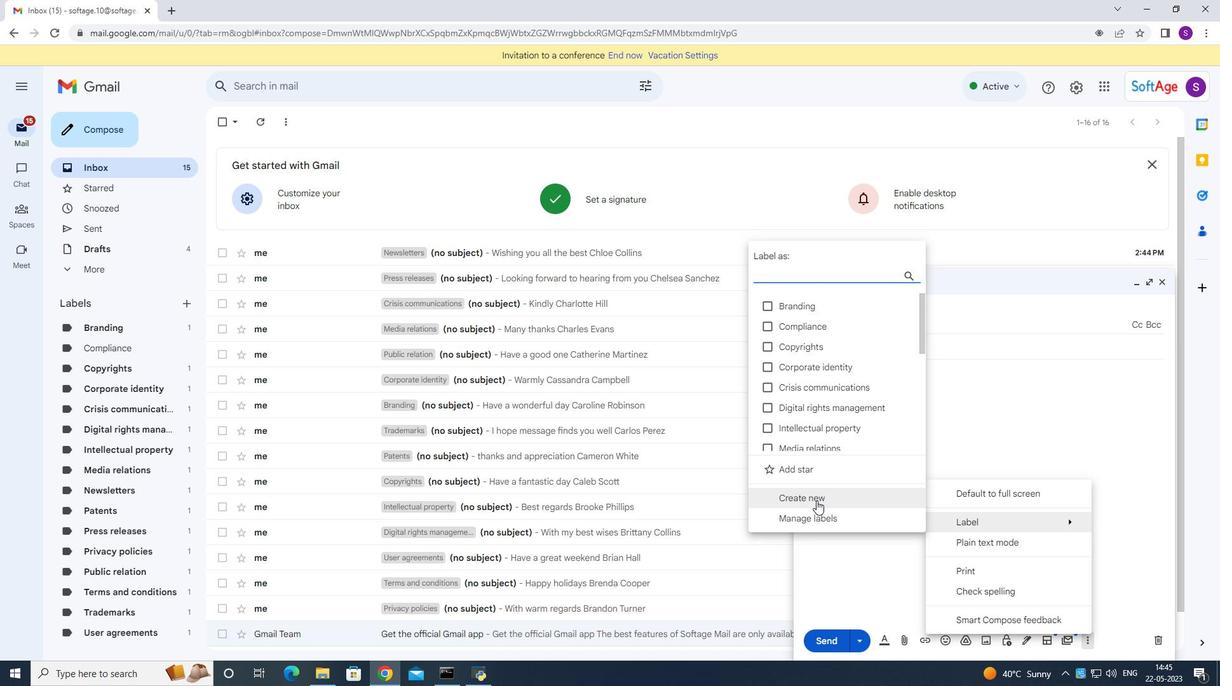 
Action: Key pressed <Key.shift>Brochureas<Key.backspace><Key.backspace>s
Screenshot: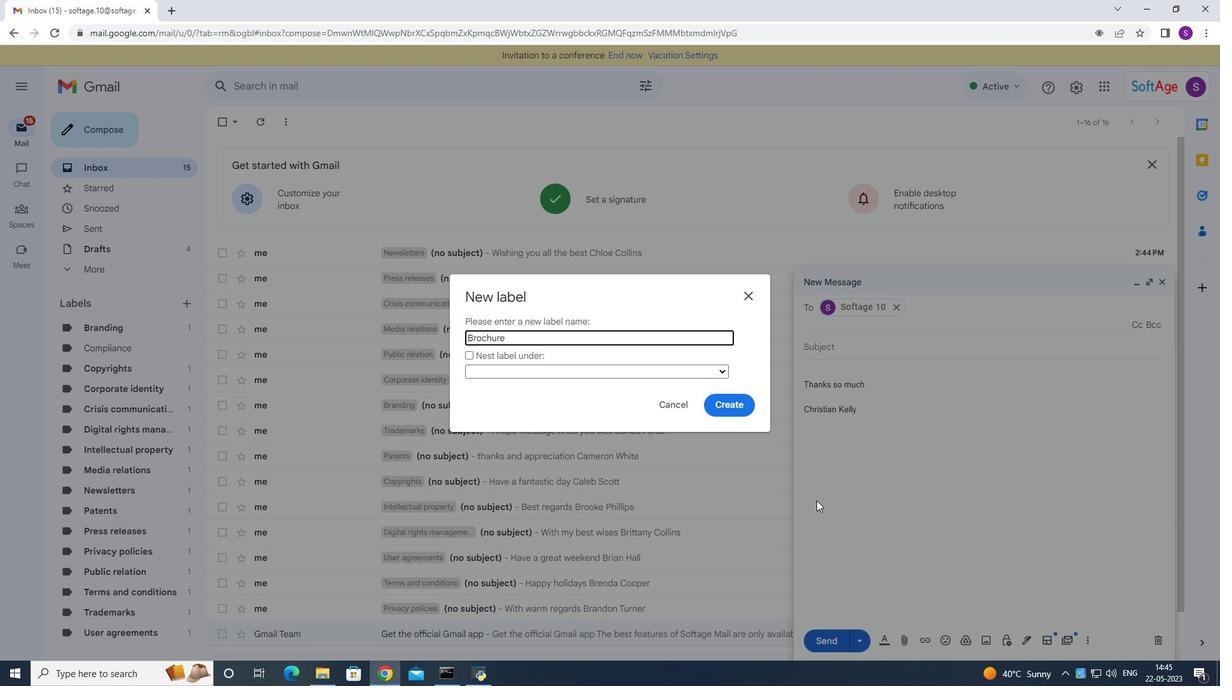 
Action: Mouse moved to (723, 408)
Screenshot: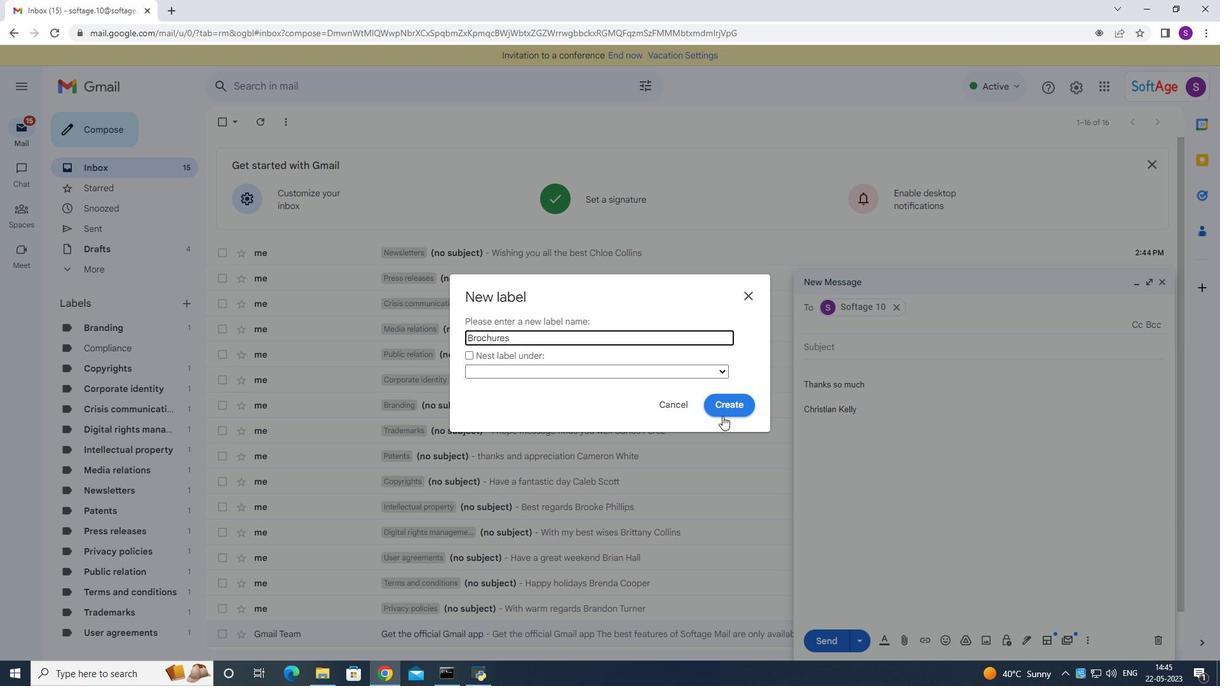 
Action: Mouse pressed left at (723, 408)
Screenshot: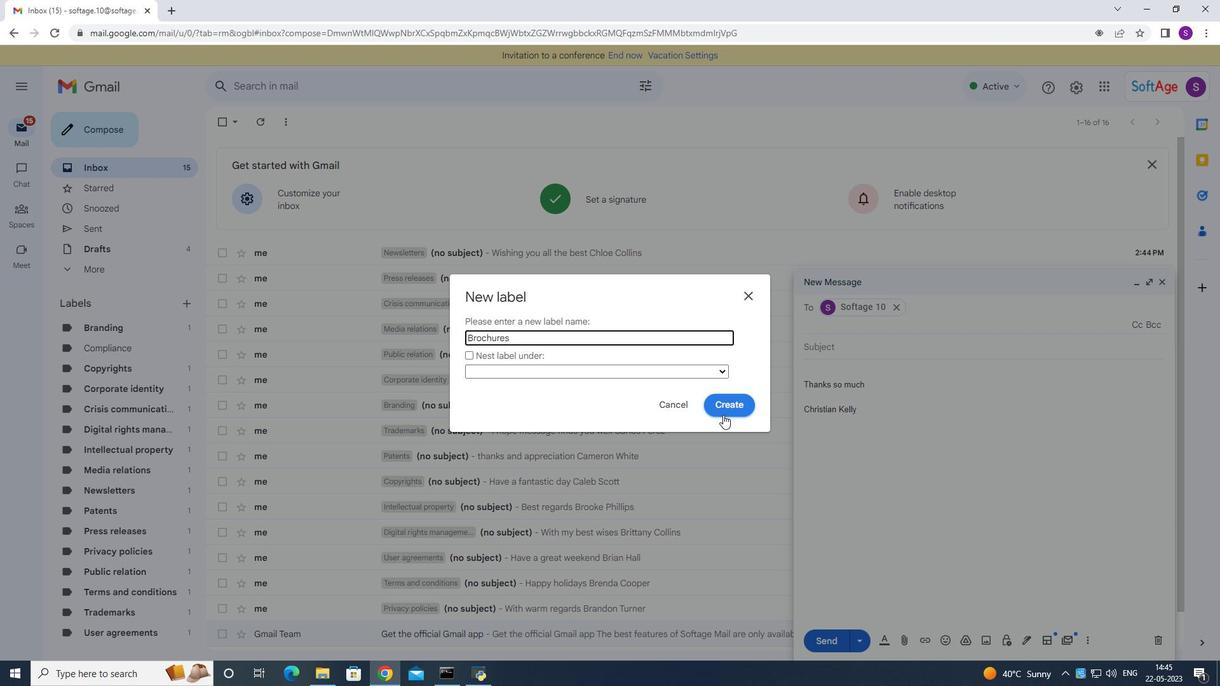 
Action: Mouse moved to (826, 647)
Screenshot: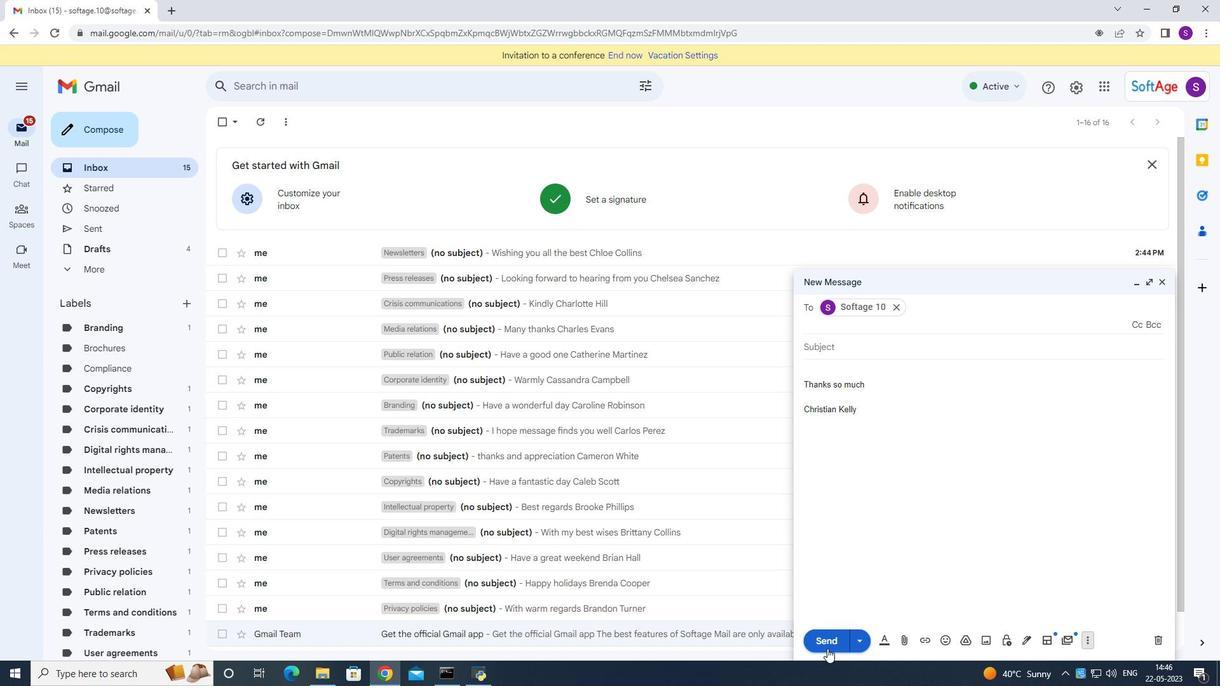 
Action: Mouse pressed left at (826, 647)
Screenshot: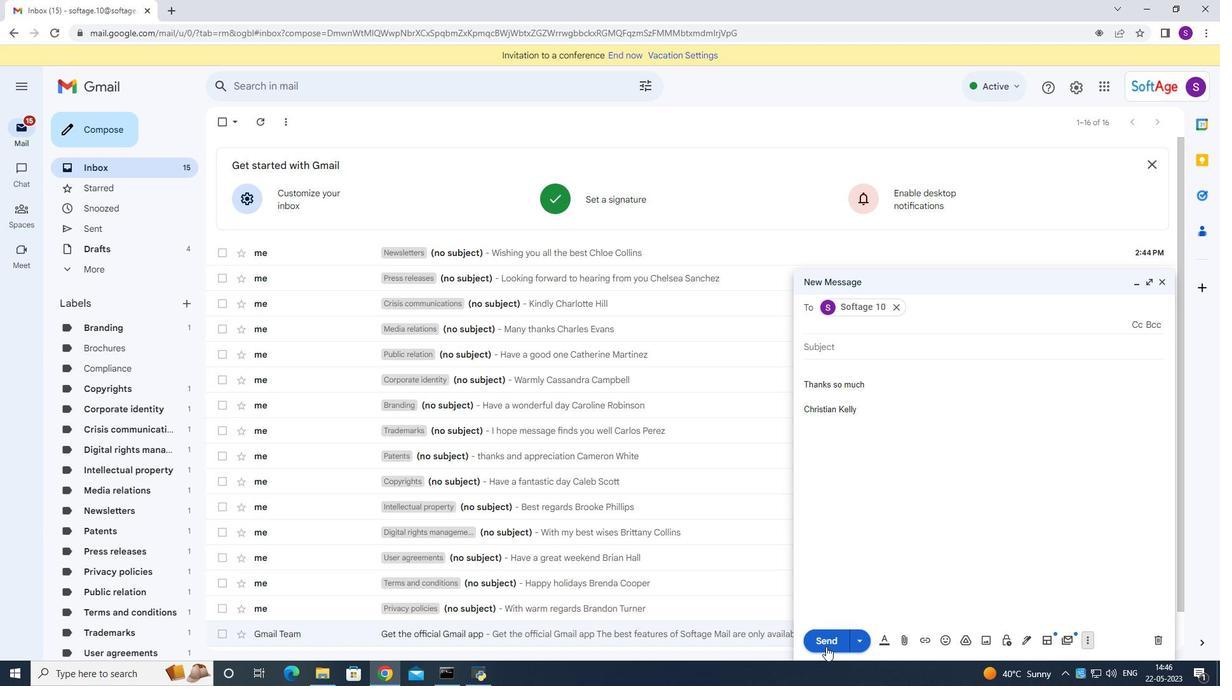 
Action: Mouse moved to (749, 357)
Screenshot: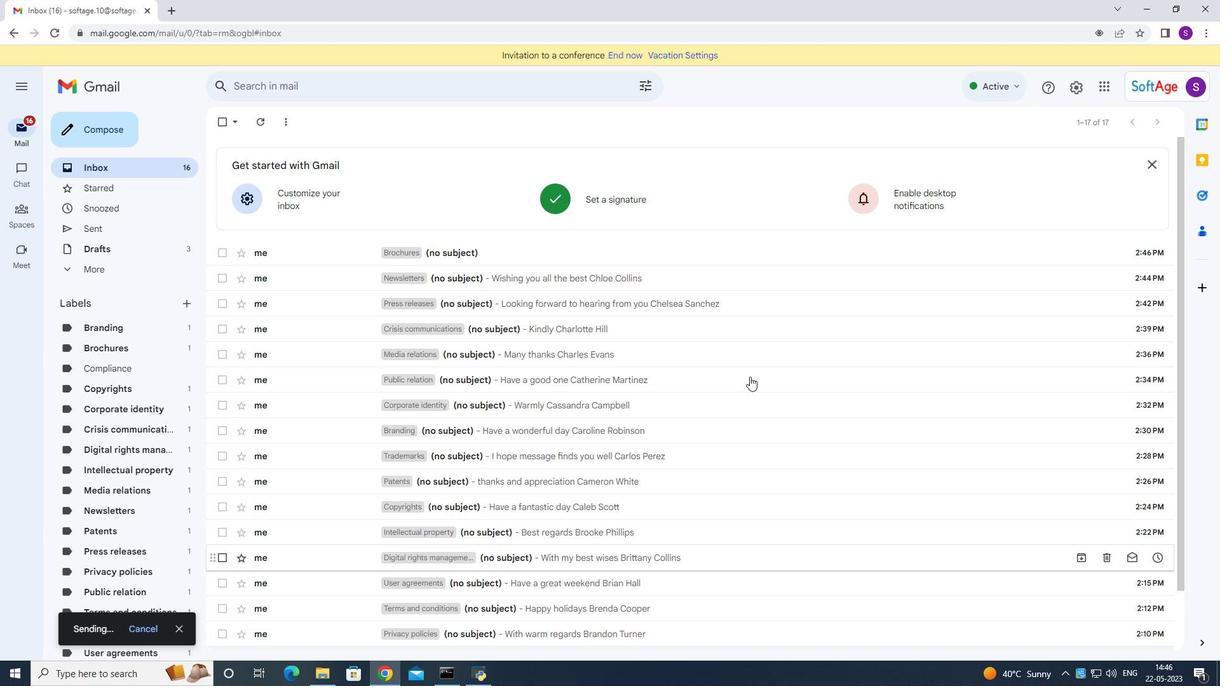
